 Task: Find connections with filter location Ioánnina with filter topic #Creativitywith filter profile language Spanish with filter current company GVK BIO with filter school Raj Kumar Goel Institute of Technology, Ghaziabad with filter industry Agriculture, Construction, Mining Machinery Manufacturing with filter service category Video Animation with filter keywords title Meeting Planner
Action: Mouse moved to (353, 247)
Screenshot: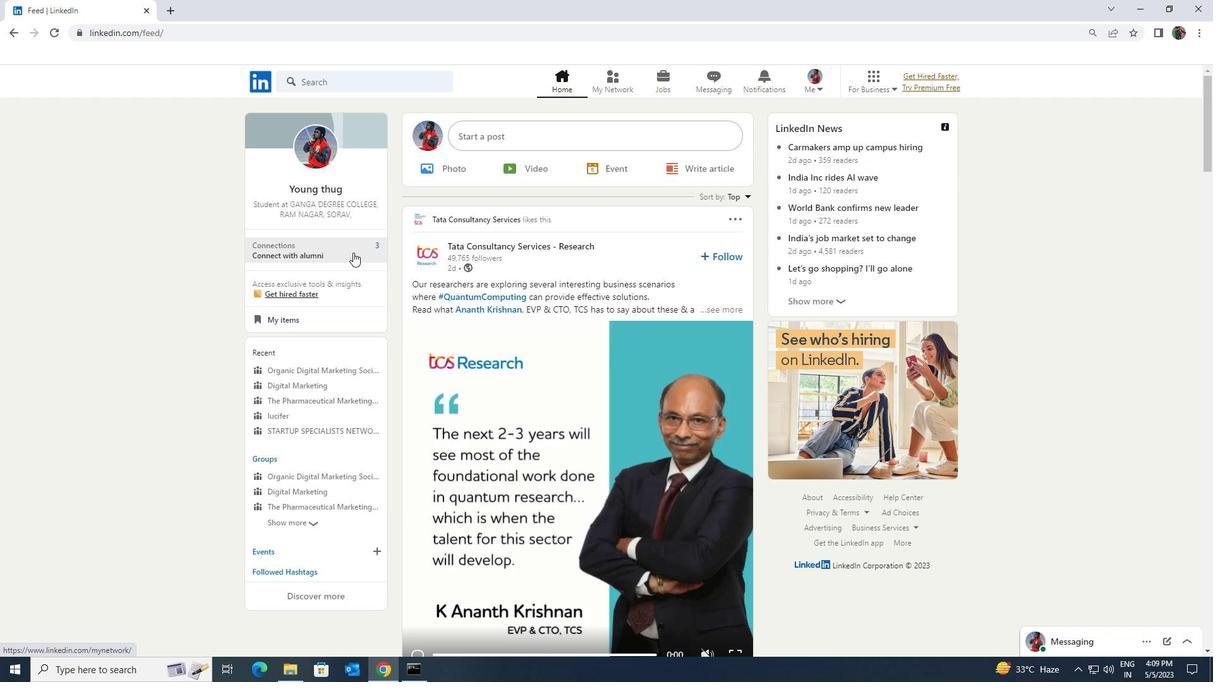 
Action: Mouse pressed left at (353, 247)
Screenshot: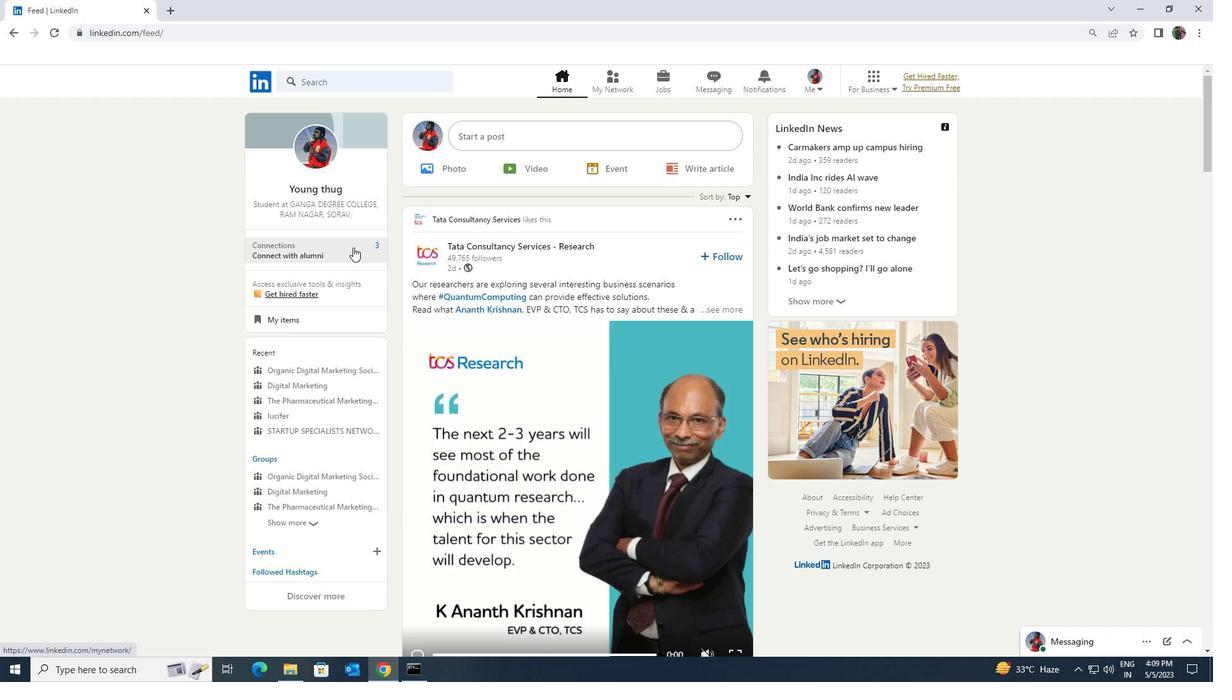 
Action: Mouse moved to (357, 158)
Screenshot: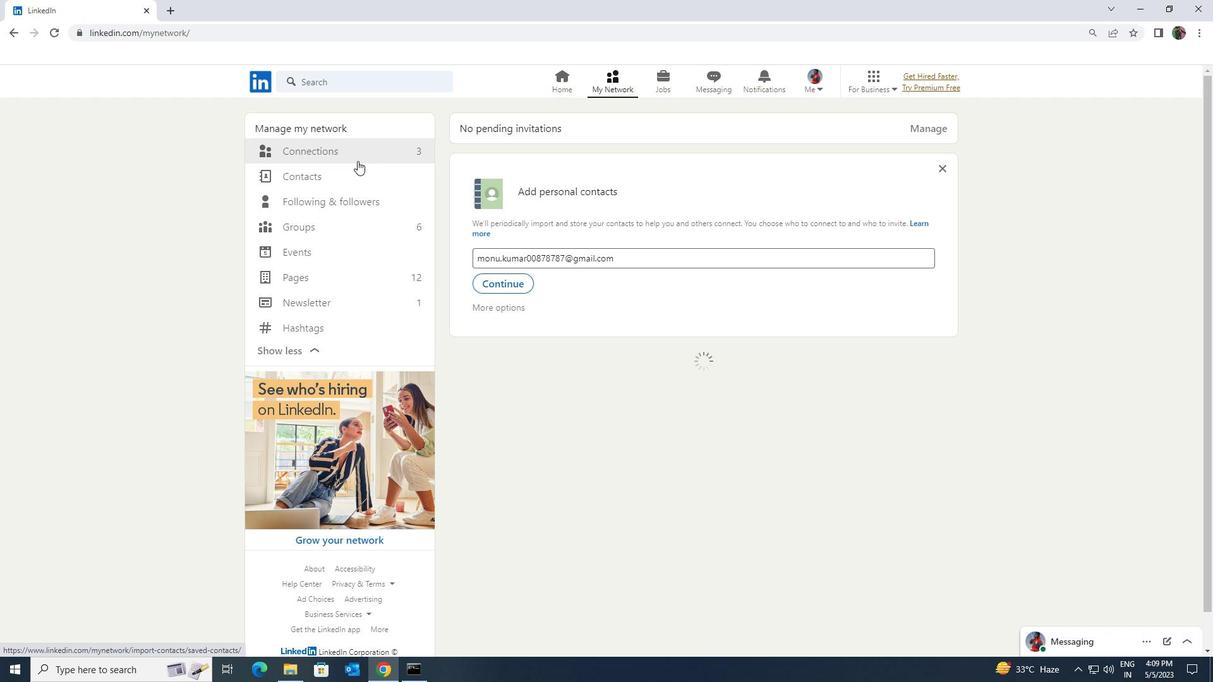 
Action: Mouse pressed left at (357, 158)
Screenshot: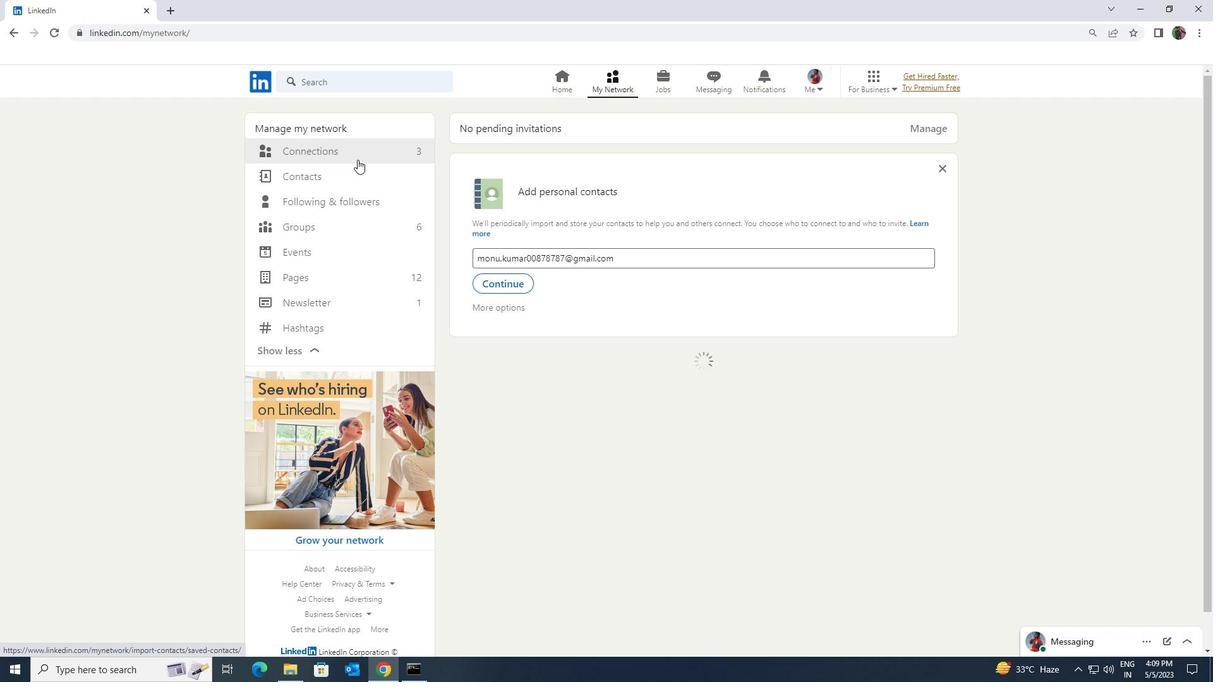 
Action: Mouse moved to (357, 150)
Screenshot: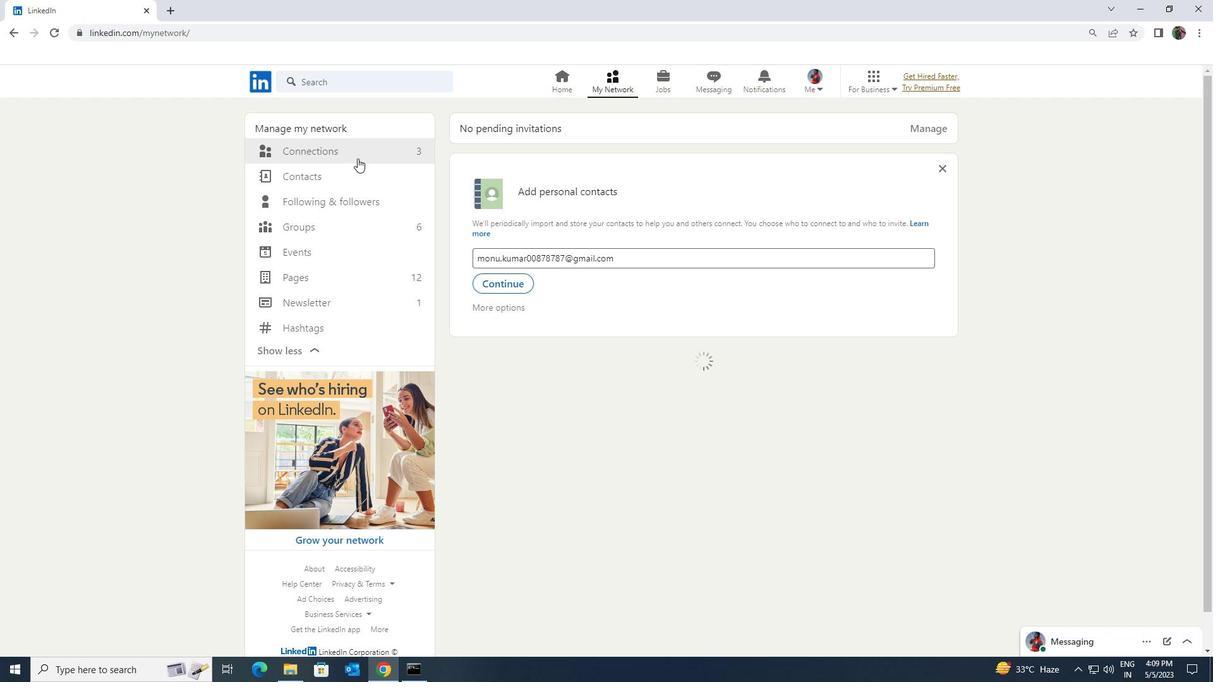
Action: Mouse pressed left at (357, 150)
Screenshot: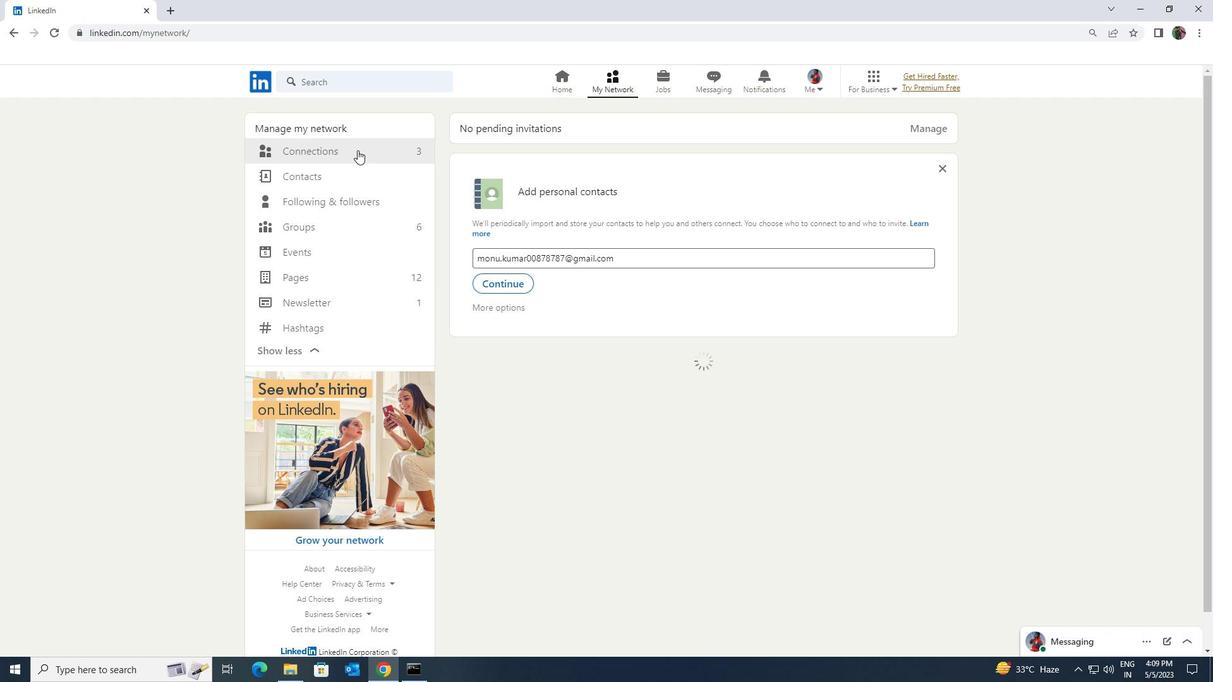 
Action: Mouse moved to (683, 154)
Screenshot: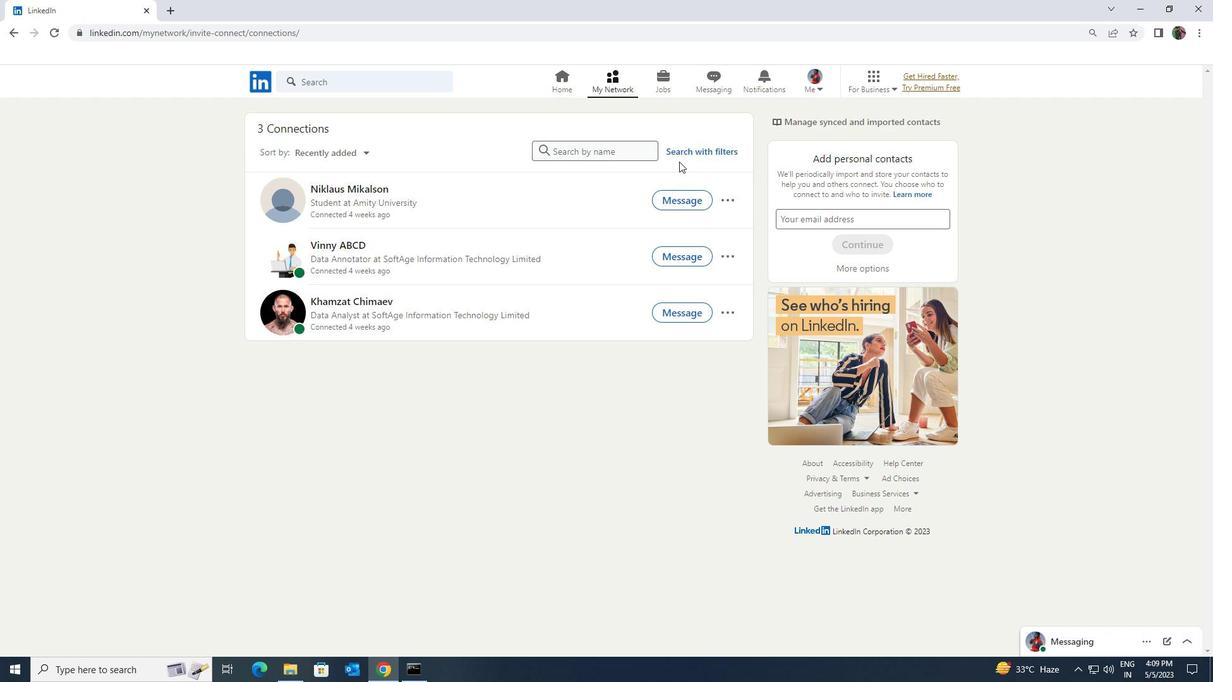 
Action: Mouse pressed left at (683, 154)
Screenshot: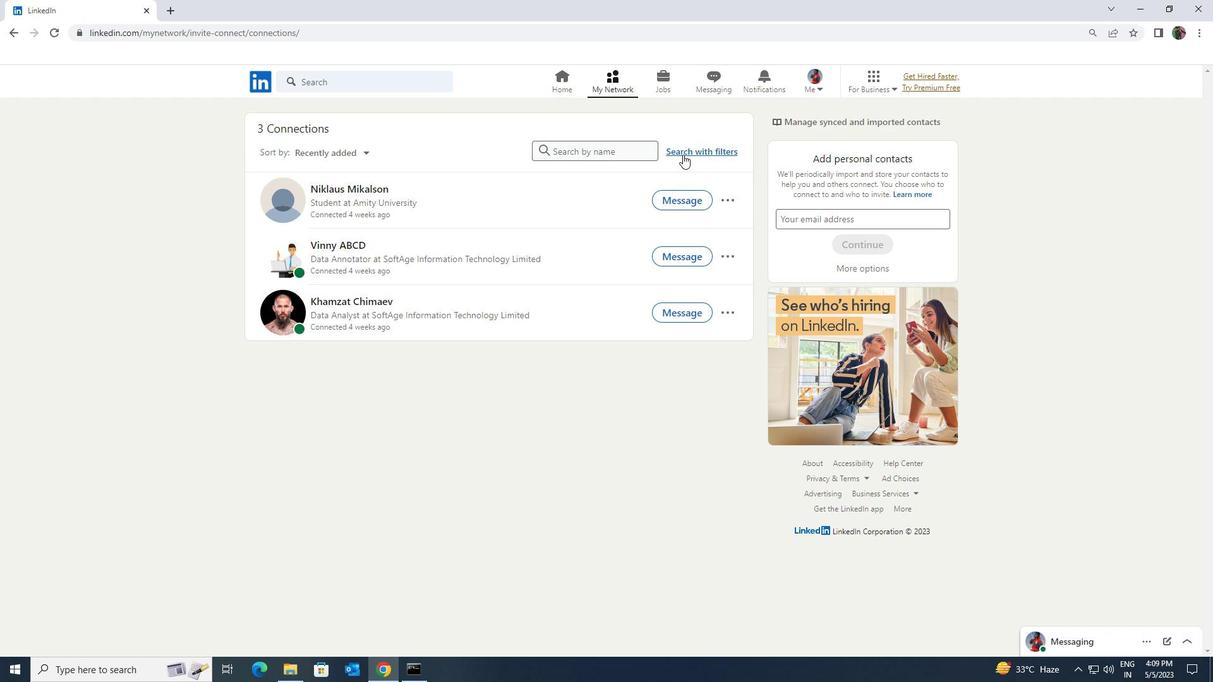 
Action: Mouse moved to (645, 120)
Screenshot: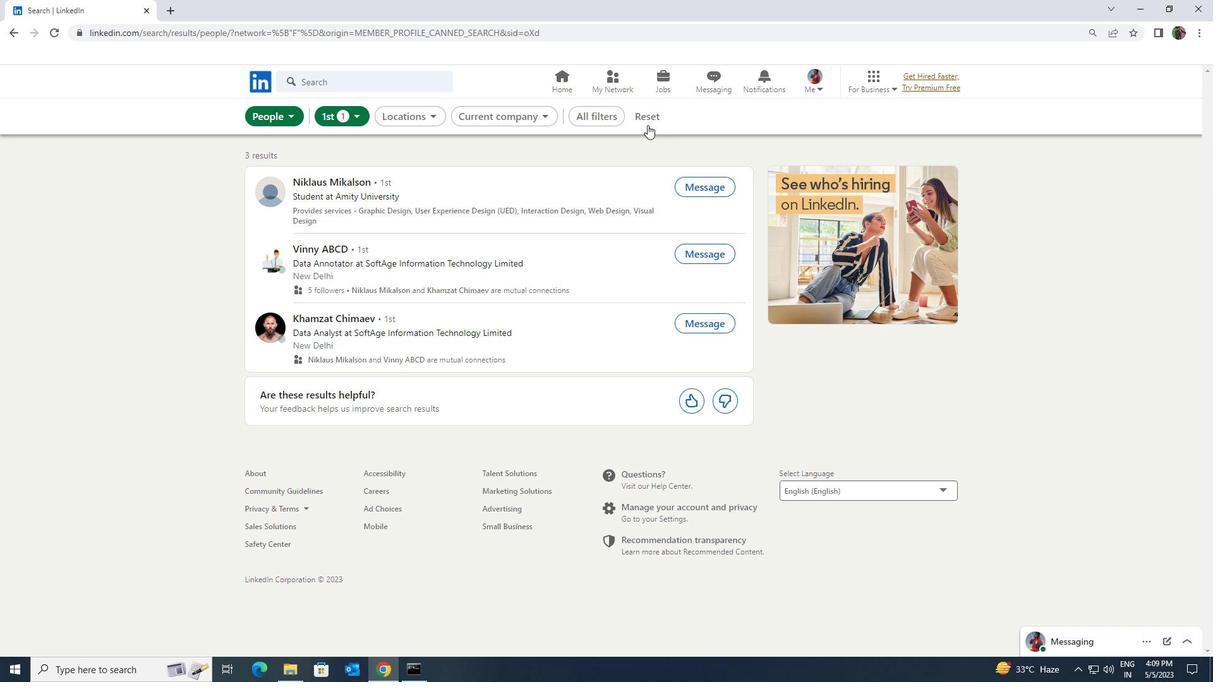 
Action: Mouse pressed left at (645, 120)
Screenshot: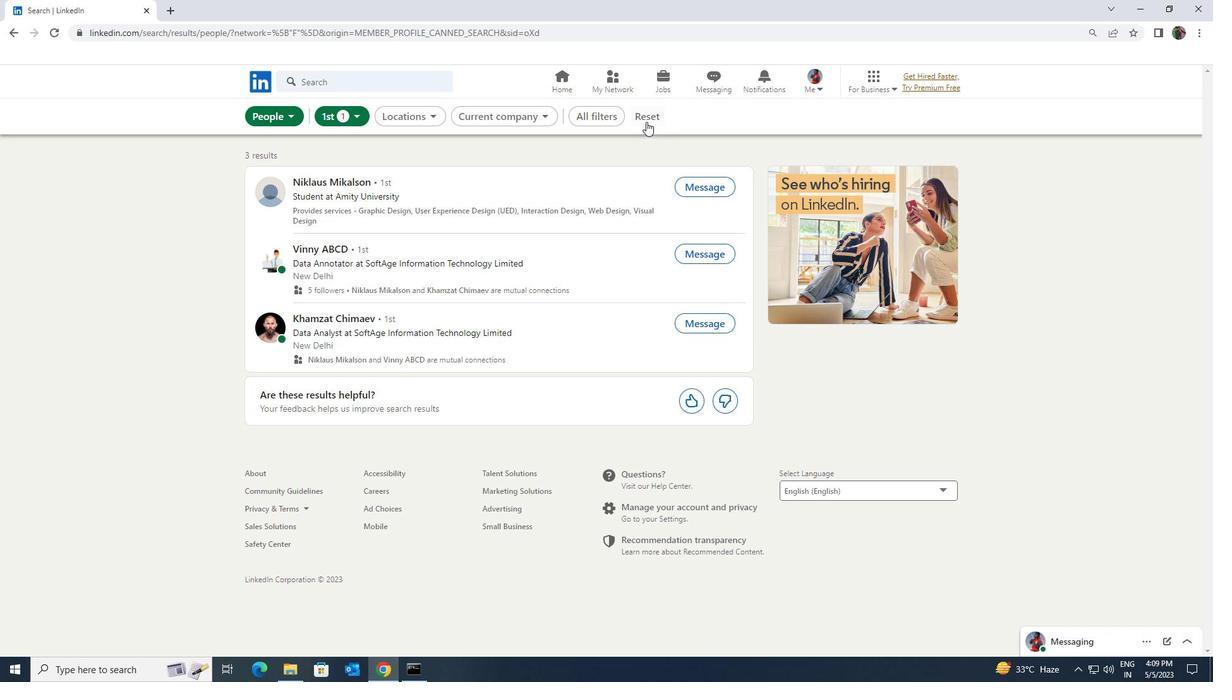 
Action: Mouse moved to (628, 116)
Screenshot: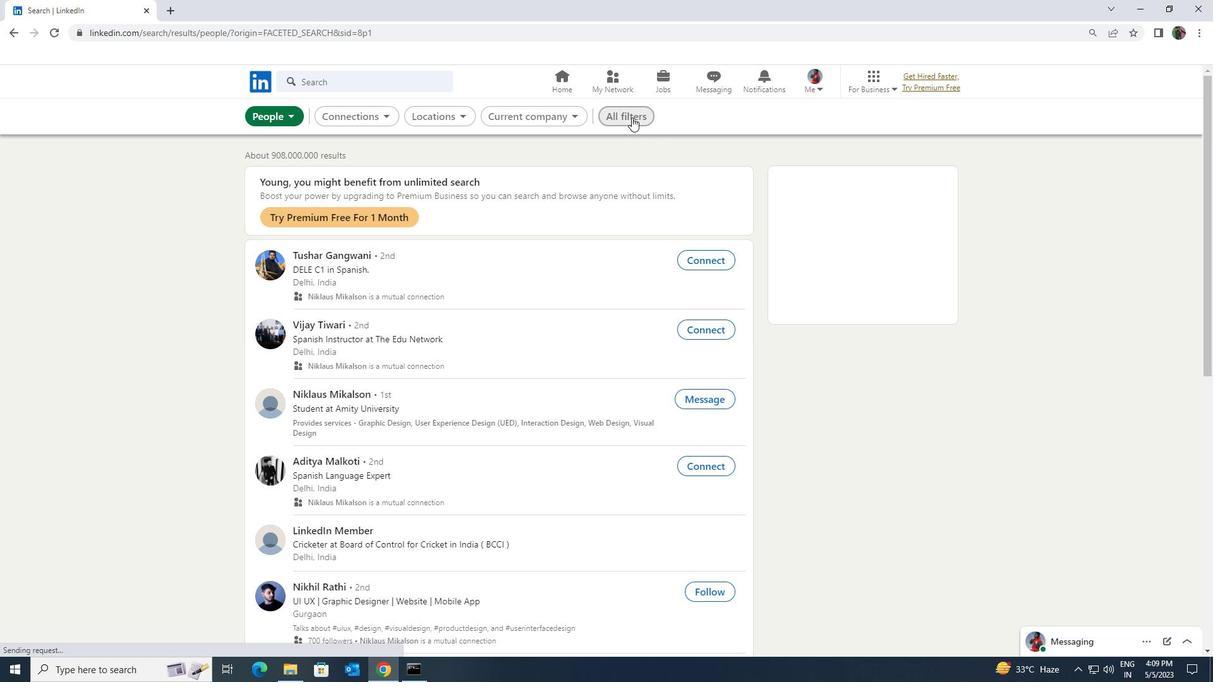 
Action: Mouse pressed left at (628, 116)
Screenshot: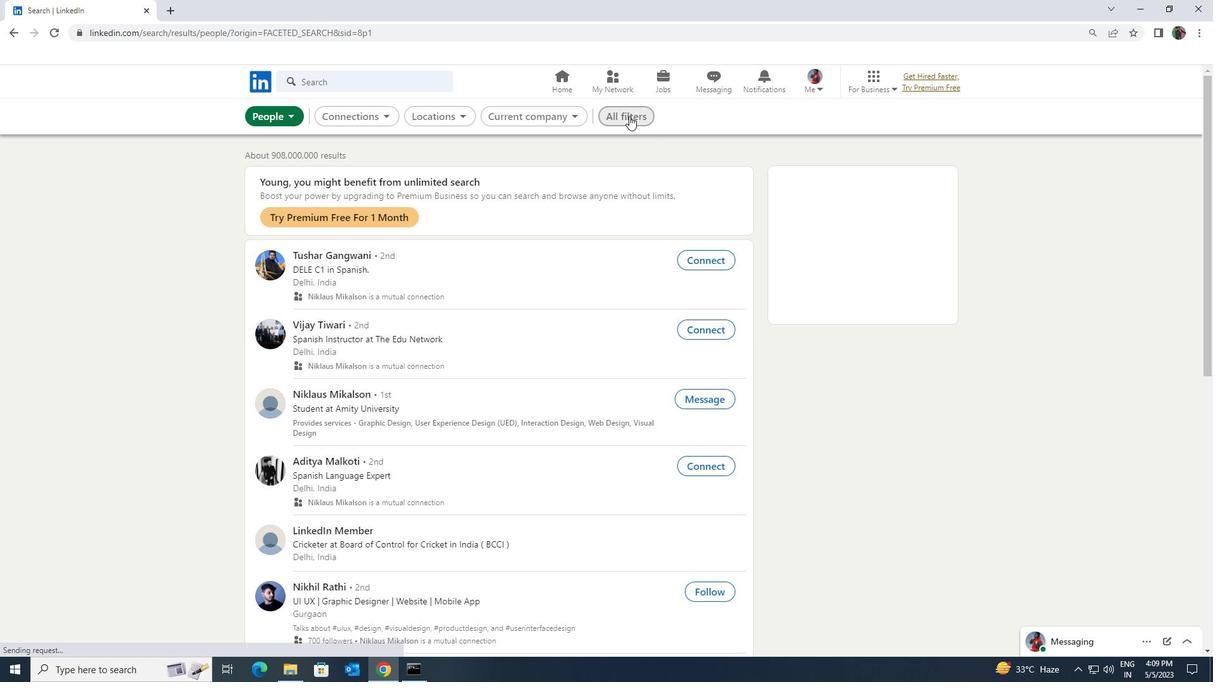 
Action: Mouse moved to (1055, 498)
Screenshot: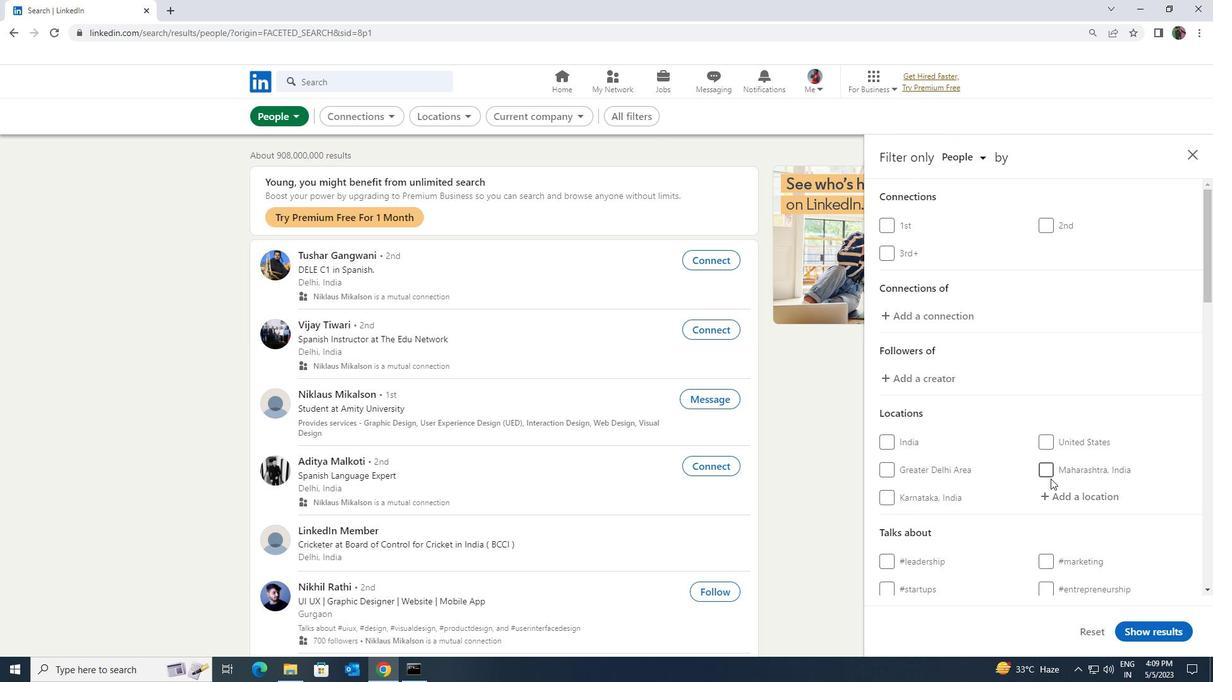 
Action: Mouse pressed left at (1055, 498)
Screenshot: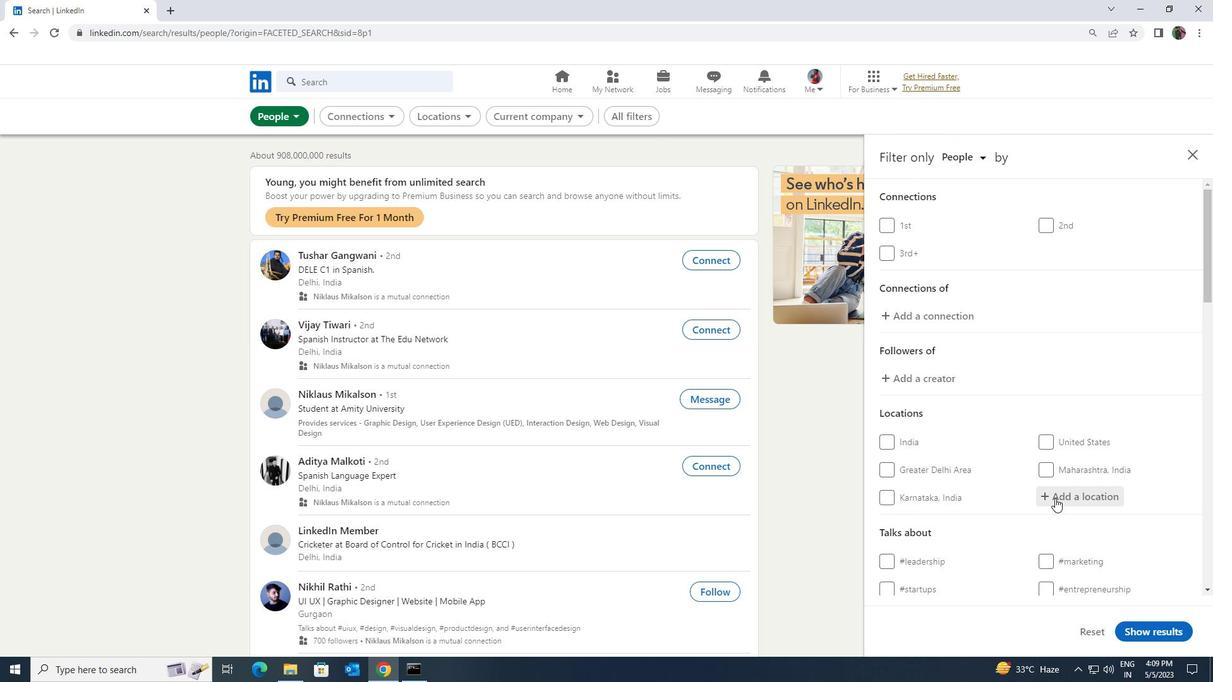
Action: Key pressed <Key.shift><Key.shift><Key.shift><Key.shift><Key.shift><Key.shift>LOANNINA
Screenshot: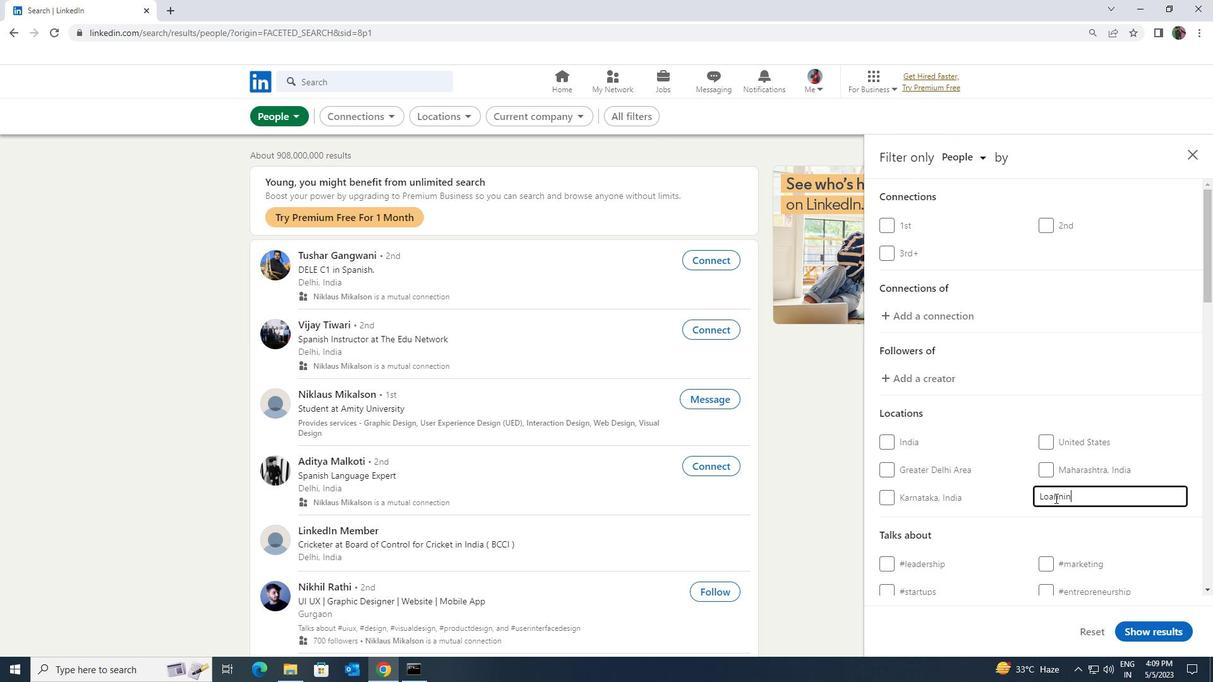 
Action: Mouse scrolled (1055, 498) with delta (0, 0)
Screenshot: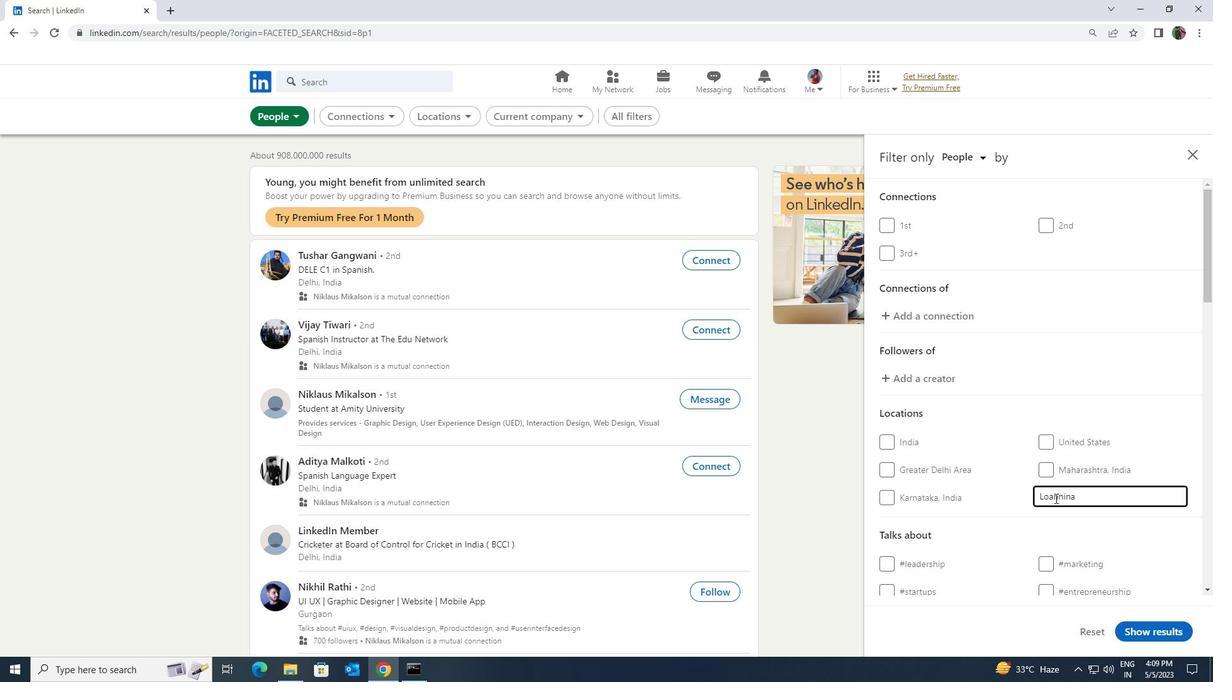 
Action: Mouse moved to (1058, 559)
Screenshot: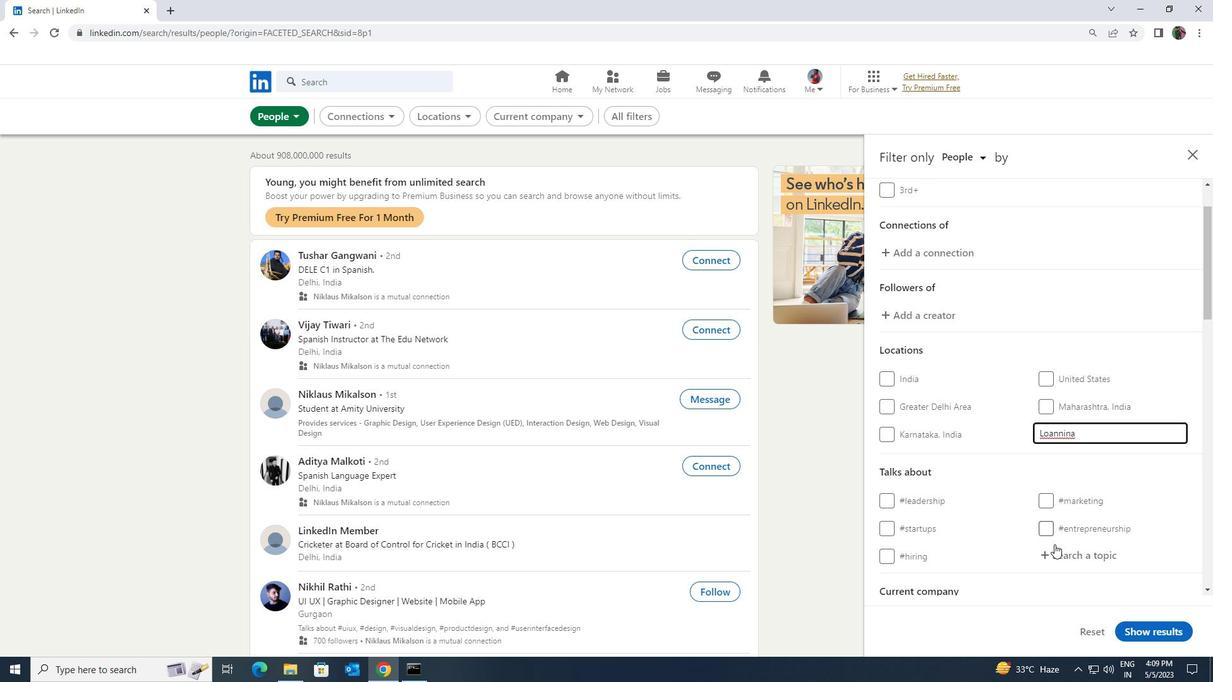 
Action: Mouse pressed left at (1058, 559)
Screenshot: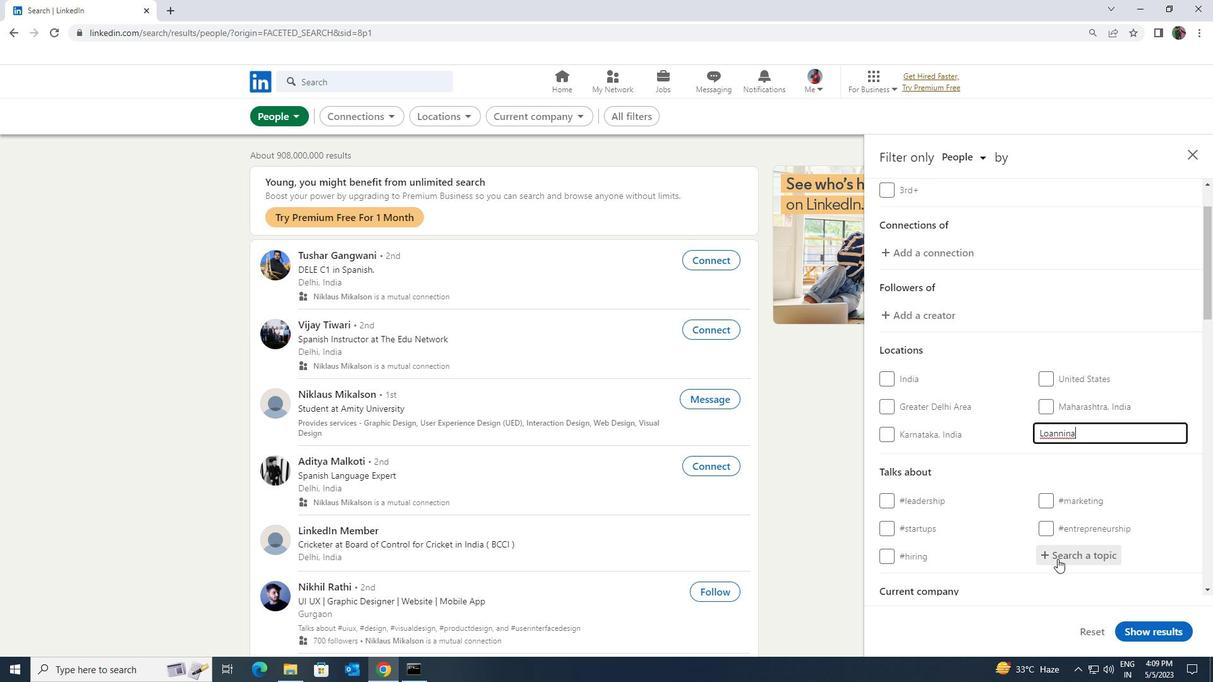 
Action: Key pressed <Key.shift><Key.shift><Key.shift><Key.shift><Key.shift><Key.shift><Key.shift><Key.shift><Key.shift><Key.shift><Key.shift><Key.shift><Key.shift>CREATIVITY
Screenshot: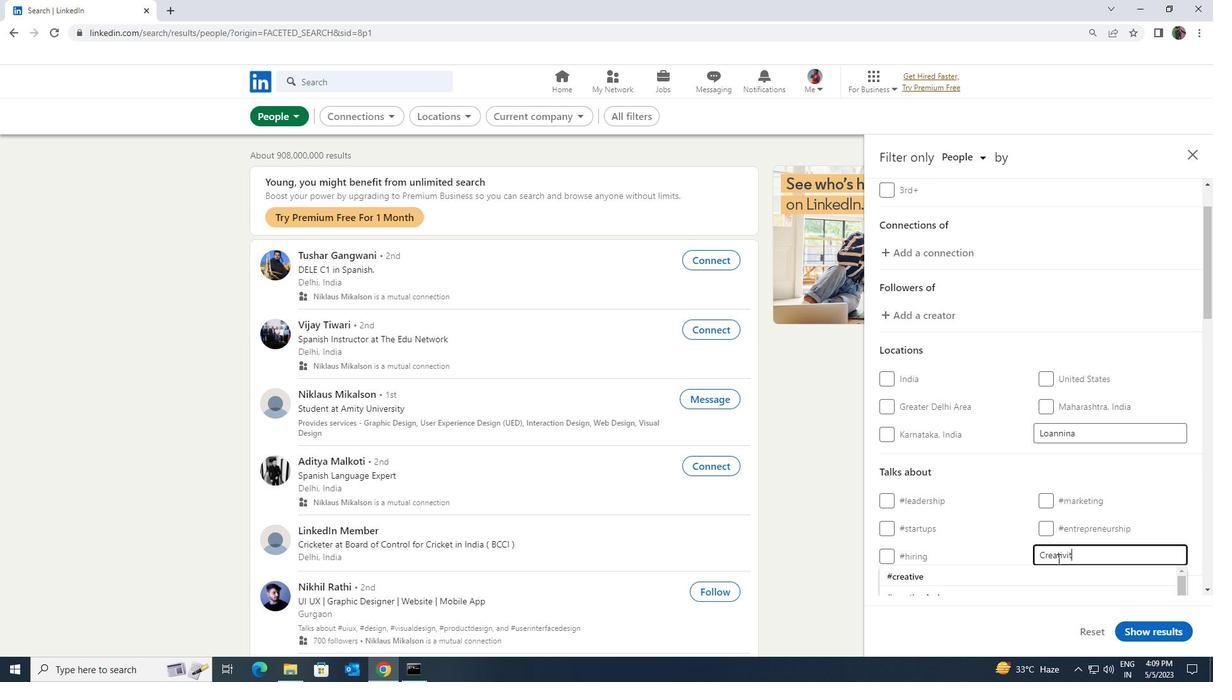 
Action: Mouse moved to (1044, 568)
Screenshot: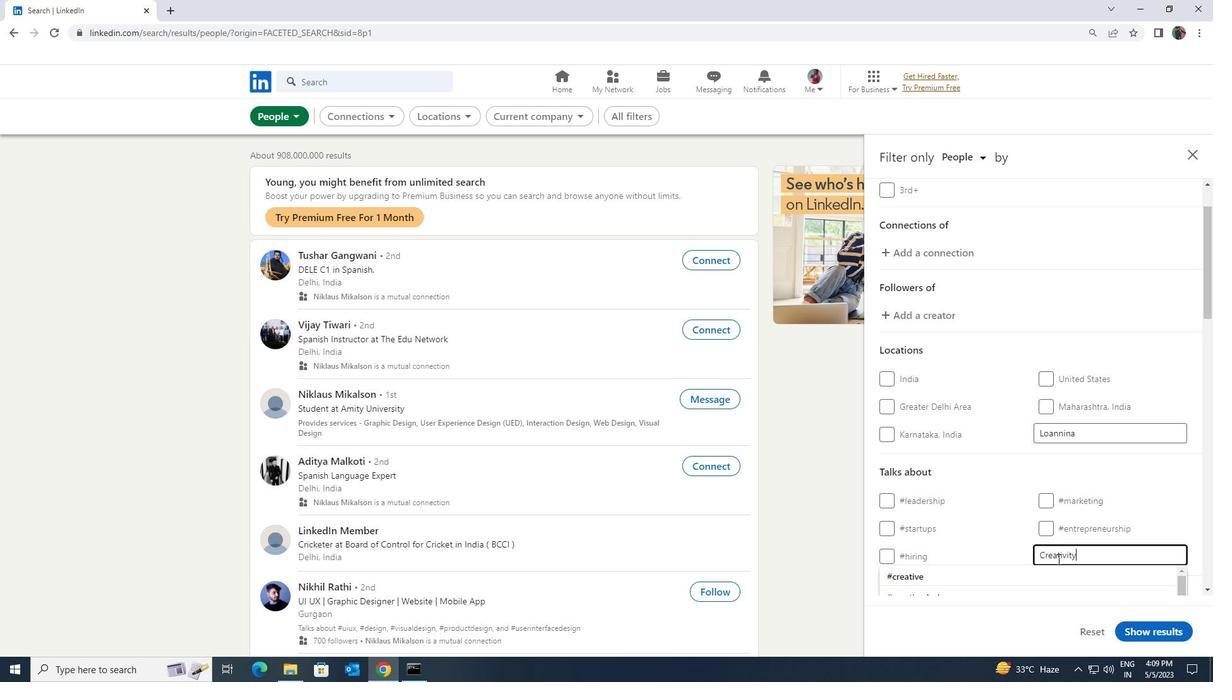 
Action: Mouse scrolled (1044, 567) with delta (0, 0)
Screenshot: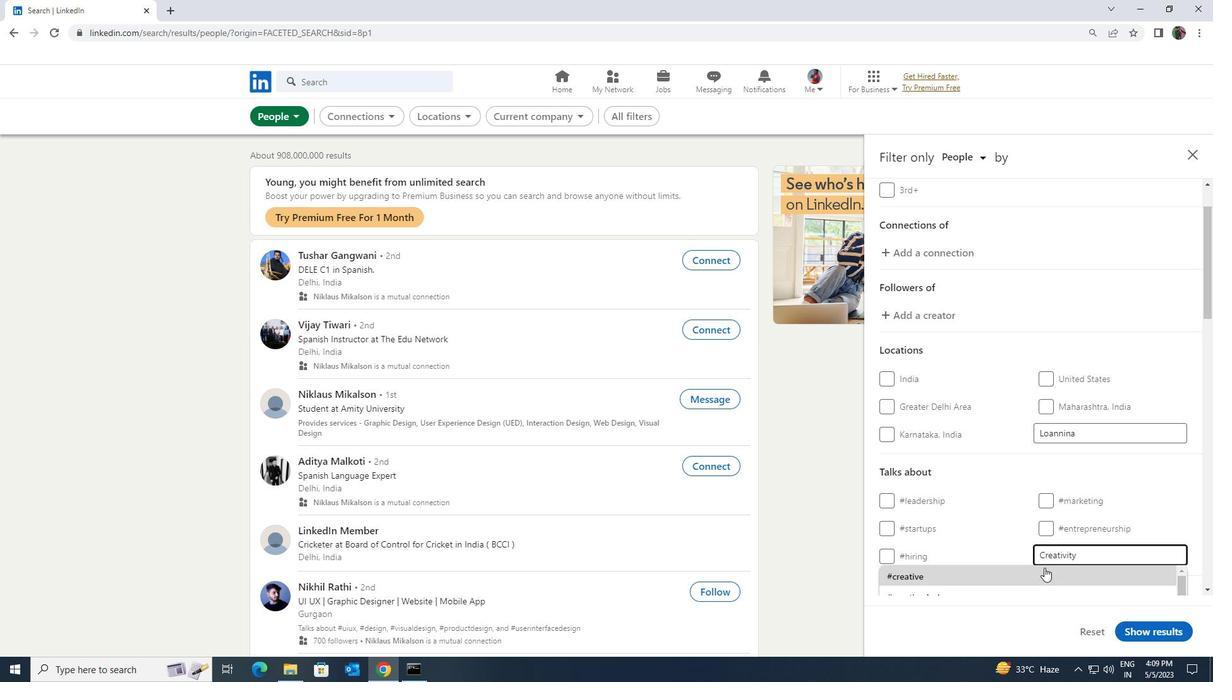 
Action: Mouse moved to (1043, 560)
Screenshot: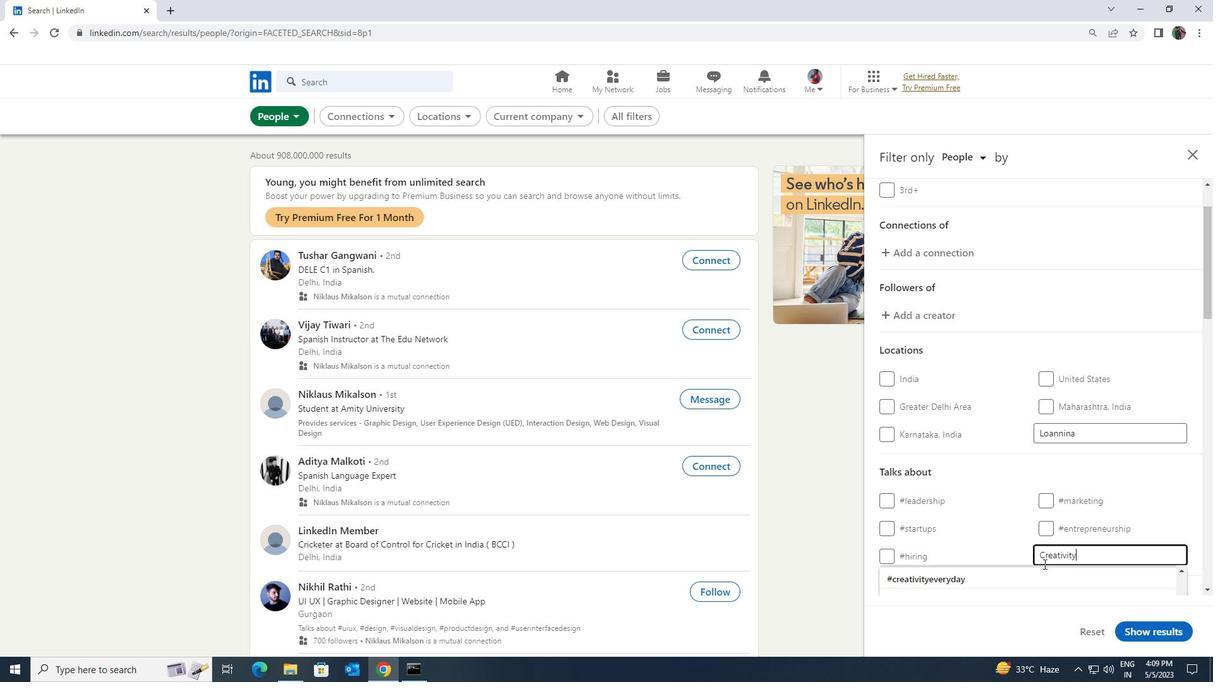 
Action: Mouse scrolled (1043, 561) with delta (0, 0)
Screenshot: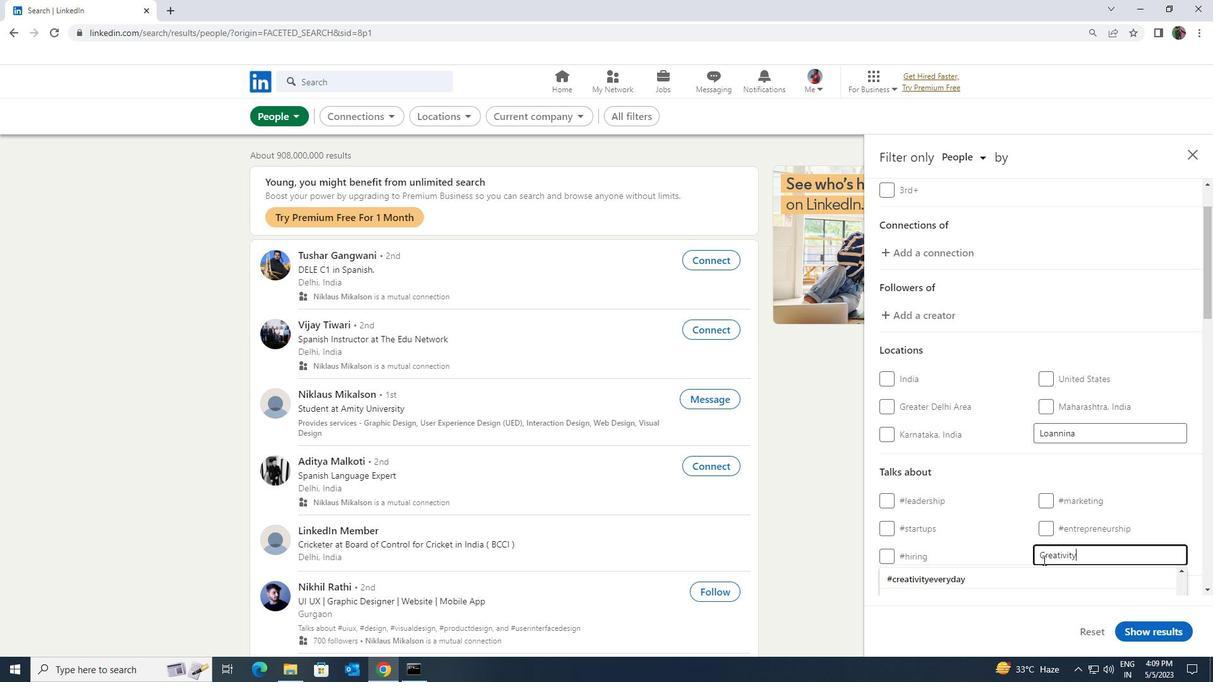 
Action: Mouse moved to (1036, 547)
Screenshot: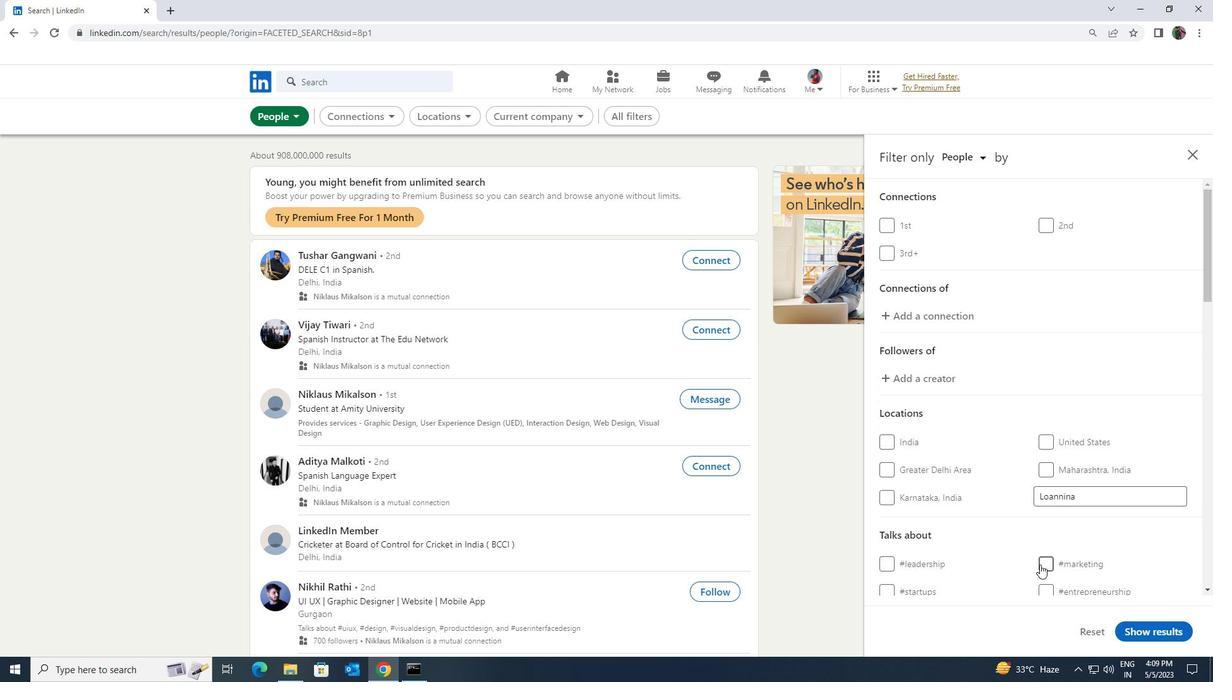 
Action: Mouse scrolled (1036, 546) with delta (0, 0)
Screenshot: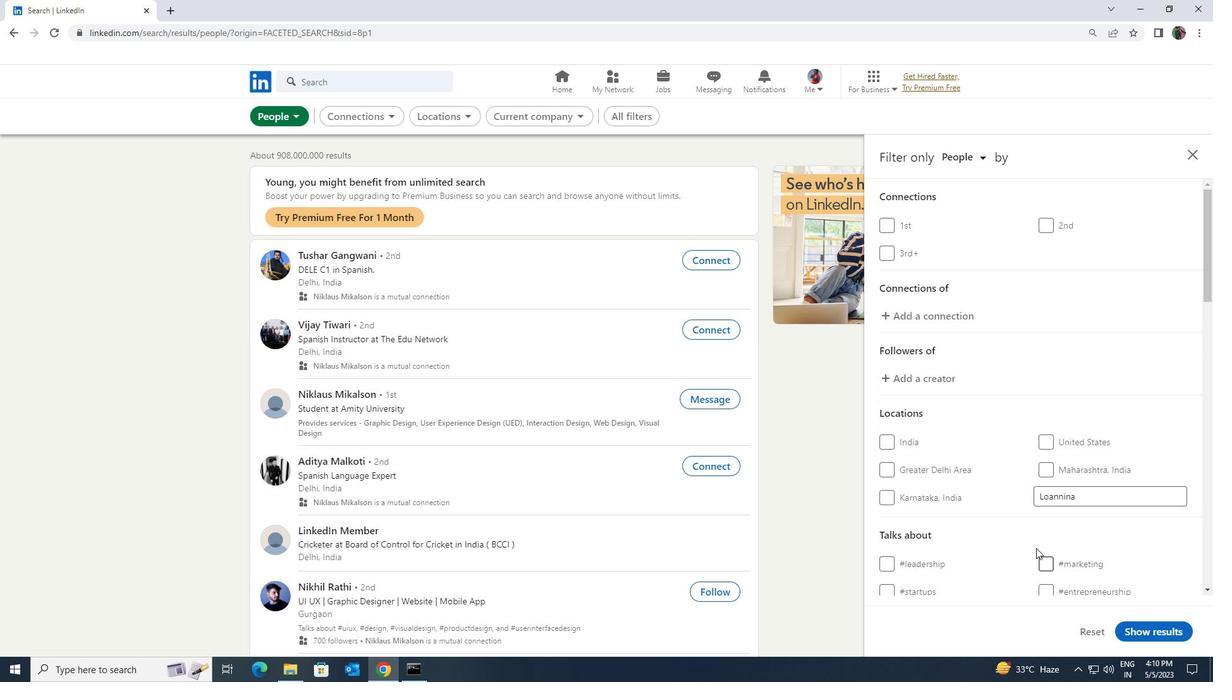 
Action: Mouse moved to (1029, 556)
Screenshot: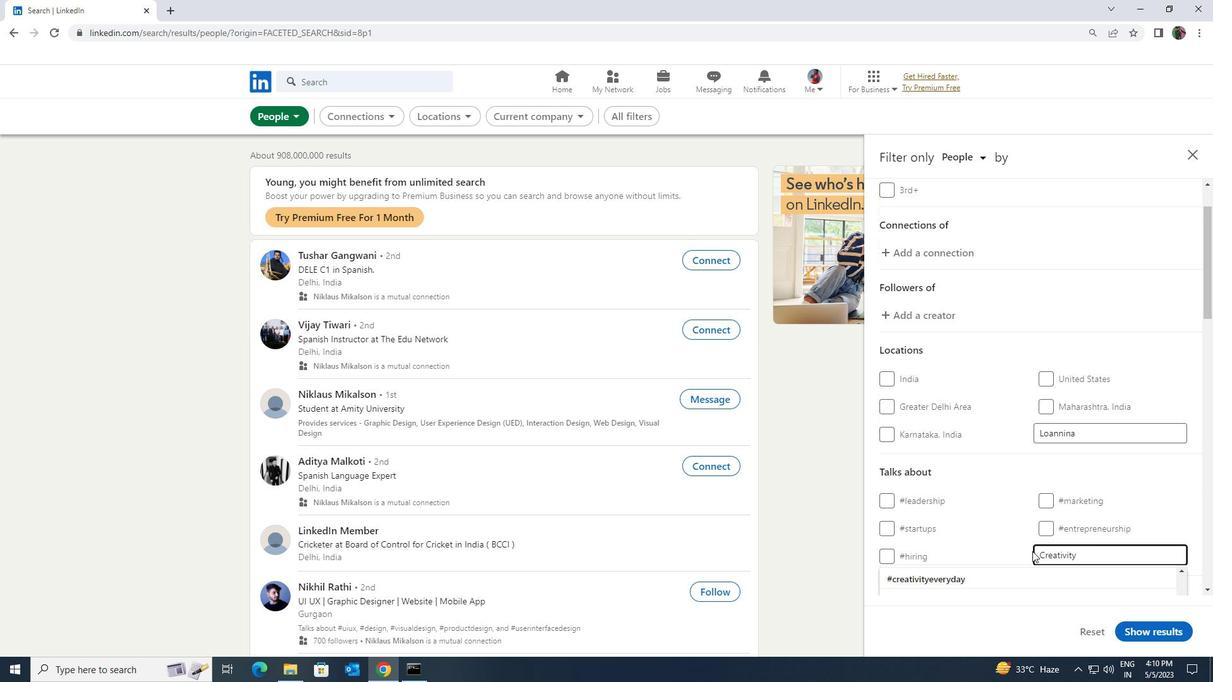 
Action: Mouse scrolled (1029, 555) with delta (0, 0)
Screenshot: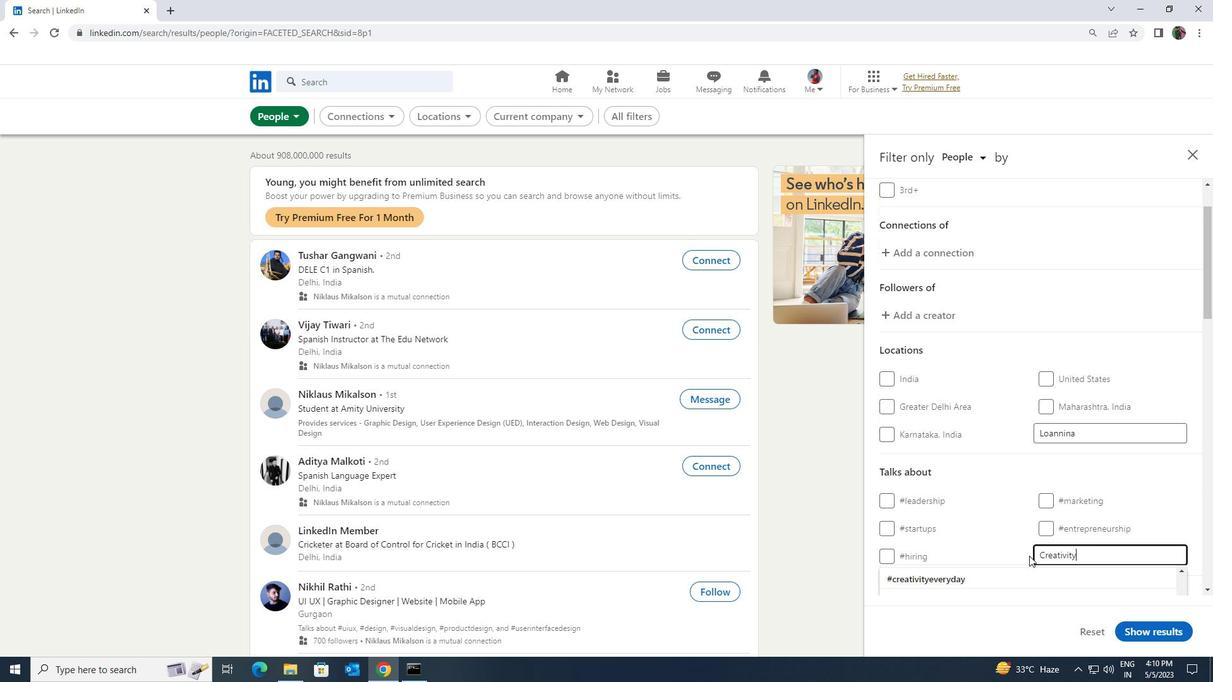 
Action: Mouse moved to (1030, 546)
Screenshot: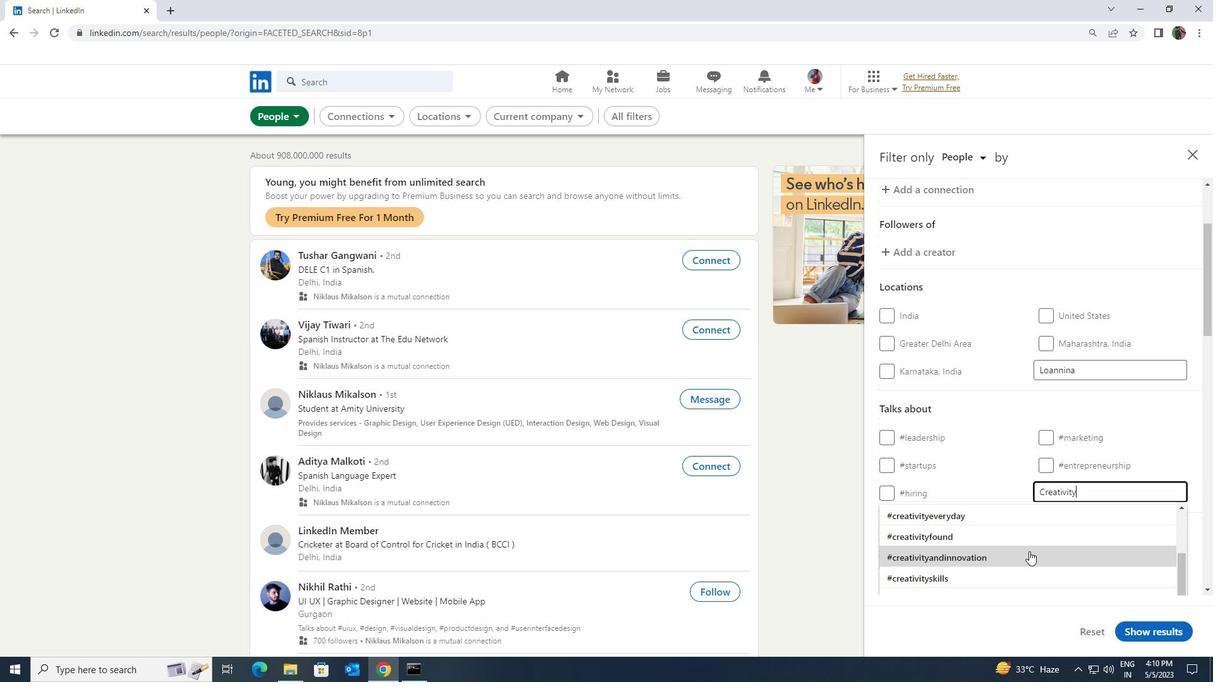 
Action: Mouse scrolled (1030, 547) with delta (0, 0)
Screenshot: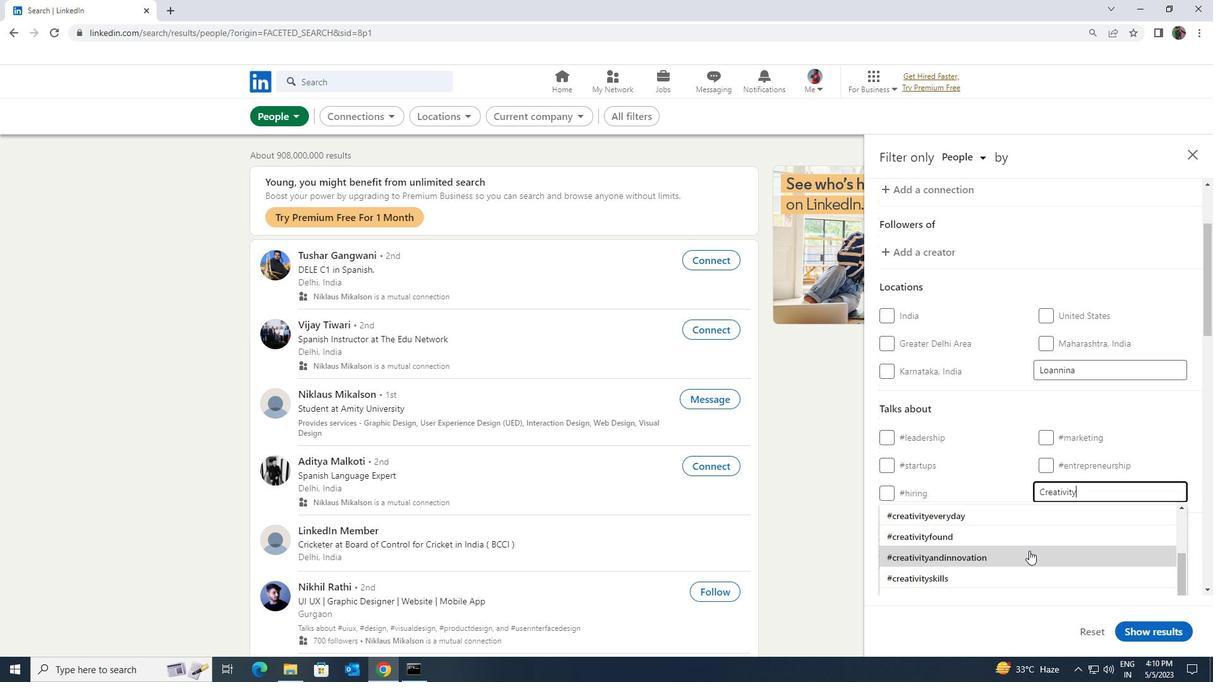 
Action: Mouse scrolled (1030, 547) with delta (0, 0)
Screenshot: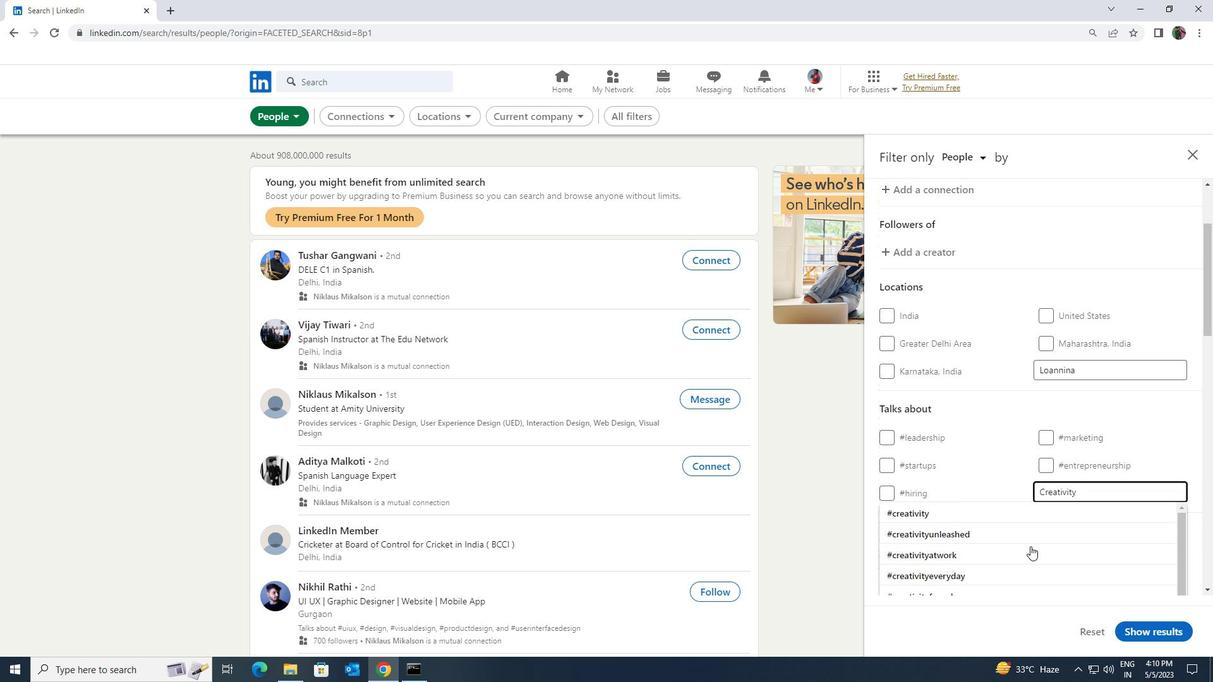 
Action: Mouse scrolled (1030, 547) with delta (0, 0)
Screenshot: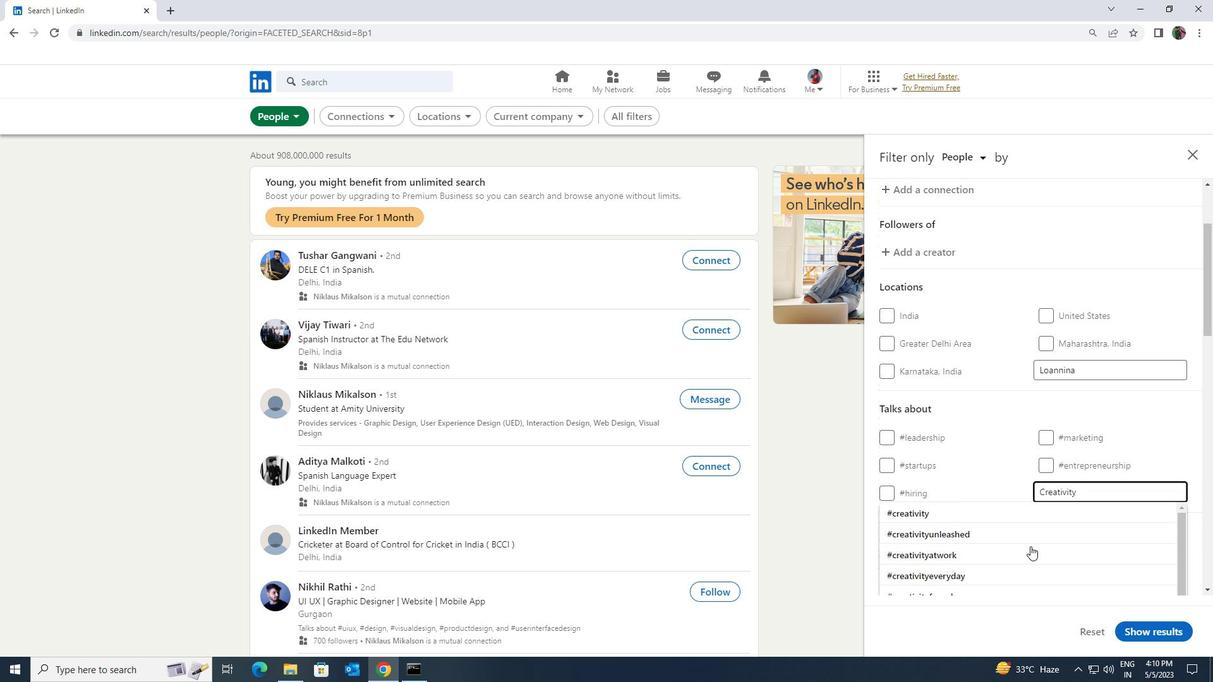 
Action: Mouse moved to (1030, 513)
Screenshot: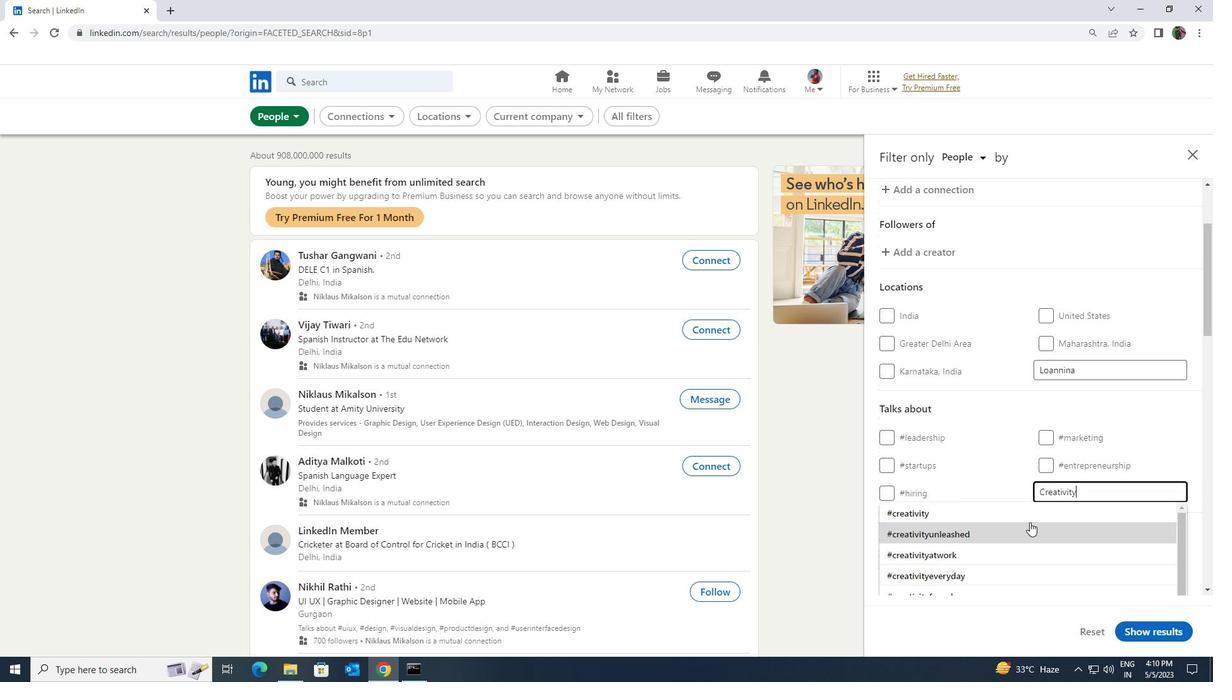 
Action: Mouse pressed left at (1030, 513)
Screenshot: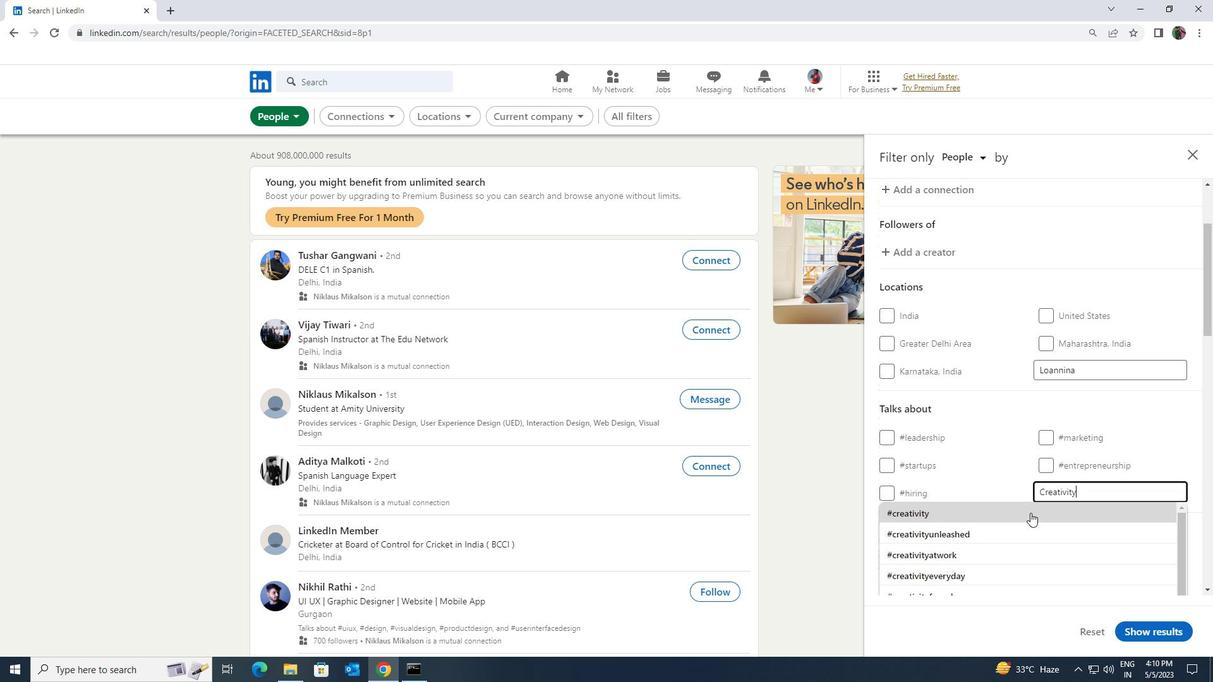
Action: Mouse moved to (1028, 513)
Screenshot: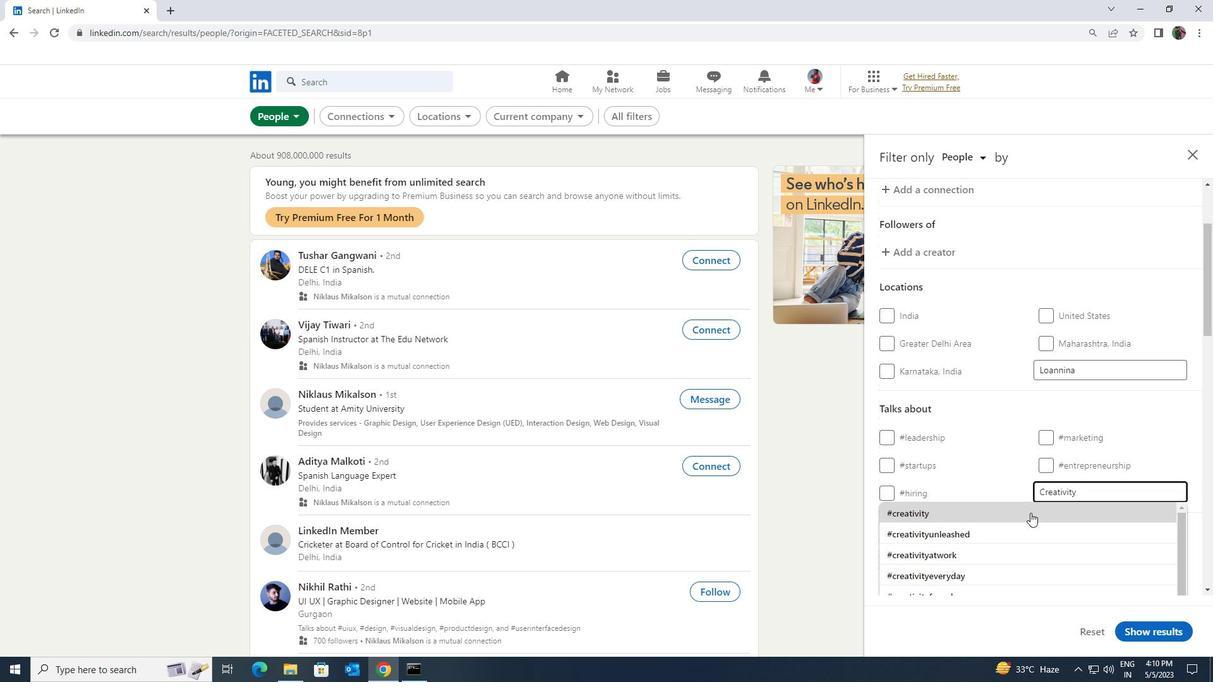 
Action: Mouse scrolled (1028, 513) with delta (0, 0)
Screenshot: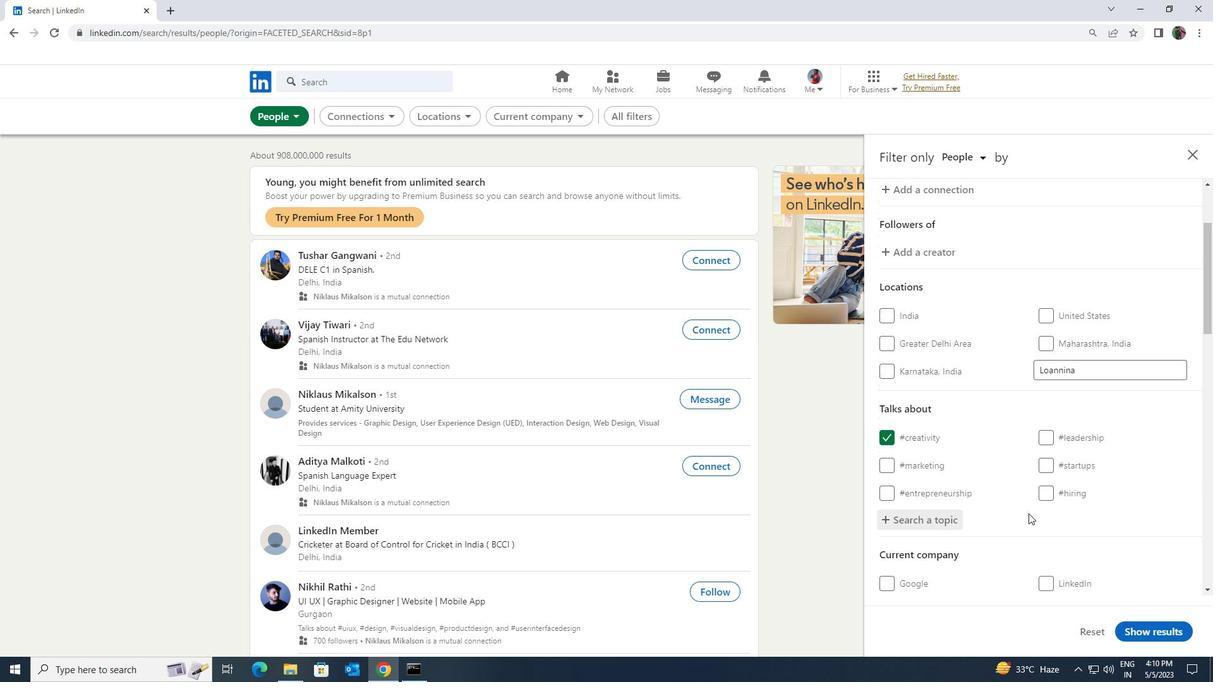 
Action: Mouse scrolled (1028, 513) with delta (0, 0)
Screenshot: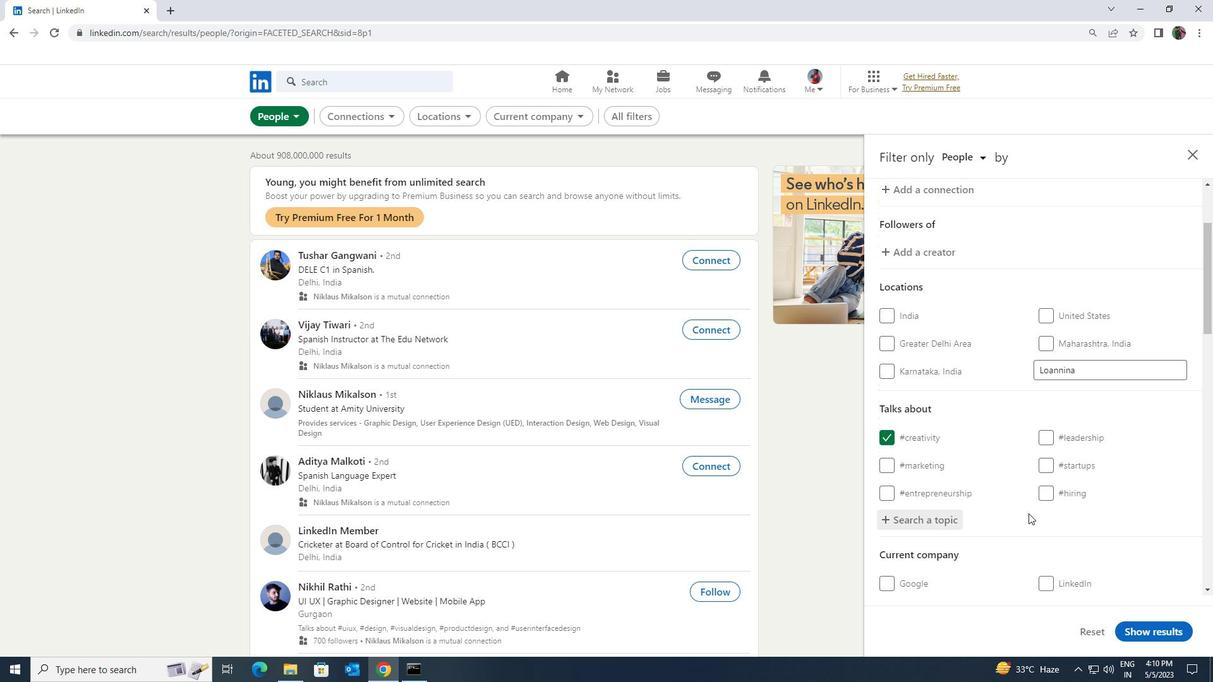 
Action: Mouse scrolled (1028, 513) with delta (0, 0)
Screenshot: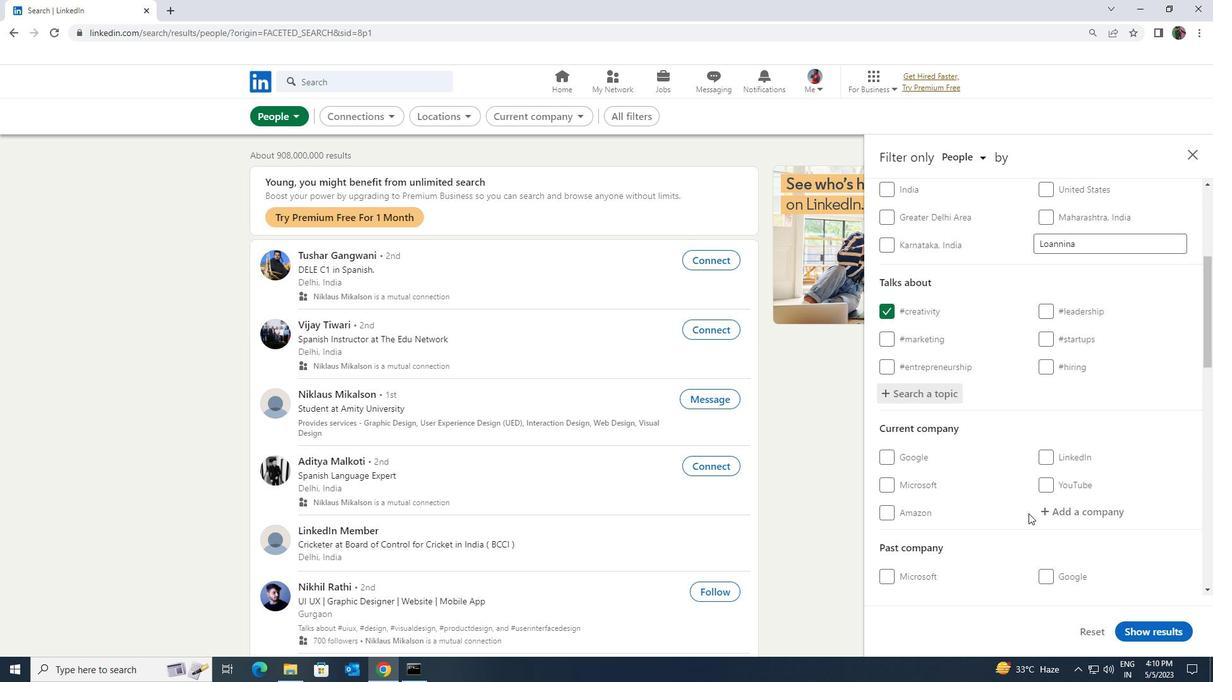 
Action: Mouse scrolled (1028, 513) with delta (0, 0)
Screenshot: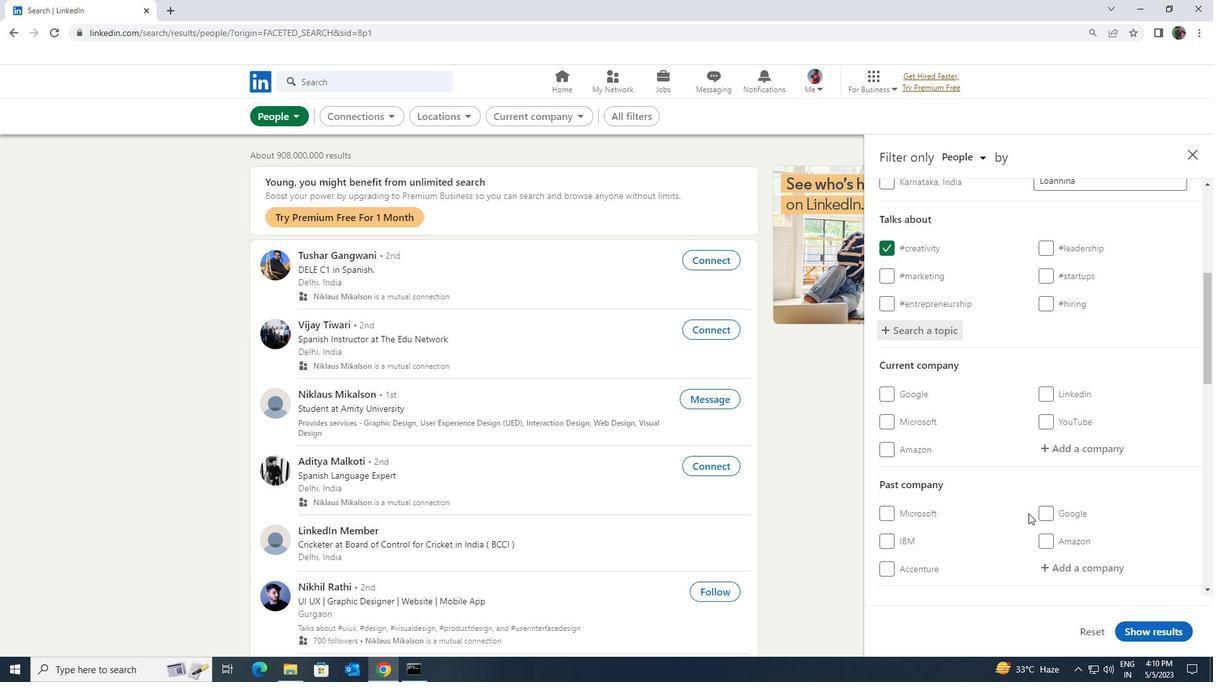 
Action: Mouse scrolled (1028, 513) with delta (0, 0)
Screenshot: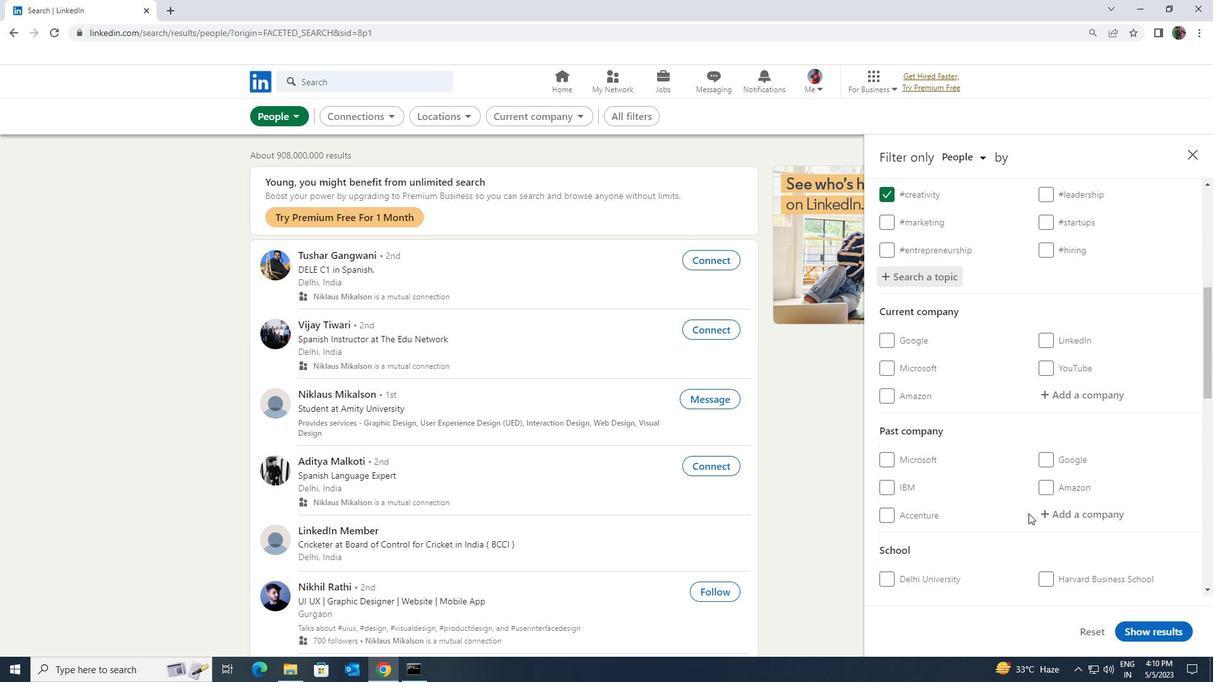
Action: Mouse scrolled (1028, 513) with delta (0, 0)
Screenshot: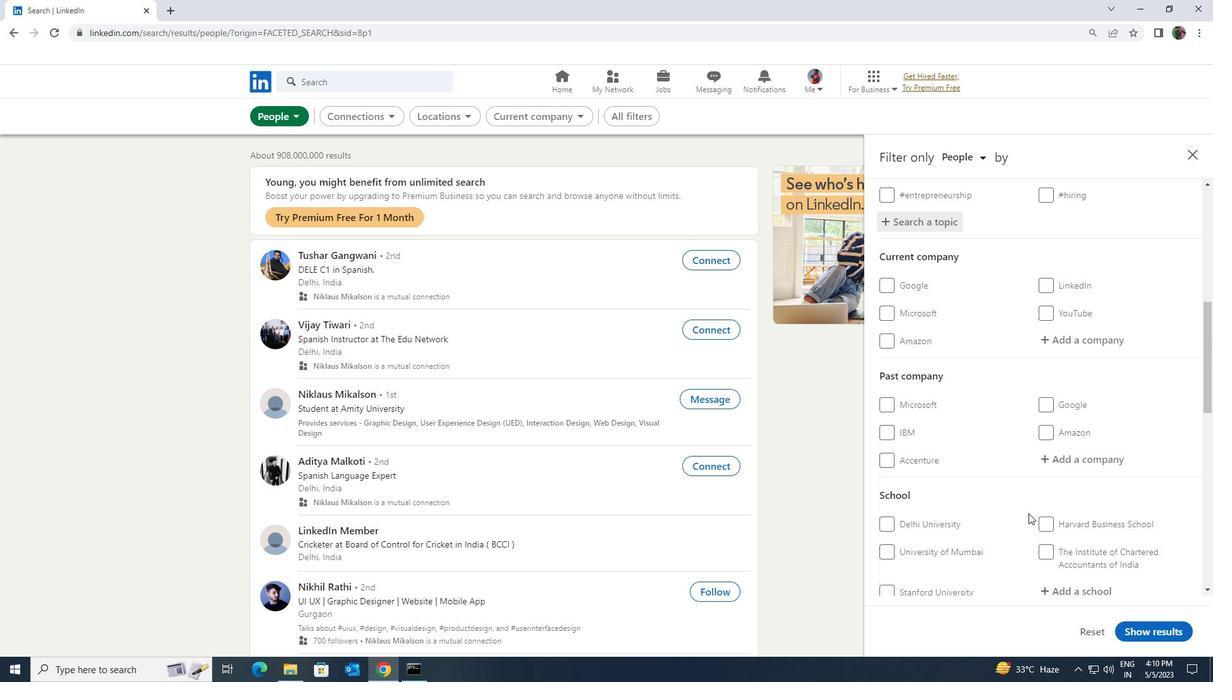 
Action: Mouse scrolled (1028, 513) with delta (0, 0)
Screenshot: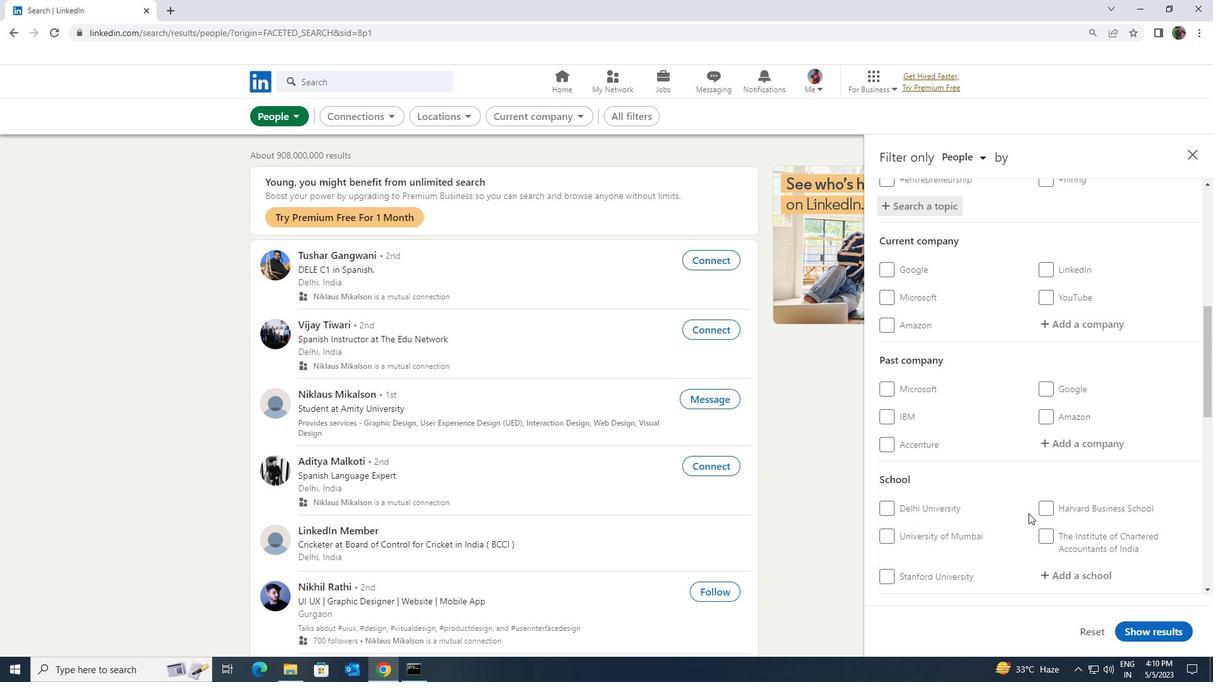 
Action: Mouse scrolled (1028, 513) with delta (0, 0)
Screenshot: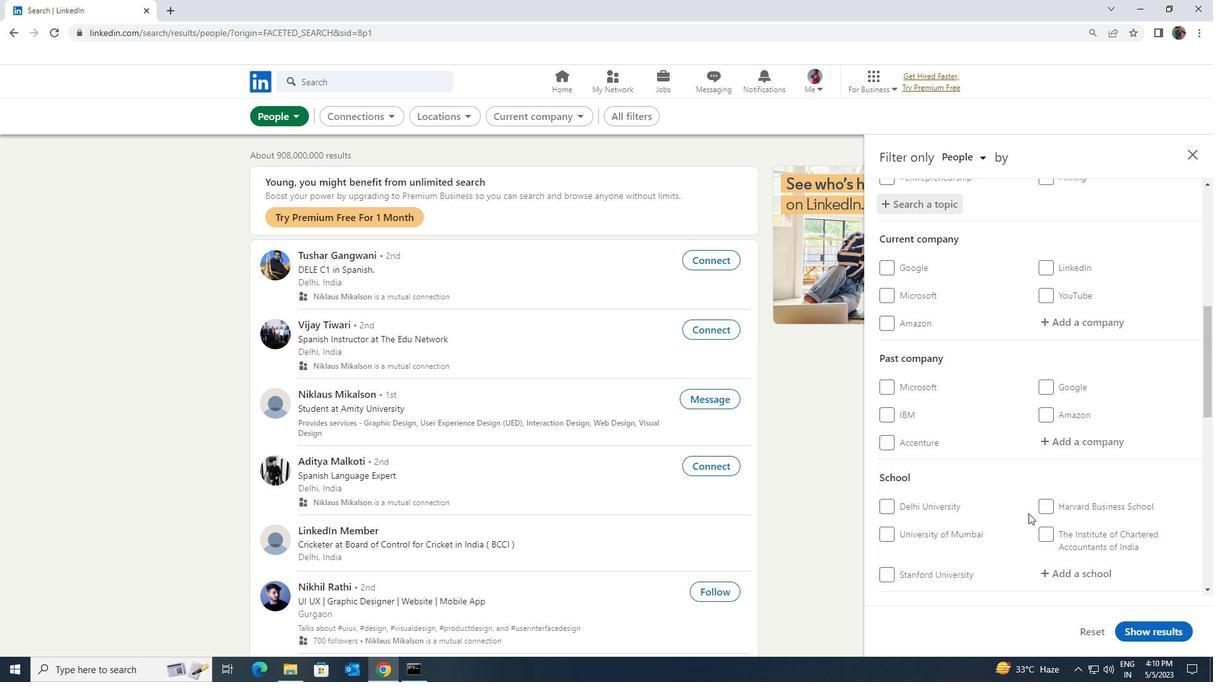 
Action: Mouse scrolled (1028, 513) with delta (0, 0)
Screenshot: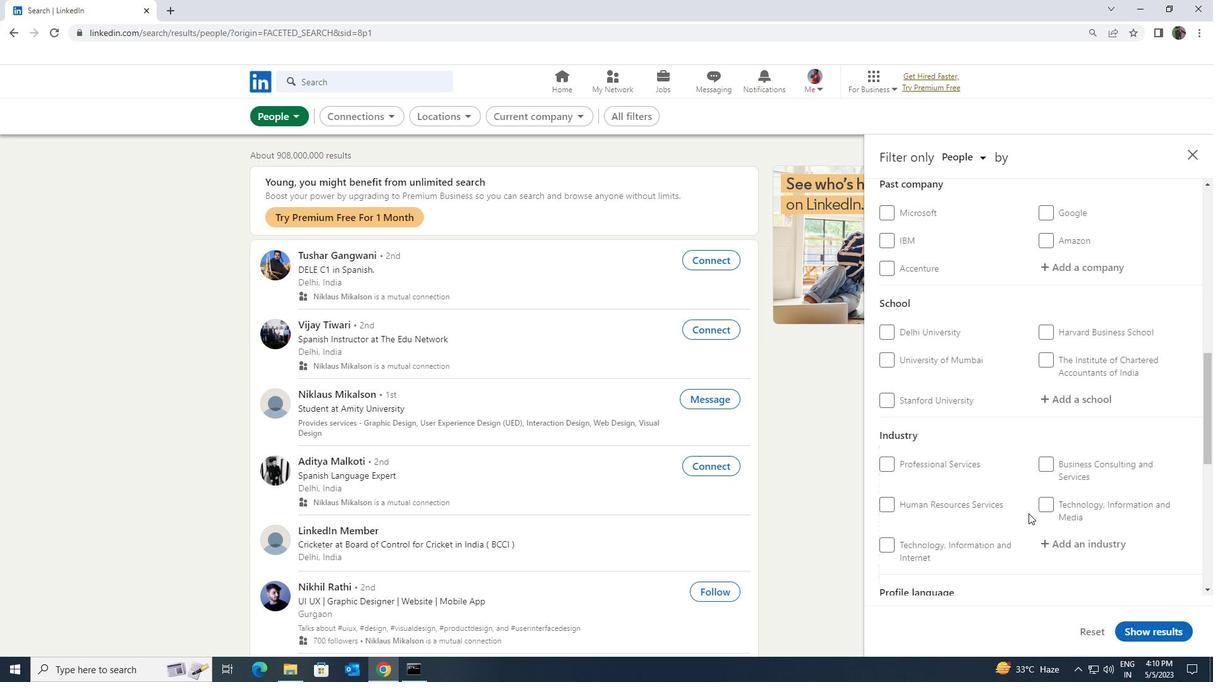 
Action: Mouse scrolled (1028, 513) with delta (0, 0)
Screenshot: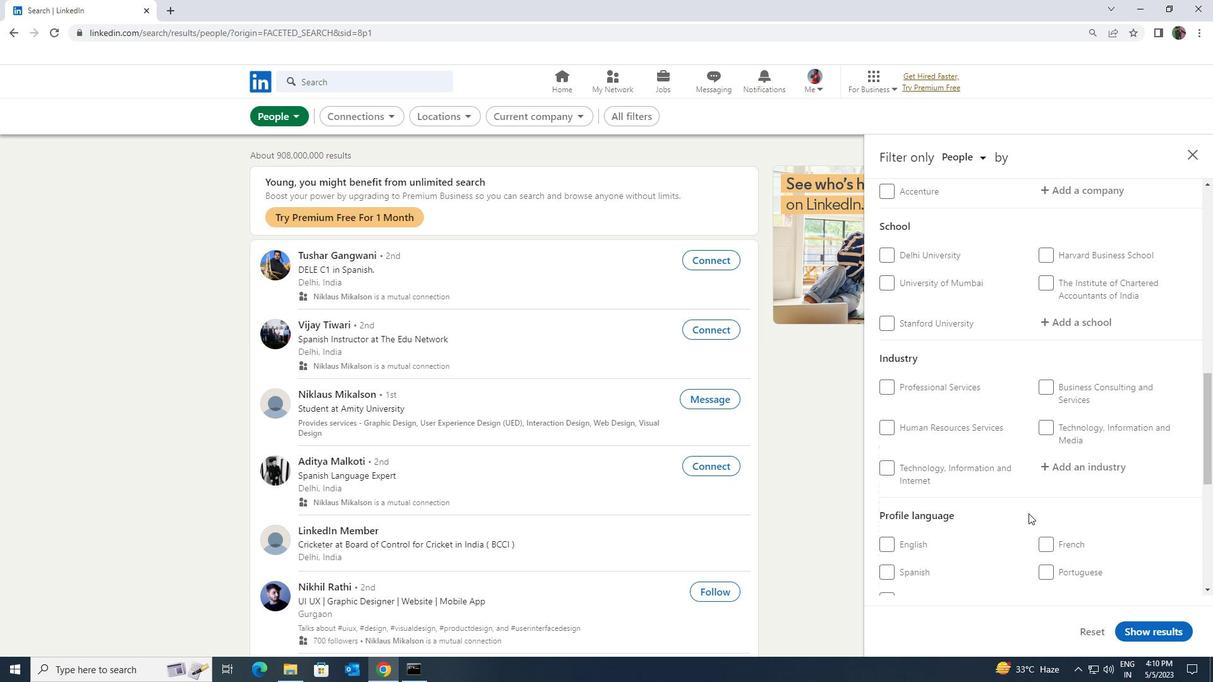
Action: Mouse moved to (913, 506)
Screenshot: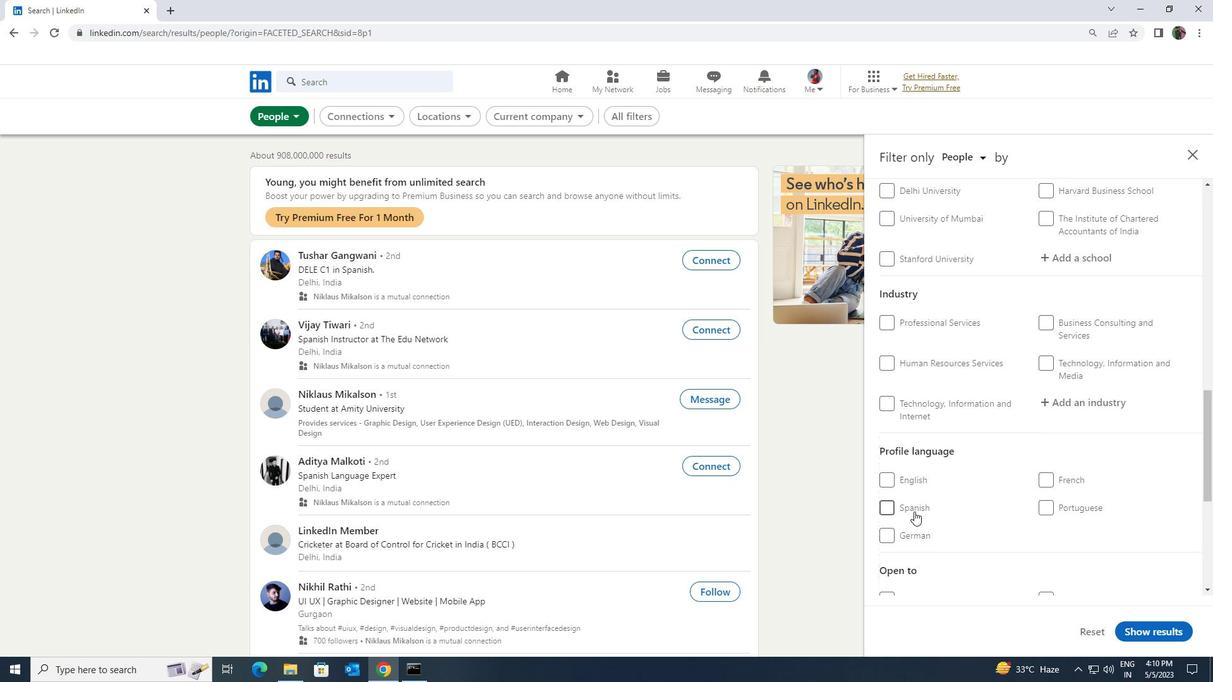 
Action: Mouse pressed left at (913, 506)
Screenshot: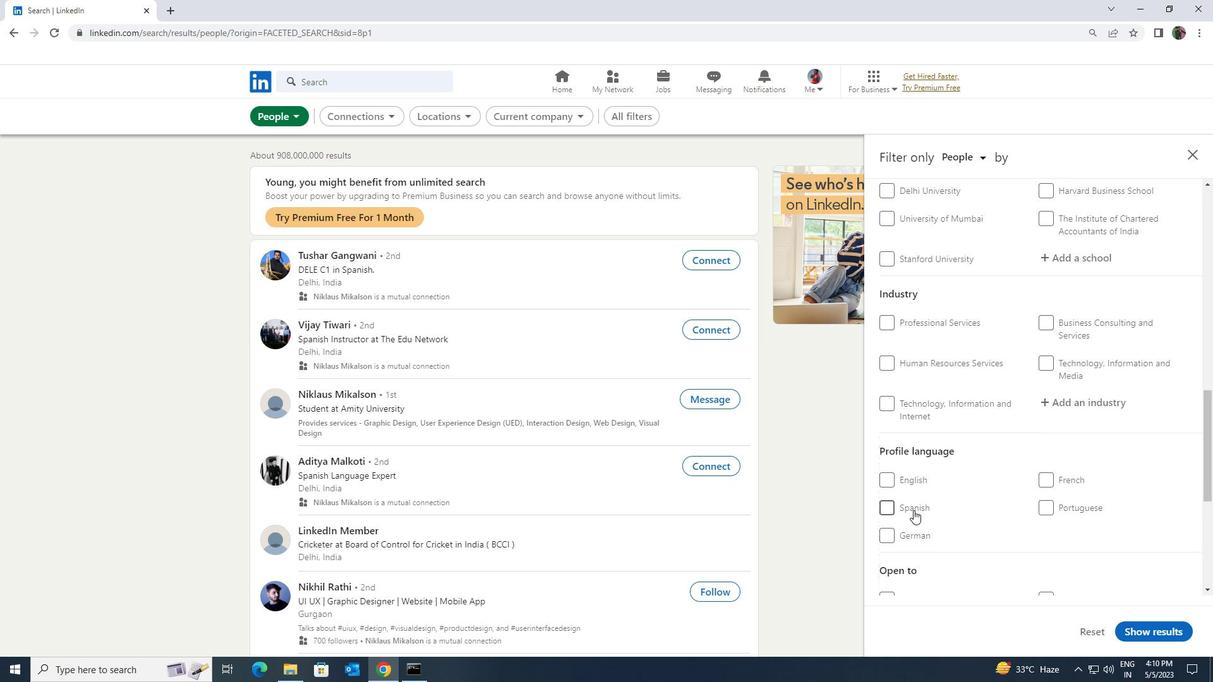 
Action: Mouse moved to (980, 525)
Screenshot: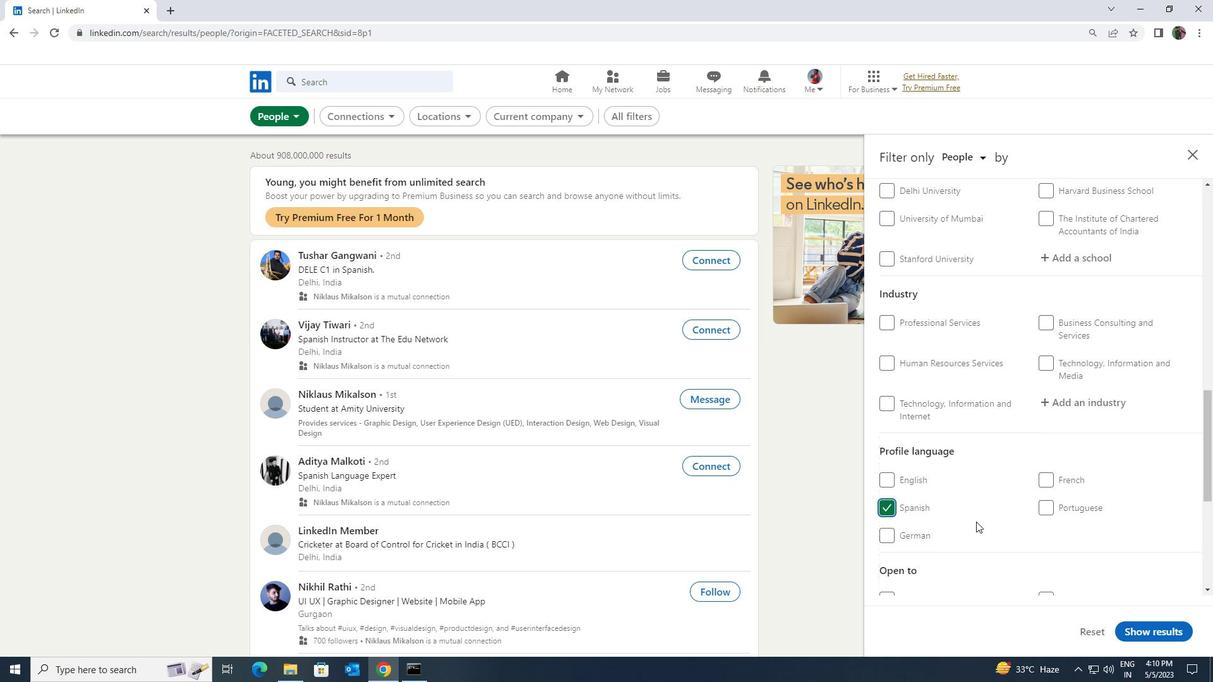 
Action: Mouse scrolled (980, 525) with delta (0, 0)
Screenshot: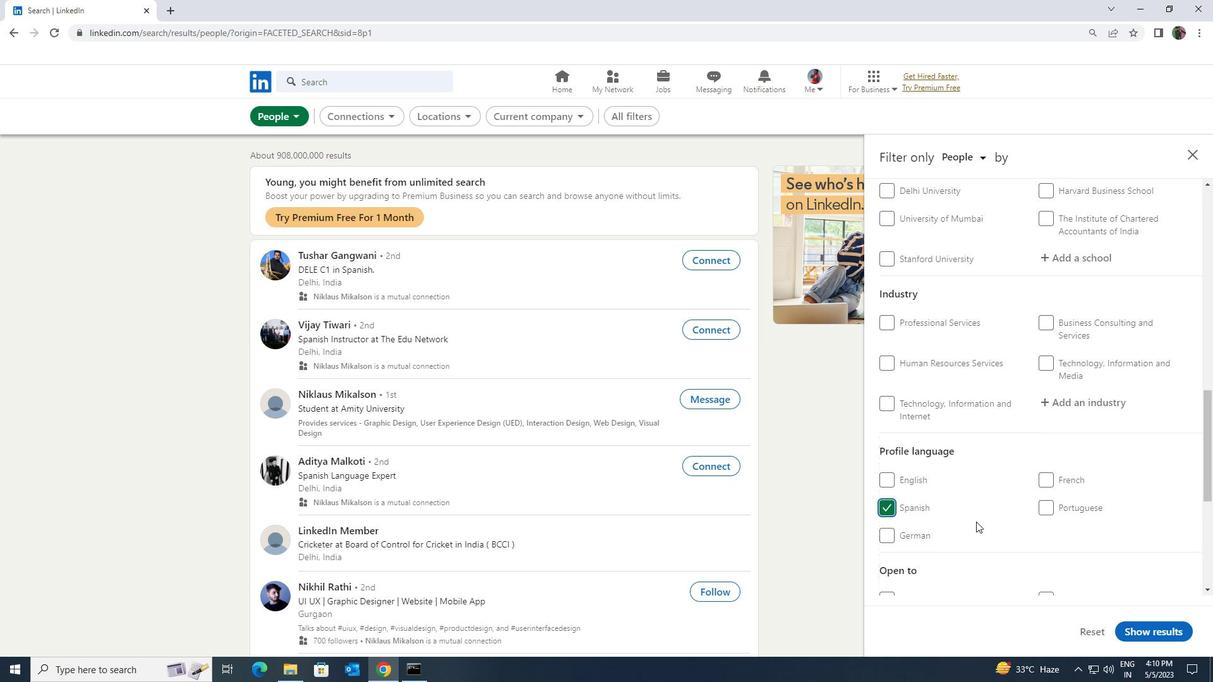 
Action: Mouse scrolled (980, 525) with delta (0, 0)
Screenshot: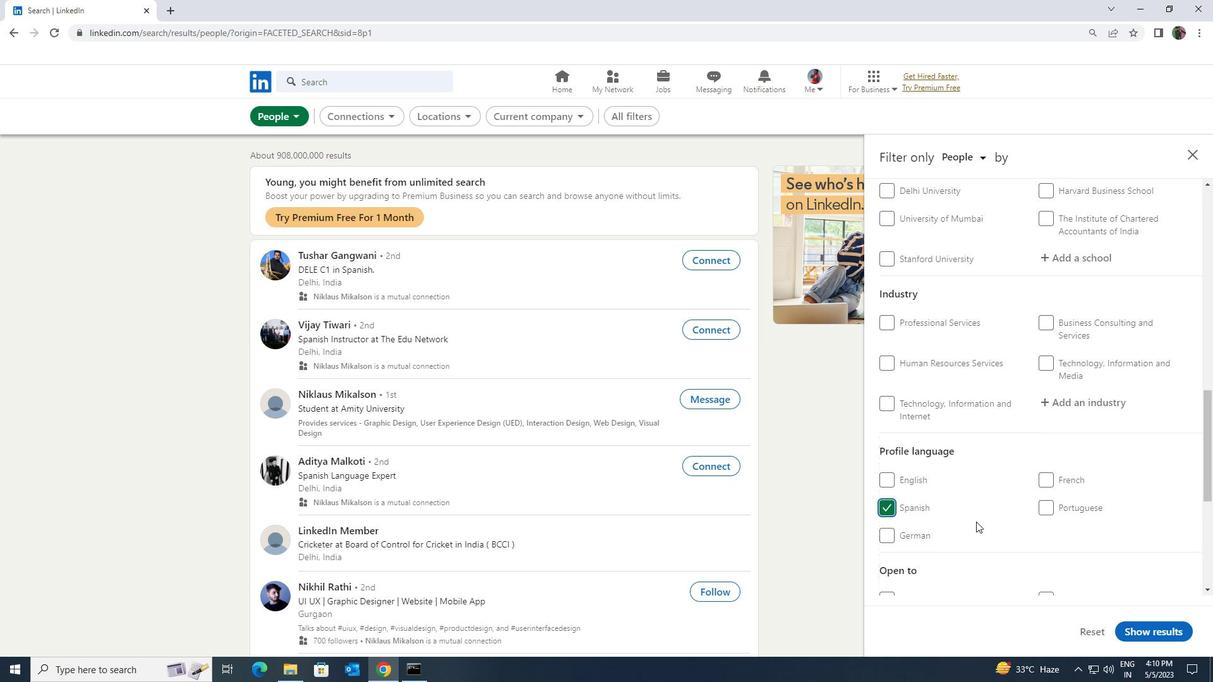 
Action: Mouse scrolled (980, 525) with delta (0, 0)
Screenshot: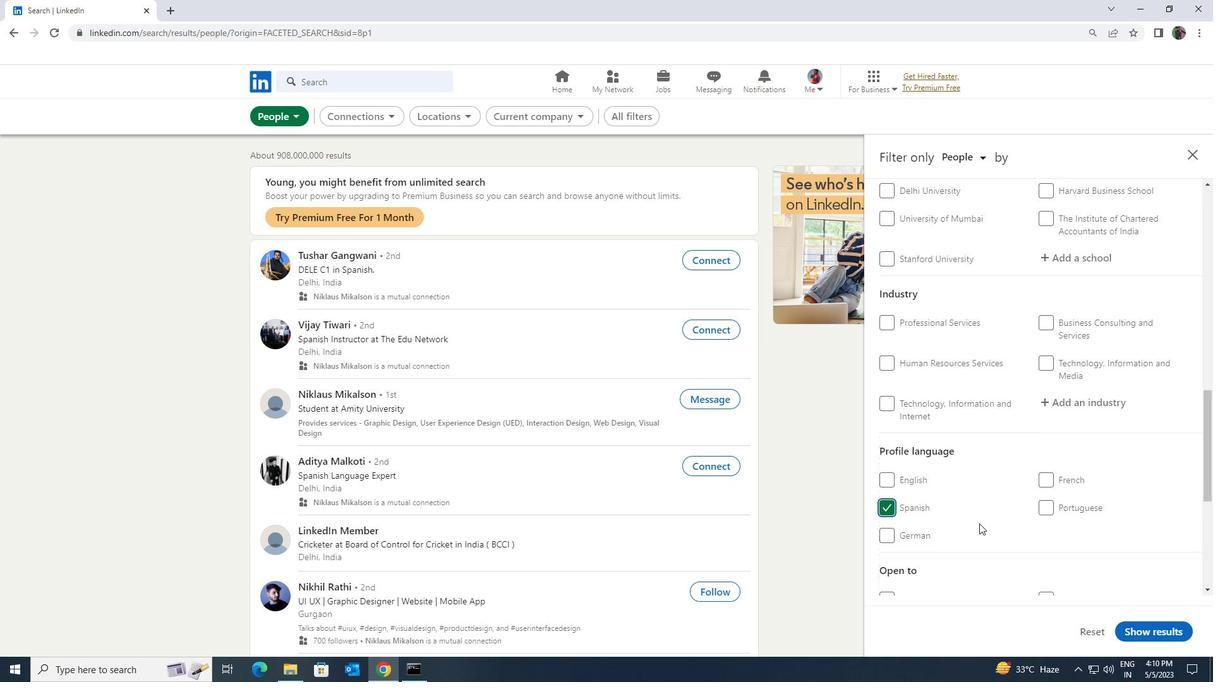 
Action: Mouse scrolled (980, 525) with delta (0, 0)
Screenshot: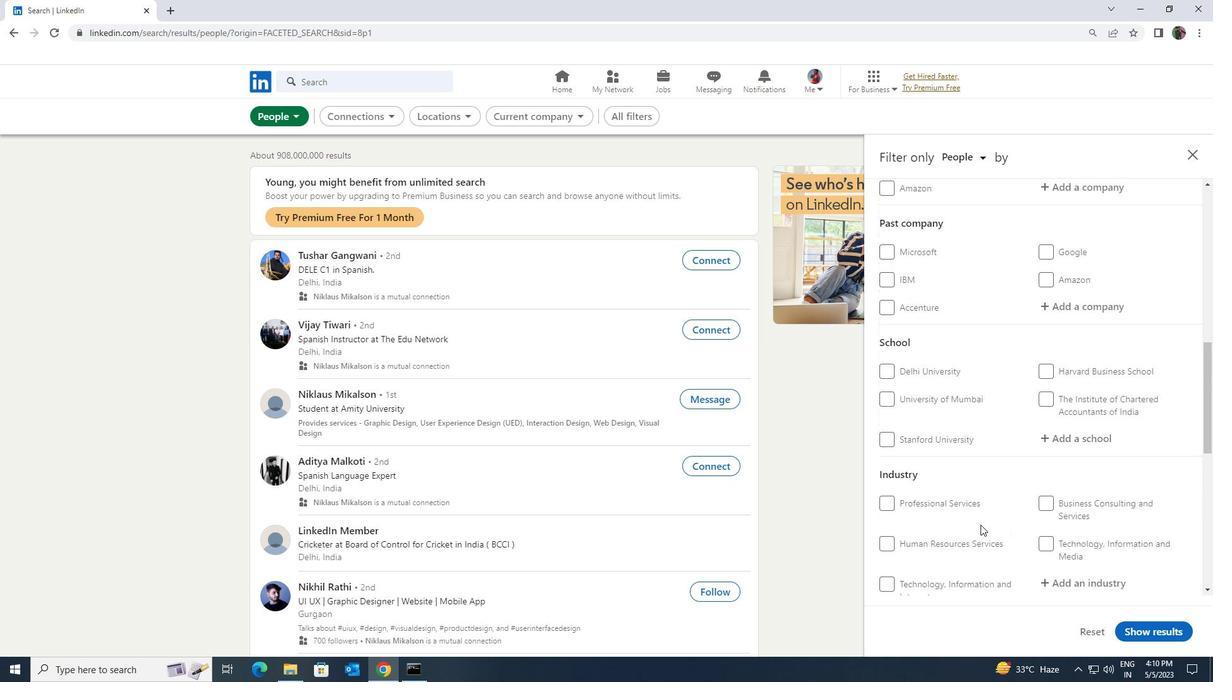 
Action: Mouse scrolled (980, 525) with delta (0, 0)
Screenshot: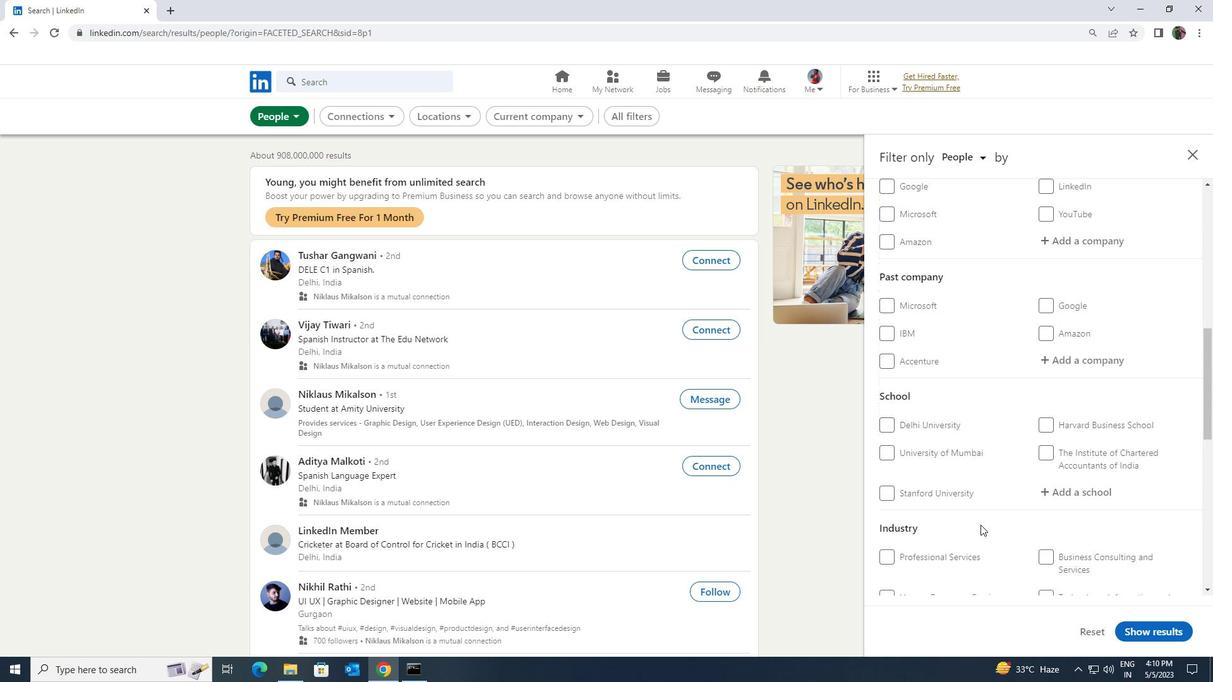 
Action: Mouse scrolled (980, 525) with delta (0, 0)
Screenshot: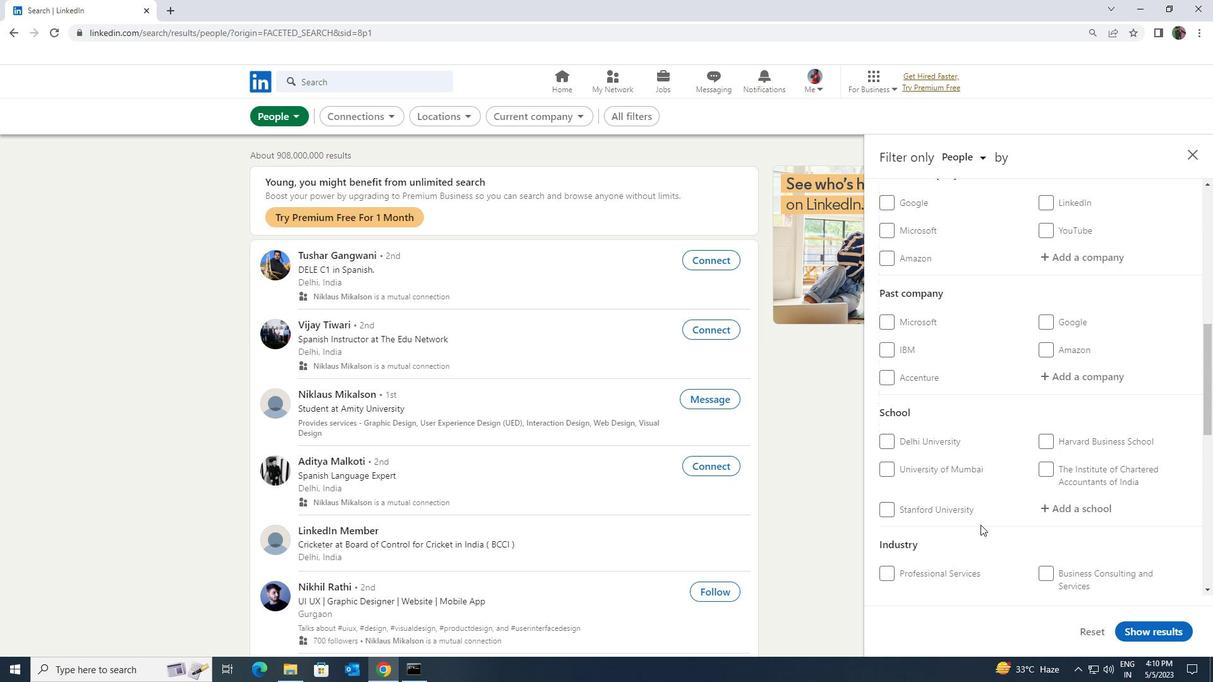 
Action: Mouse scrolled (980, 525) with delta (0, 0)
Screenshot: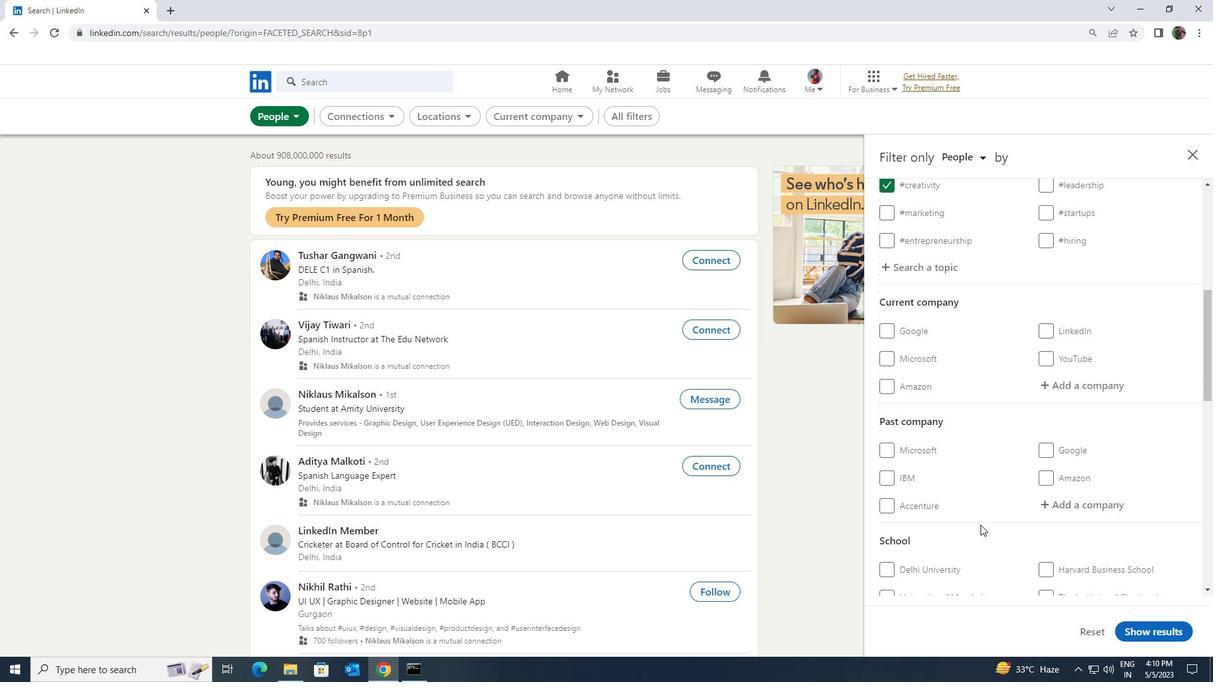 
Action: Mouse scrolled (980, 525) with delta (0, 0)
Screenshot: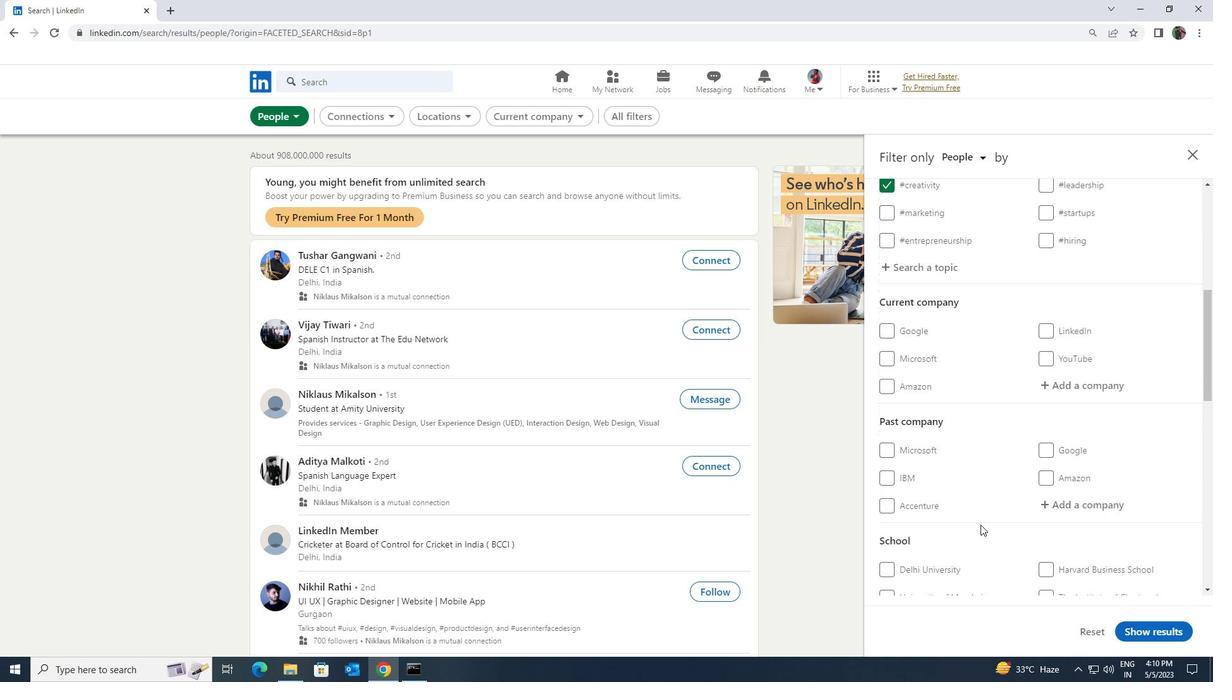 
Action: Mouse moved to (1052, 518)
Screenshot: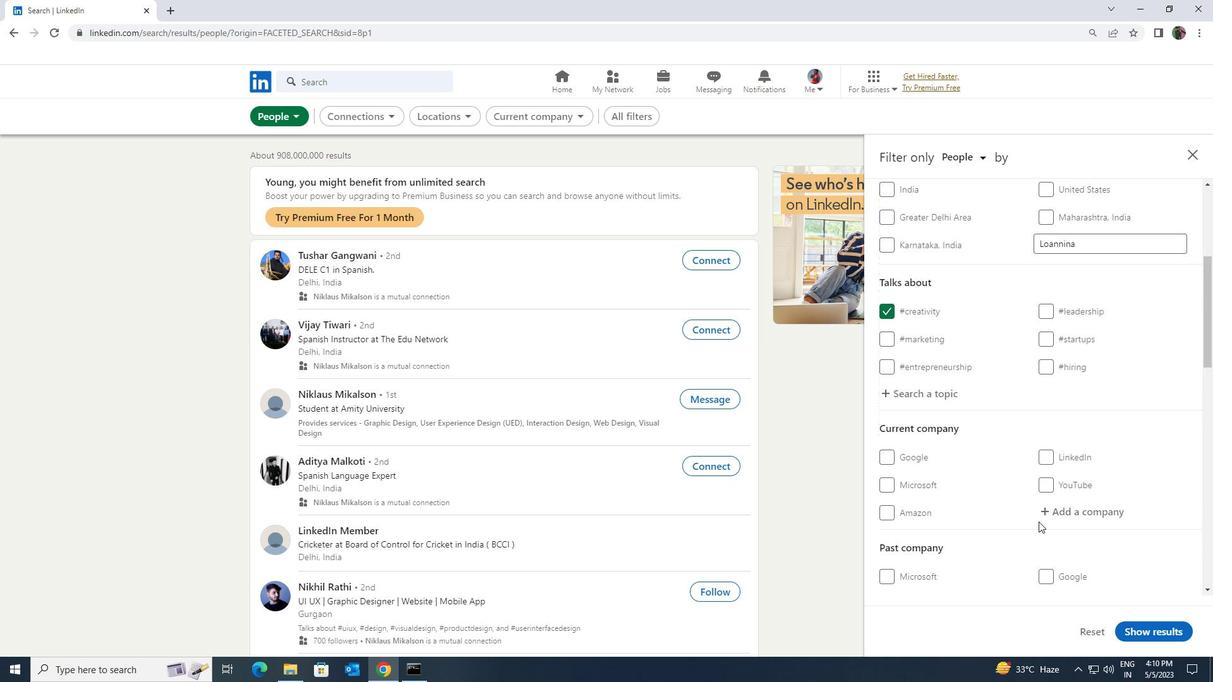 
Action: Mouse pressed left at (1052, 518)
Screenshot: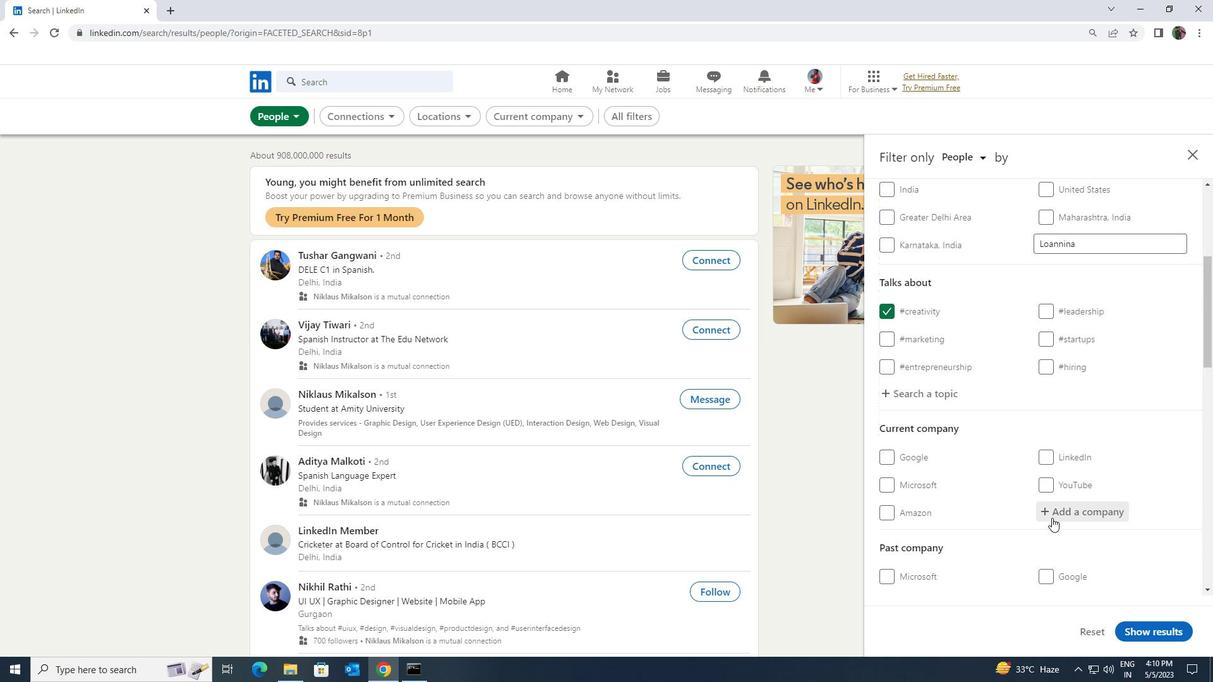 
Action: Key pressed <Key.shift>GVK<Key.space><Key.shift>BIO
Screenshot: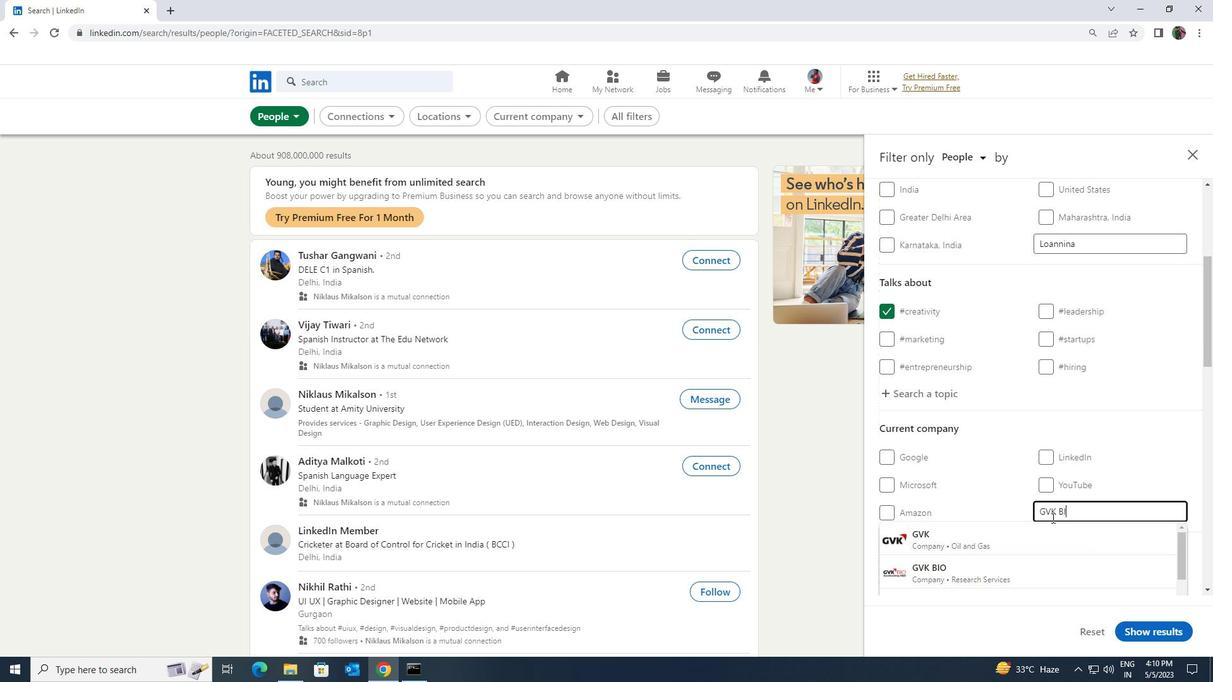 
Action: Mouse moved to (1047, 524)
Screenshot: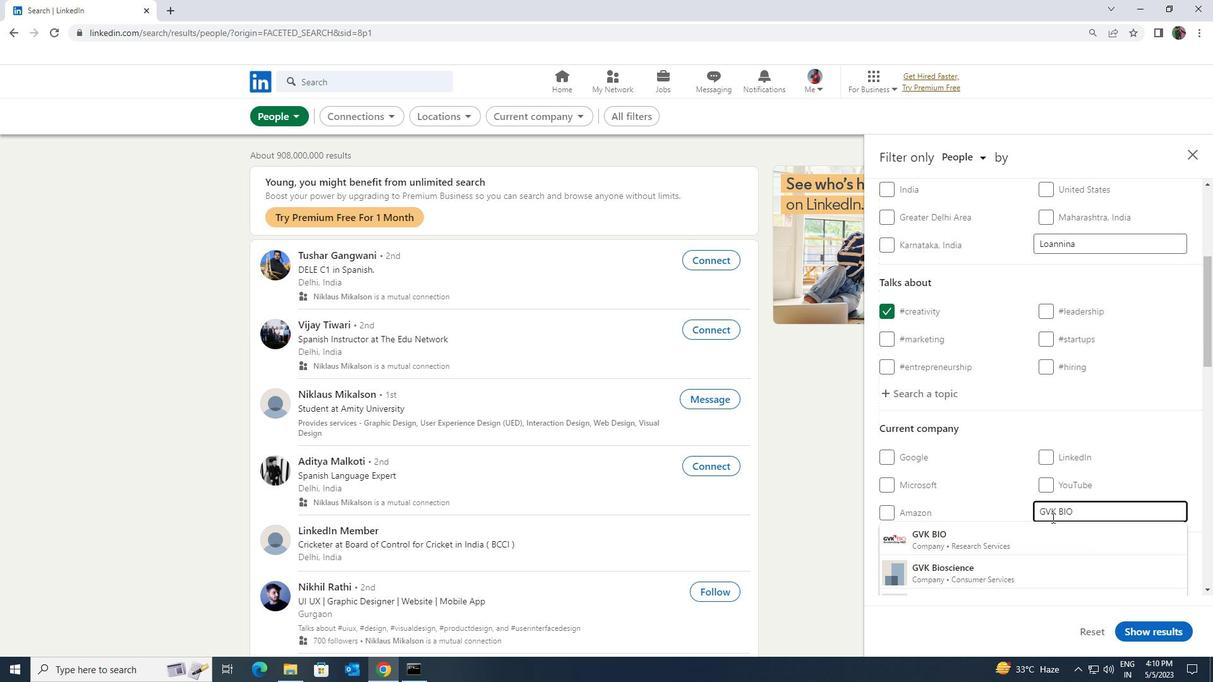 
Action: Mouse pressed left at (1047, 524)
Screenshot: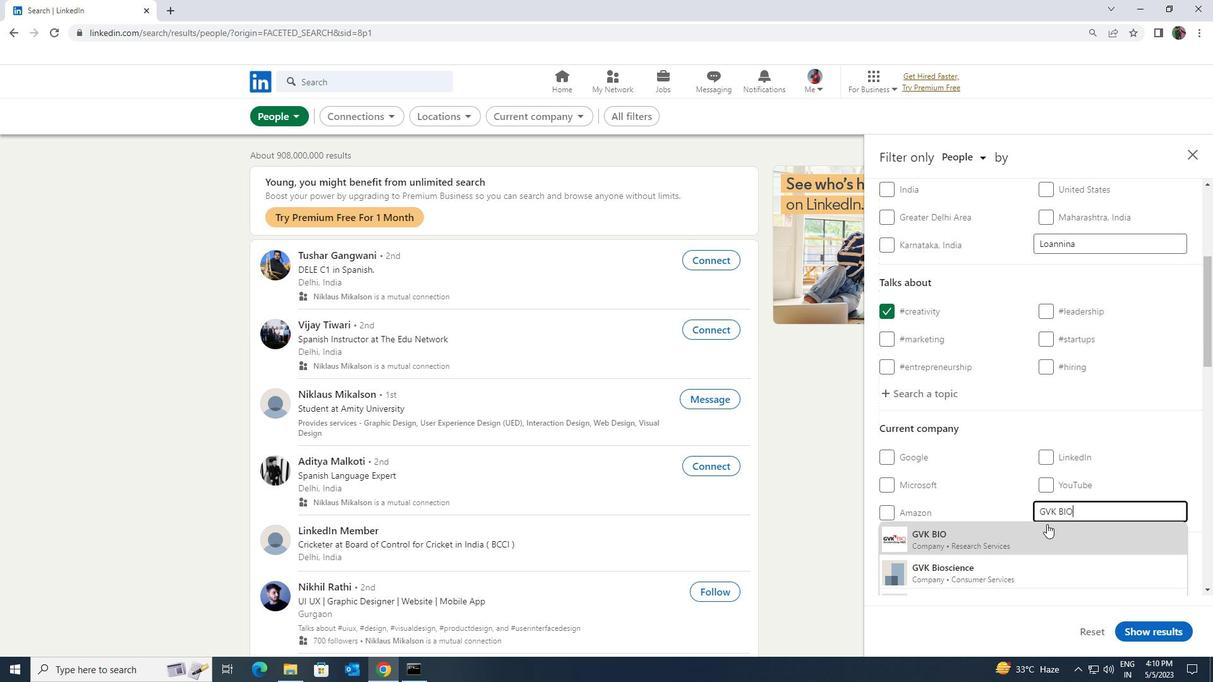 
Action: Mouse scrolled (1047, 523) with delta (0, 0)
Screenshot: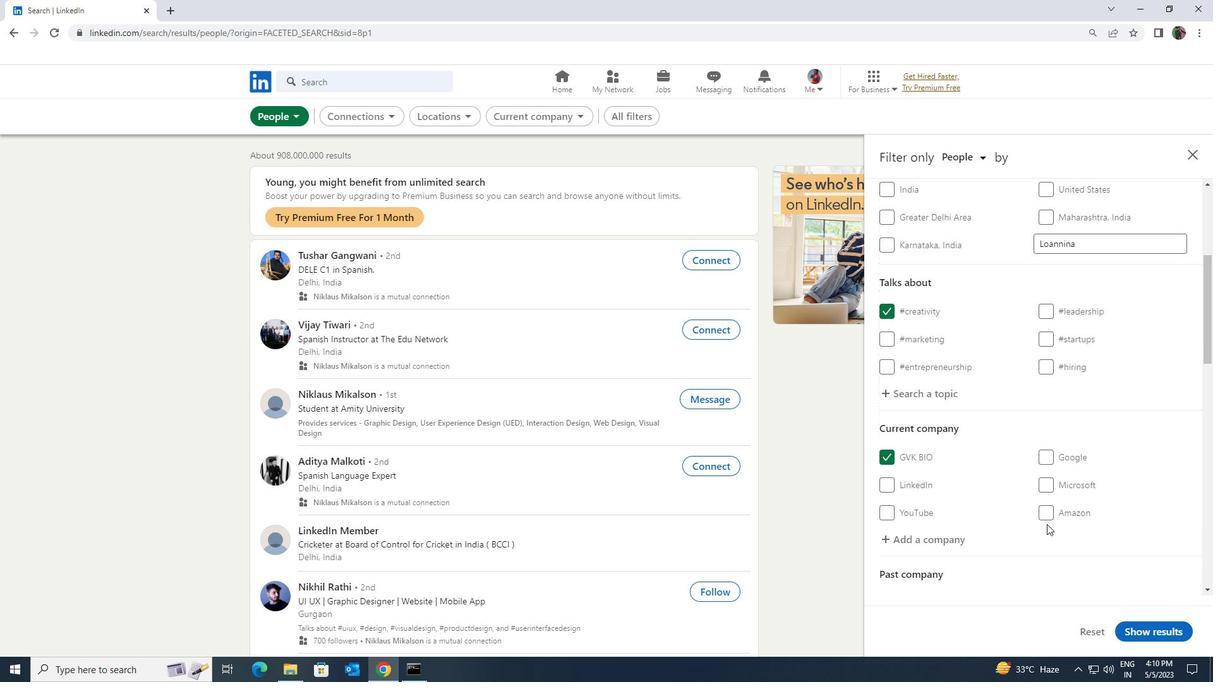 
Action: Mouse scrolled (1047, 523) with delta (0, 0)
Screenshot: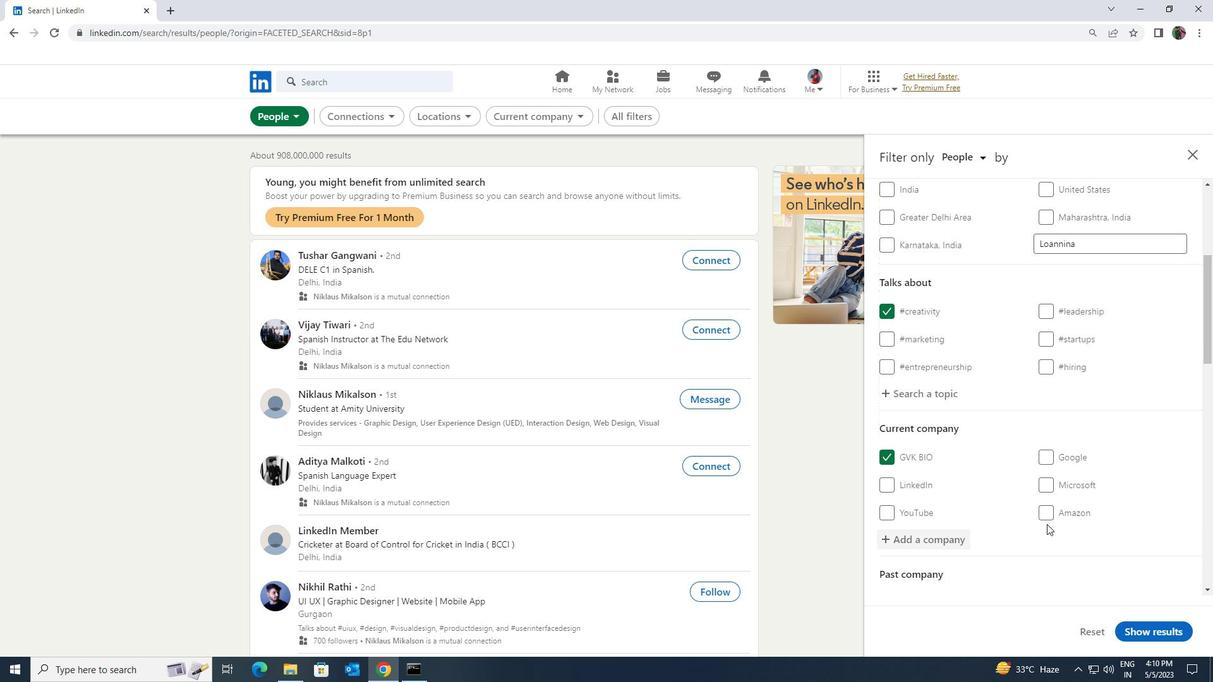 
Action: Mouse scrolled (1047, 523) with delta (0, 0)
Screenshot: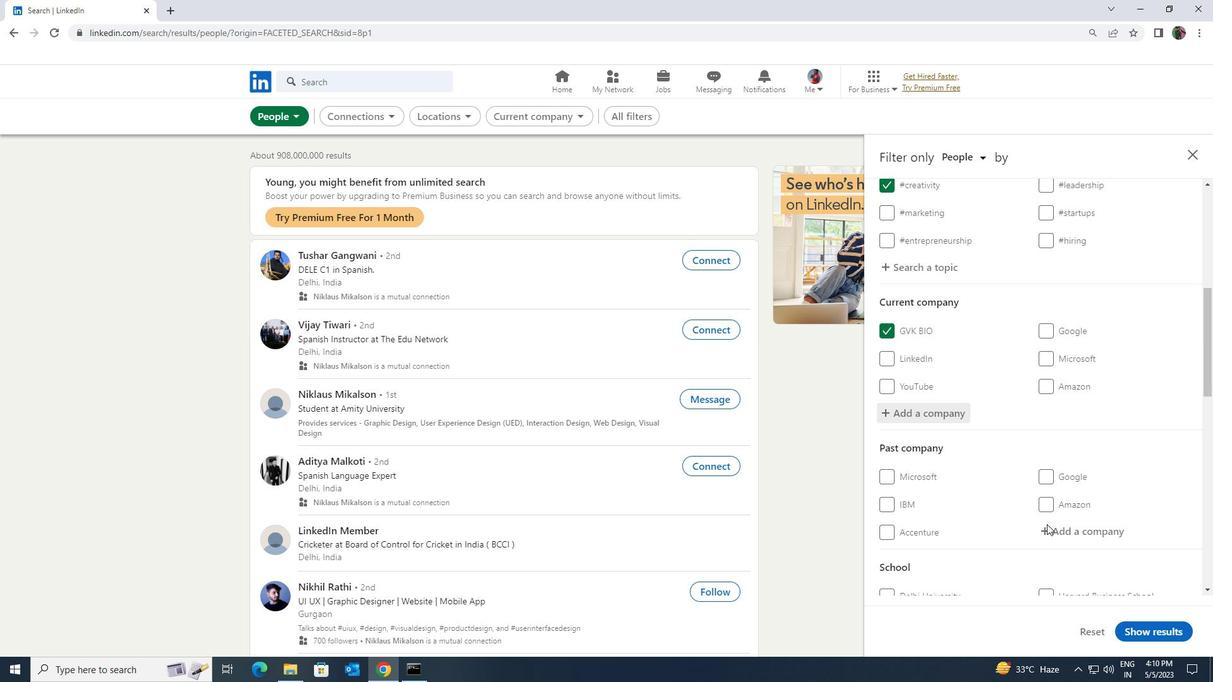 
Action: Mouse scrolled (1047, 523) with delta (0, 0)
Screenshot: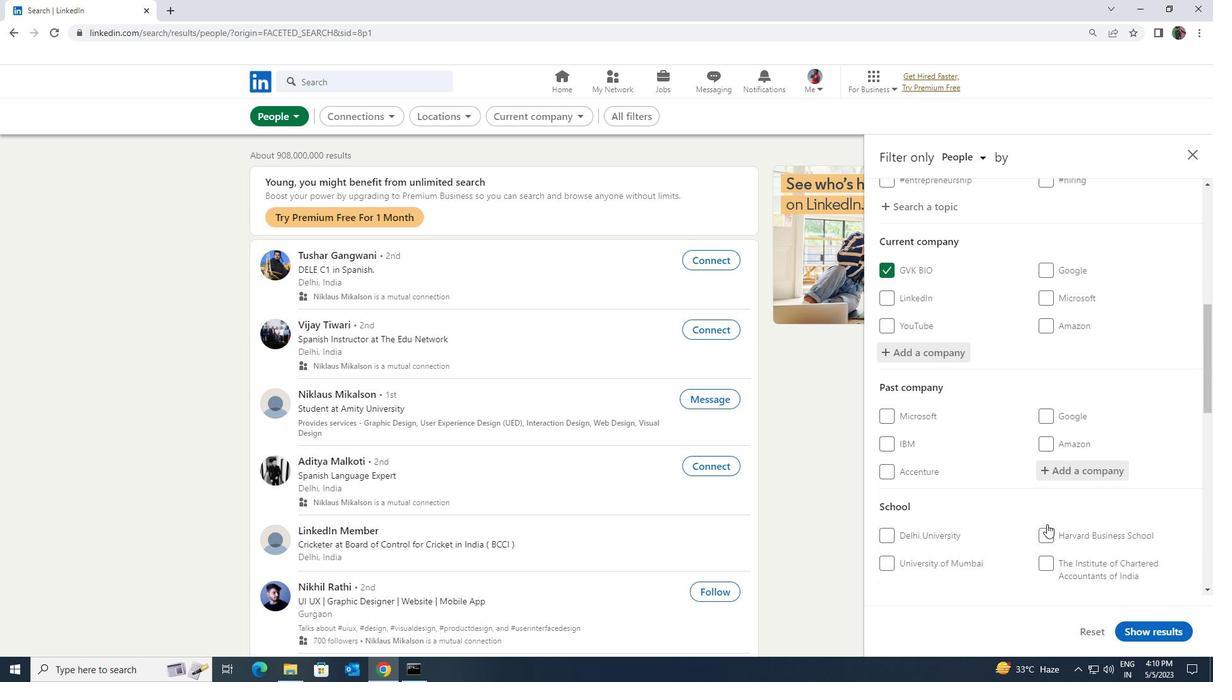 
Action: Mouse moved to (1050, 531)
Screenshot: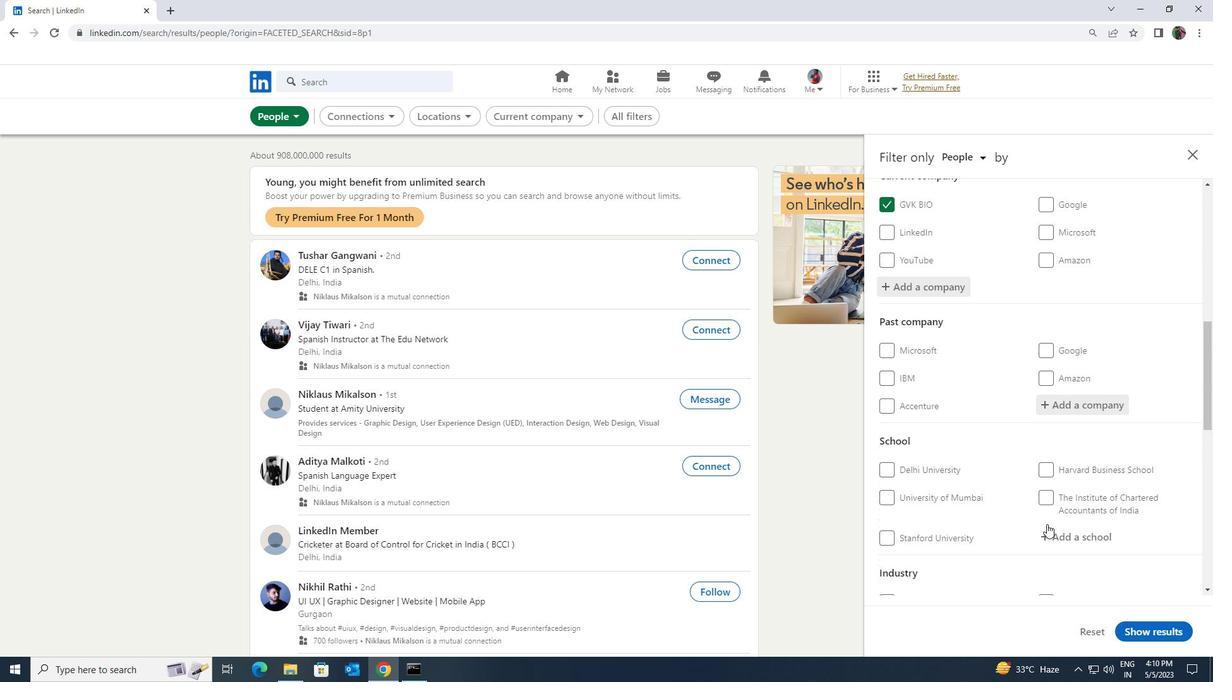 
Action: Mouse pressed left at (1050, 531)
Screenshot: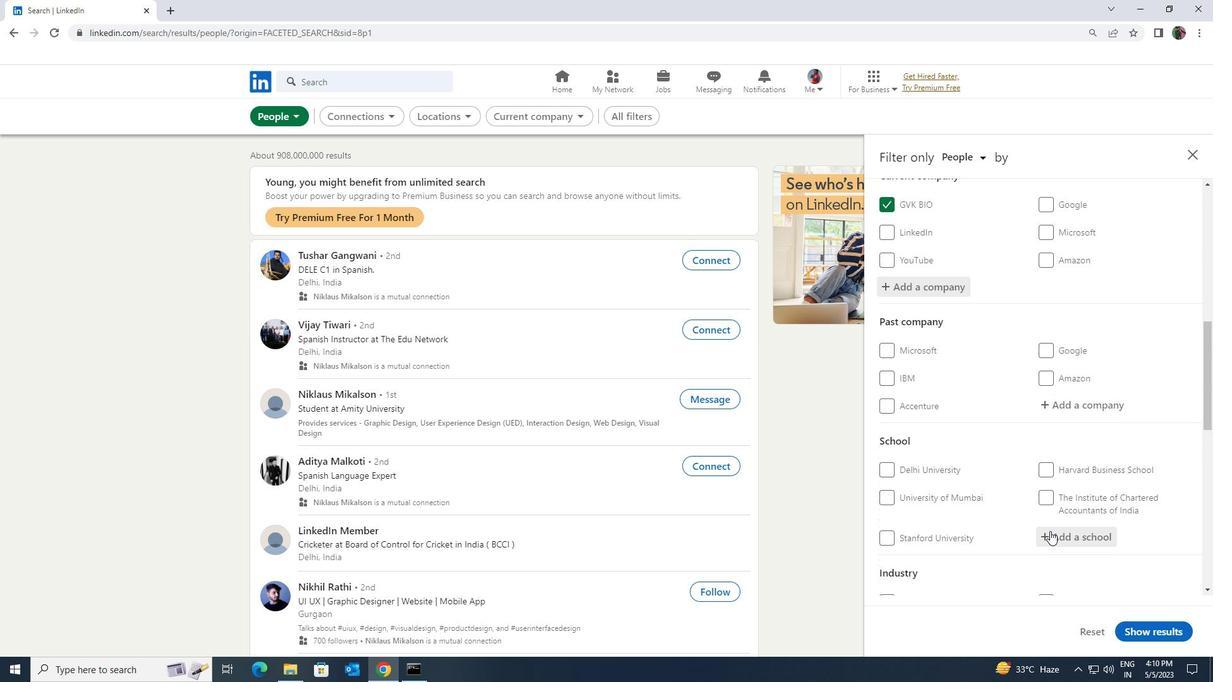 
Action: Key pressed <Key.shift><Key.shift><Key.shift><Key.shift><Key.shift><Key.shift>RAJ<Key.space><Key.shift>KUMAR<Key.alt_l>
Screenshot: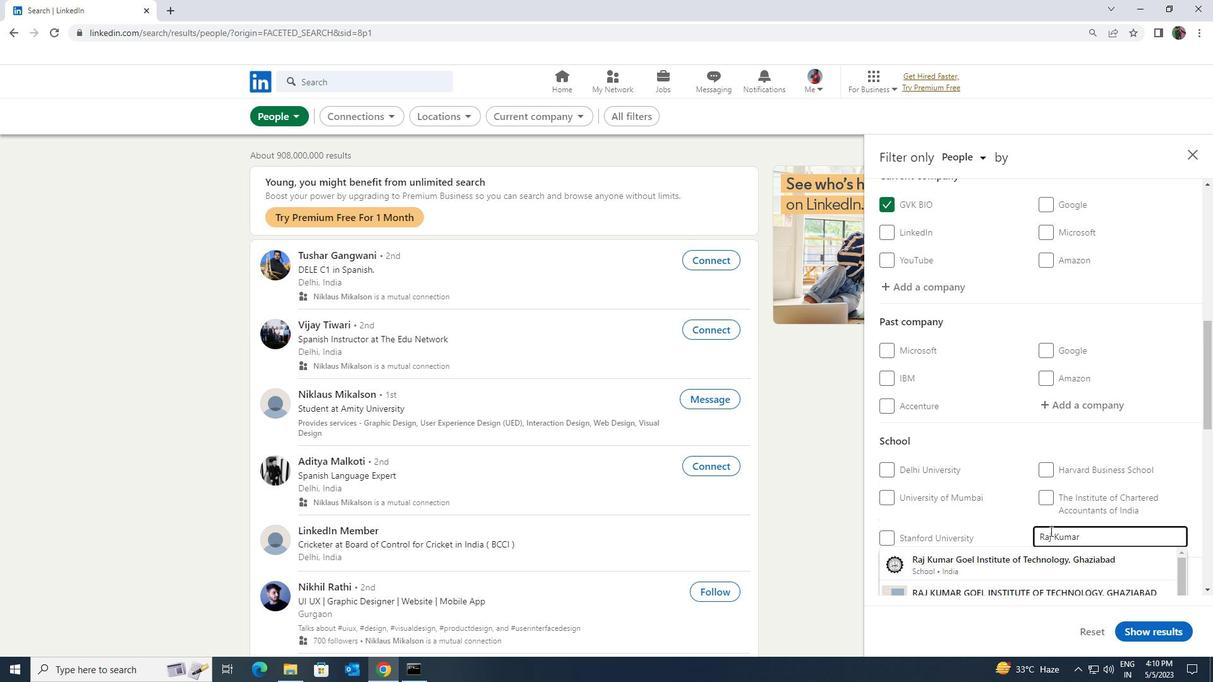 
Action: Mouse moved to (1104, 533)
Screenshot: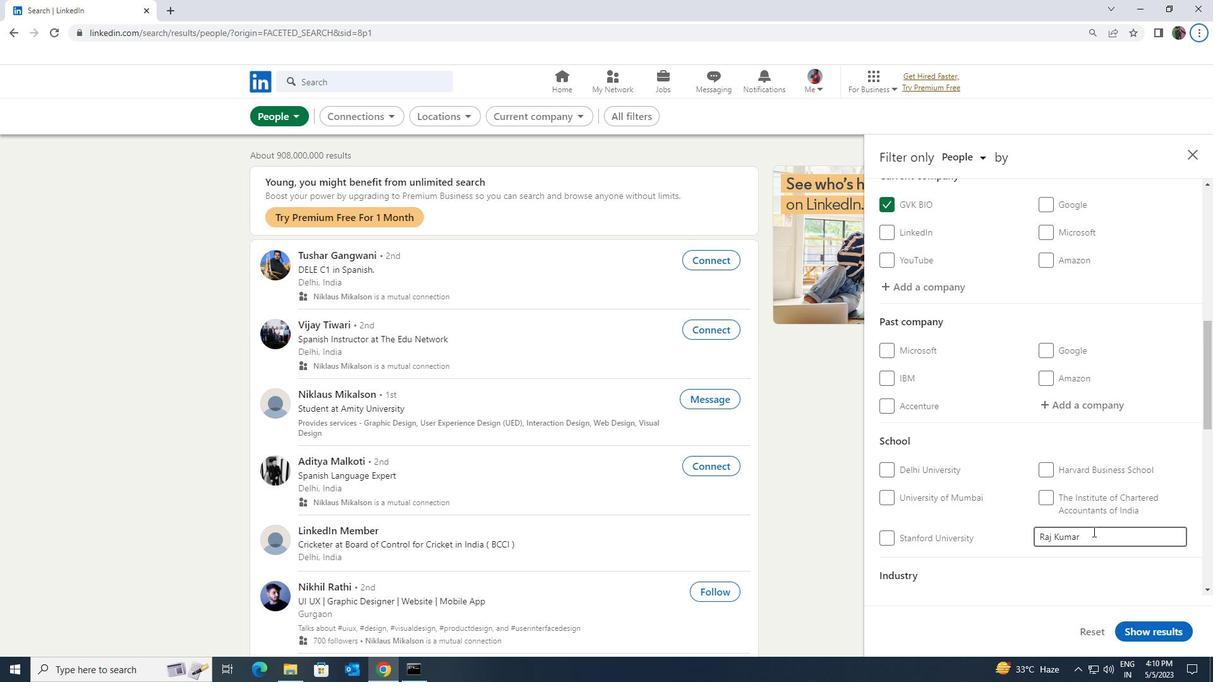 
Action: Mouse pressed left at (1104, 533)
Screenshot: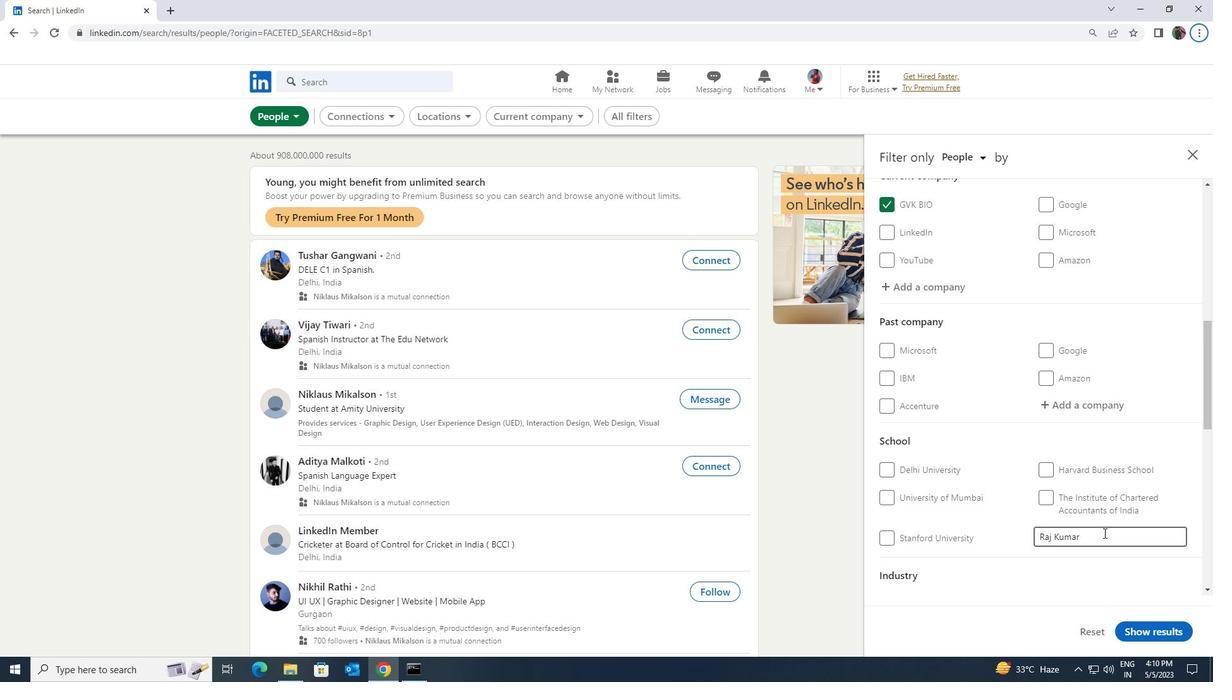 
Action: Key pressed <Key.space><Key.shift>GOEL
Screenshot: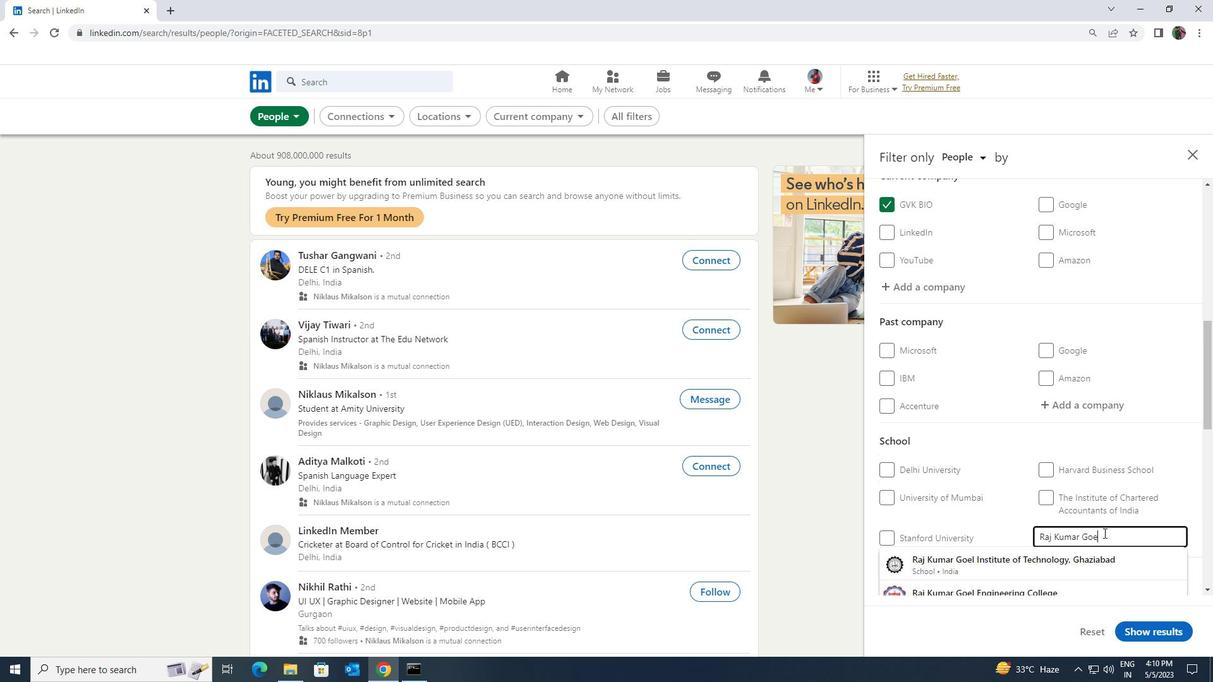 
Action: Mouse moved to (1099, 558)
Screenshot: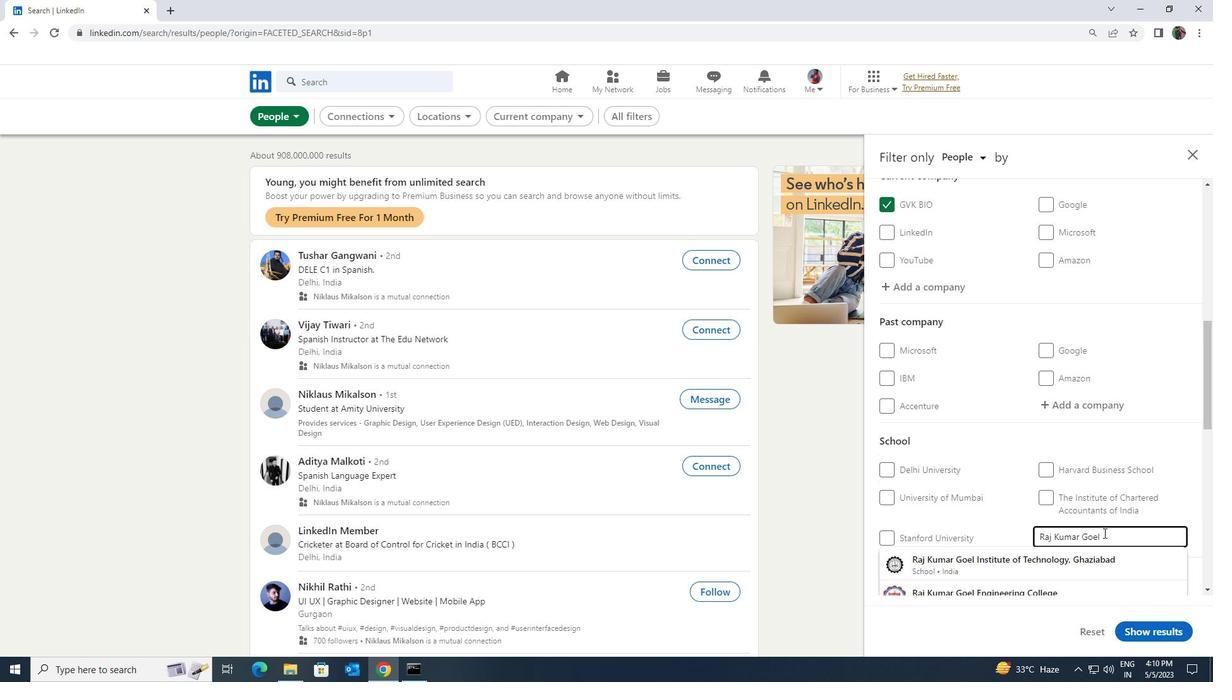 
Action: Mouse pressed left at (1099, 558)
Screenshot: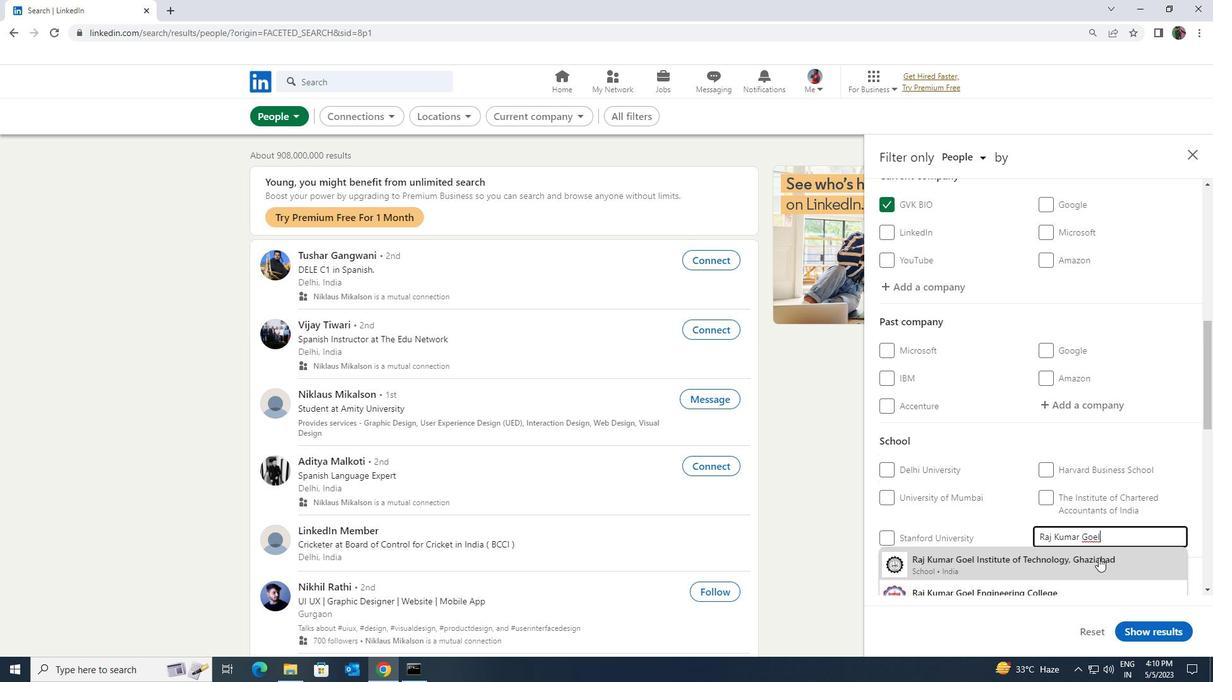 
Action: Mouse moved to (1114, 510)
Screenshot: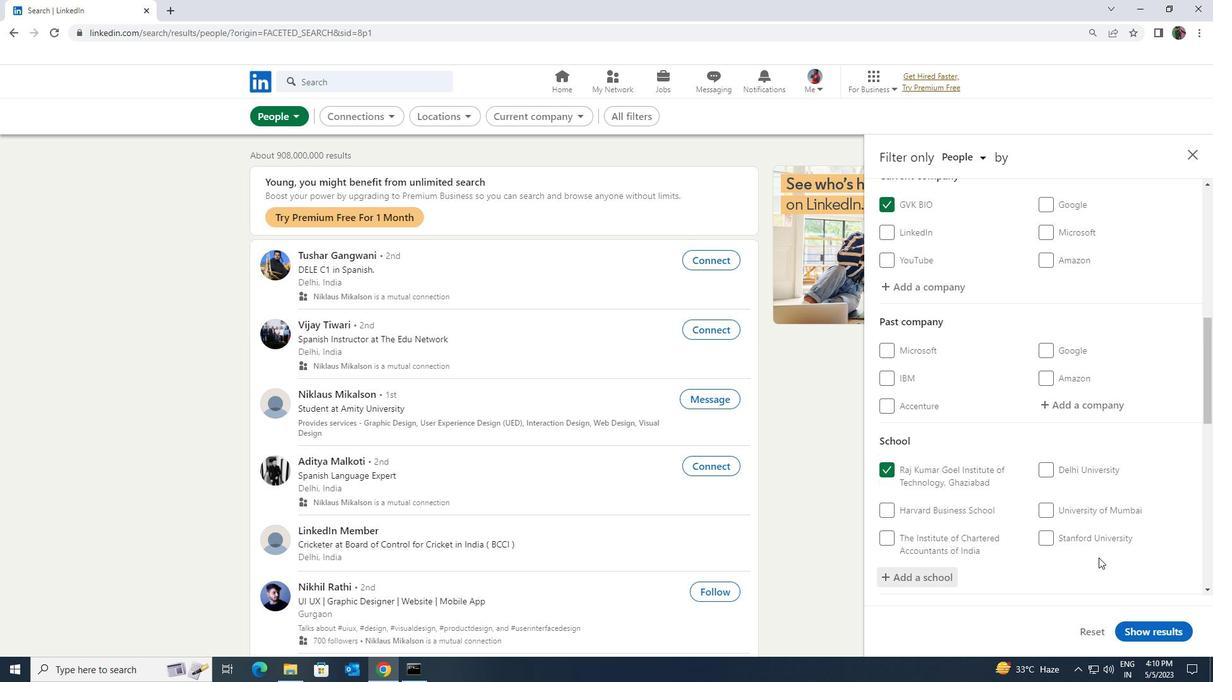 
Action: Mouse scrolled (1114, 509) with delta (0, 0)
Screenshot: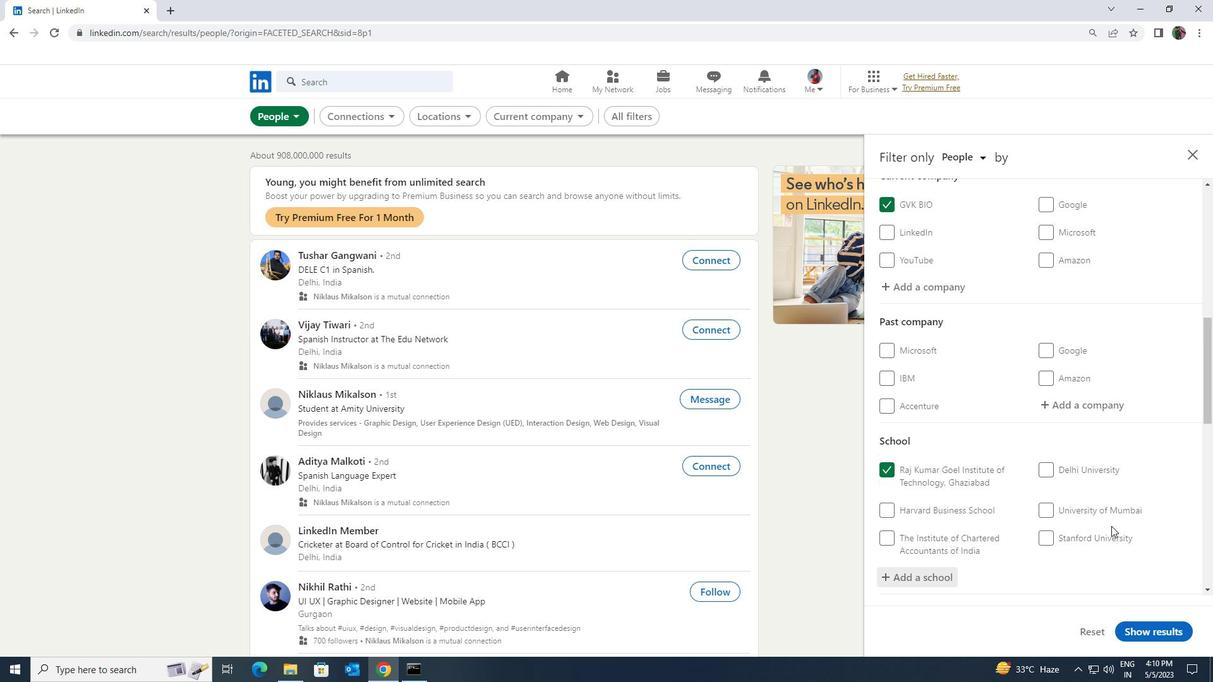
Action: Mouse scrolled (1114, 509) with delta (0, 0)
Screenshot: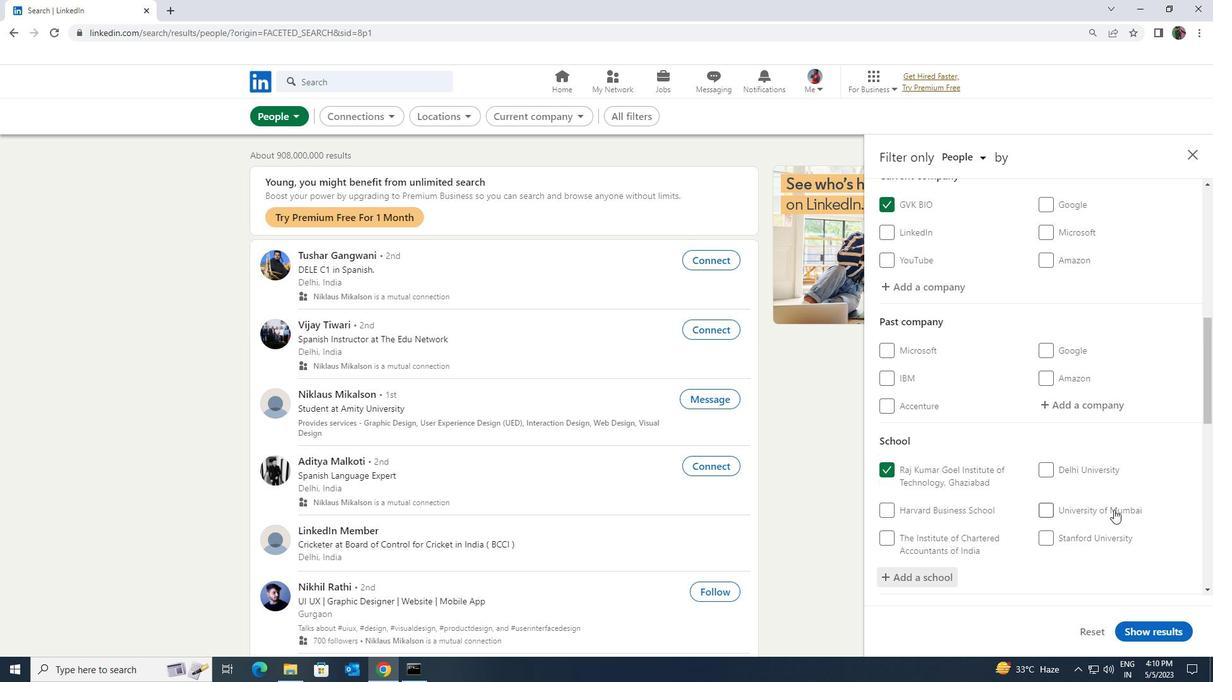 
Action: Mouse scrolled (1114, 509) with delta (0, 0)
Screenshot: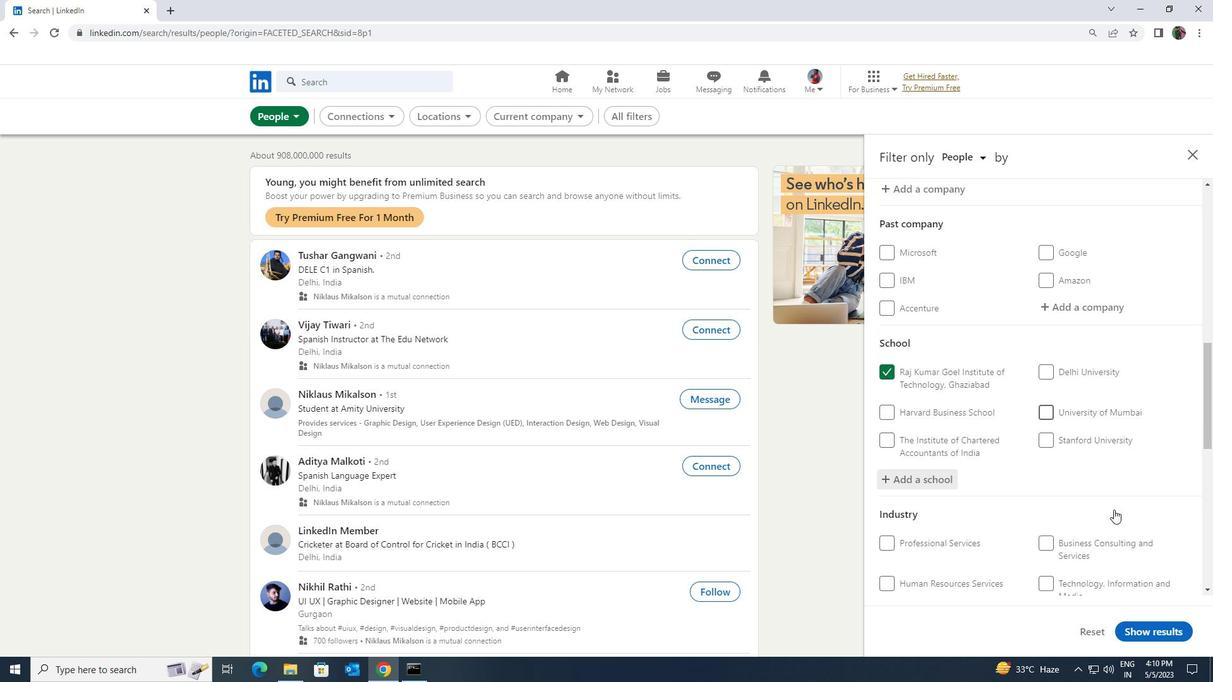 
Action: Mouse scrolled (1114, 509) with delta (0, 0)
Screenshot: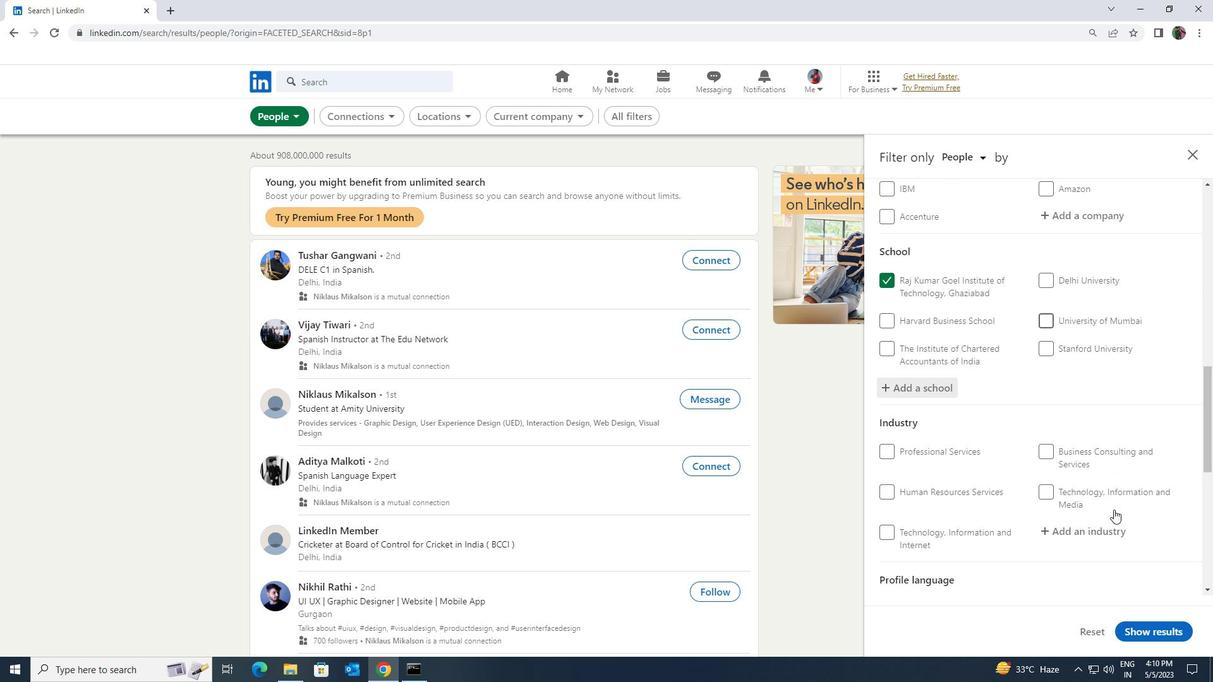 
Action: Mouse moved to (1099, 471)
Screenshot: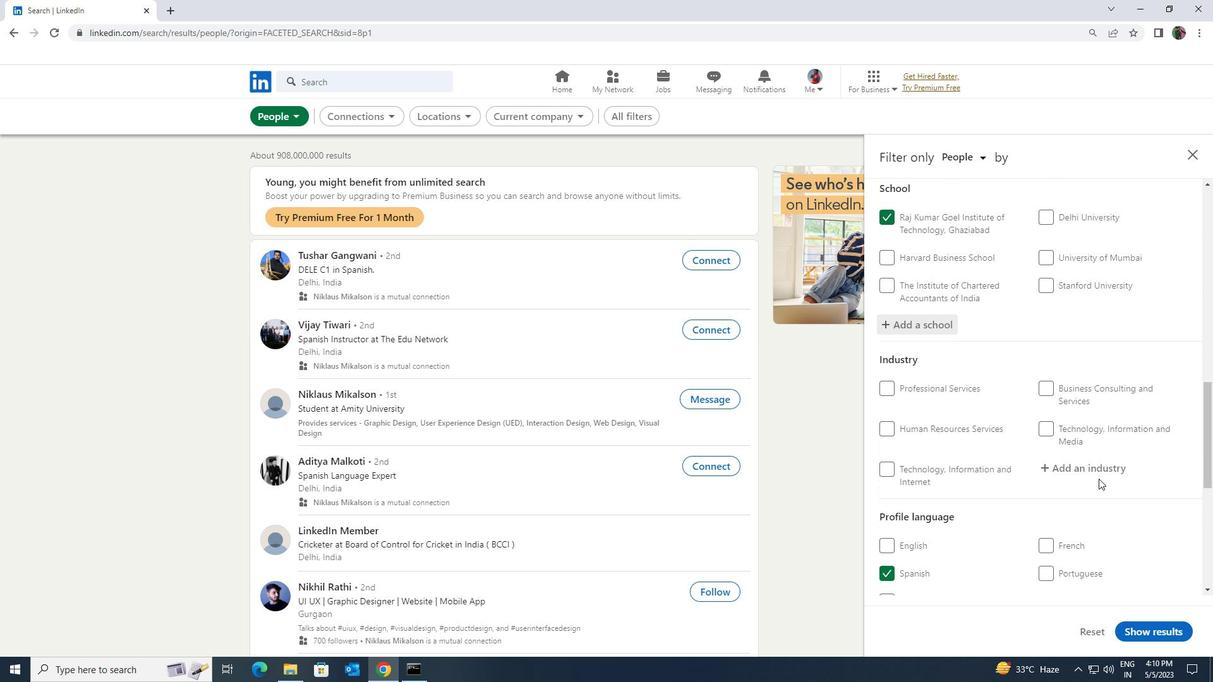 
Action: Mouse pressed left at (1099, 471)
Screenshot: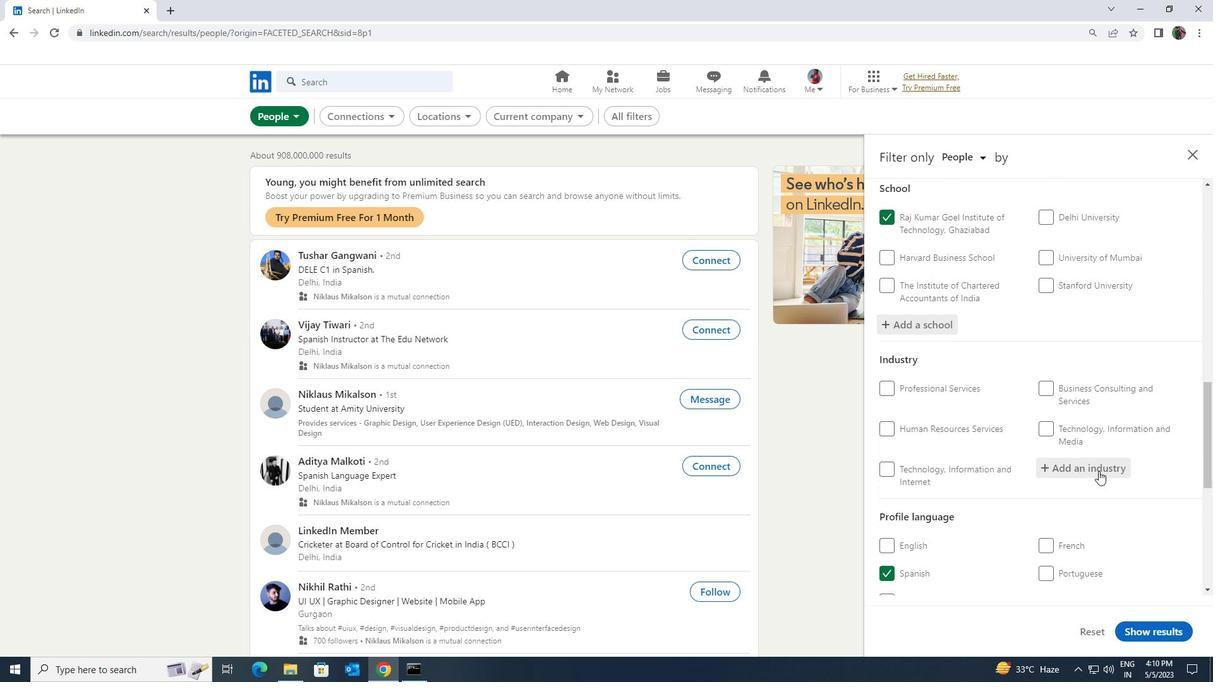 
Action: Key pressed <Key.shift><Key.shift><Key.shift><Key.shift><Key.shift><Key.shift><Key.shift><Key.shift><Key.shift><Key.shift><Key.shift><Key.shift><Key.shift><Key.shift><Key.shift><Key.shift><Key.shift><Key.shift><Key.shift><Key.shift><Key.shift><Key.shift><Key.shift><Key.shift>AGRICULTURE<Key.space><Key.shift>CINS<Key.backspace><Key.backspace><Key.backspace>ONS
Screenshot: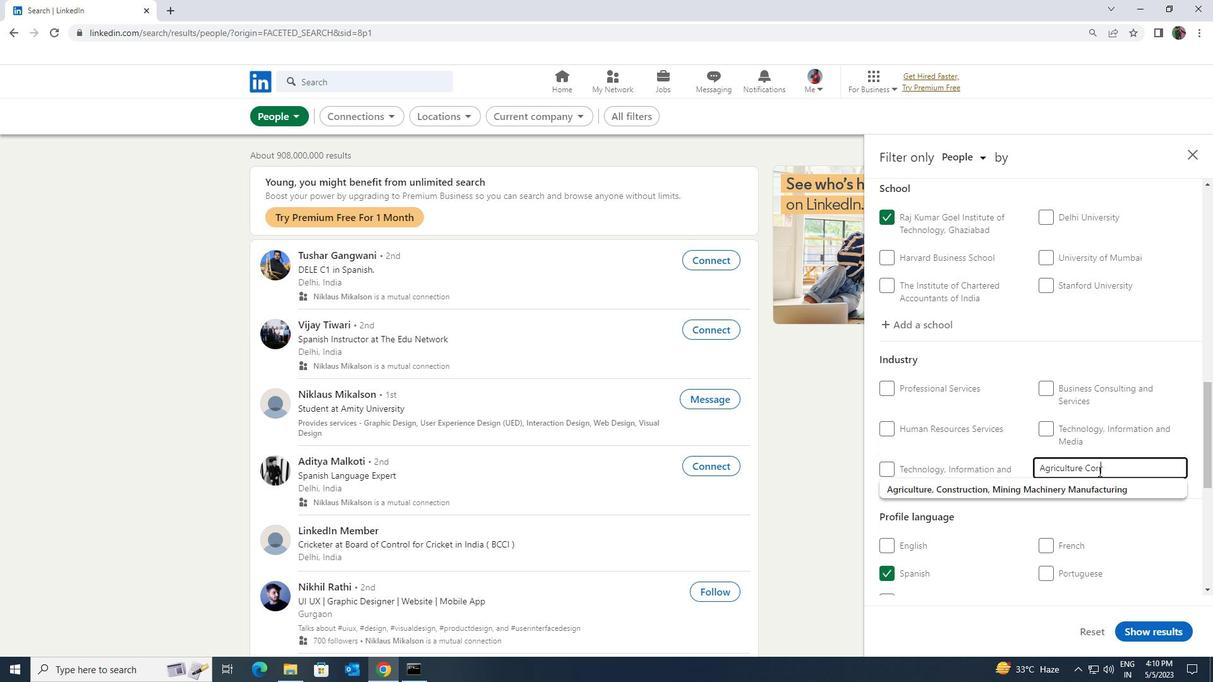 
Action: Mouse moved to (1099, 485)
Screenshot: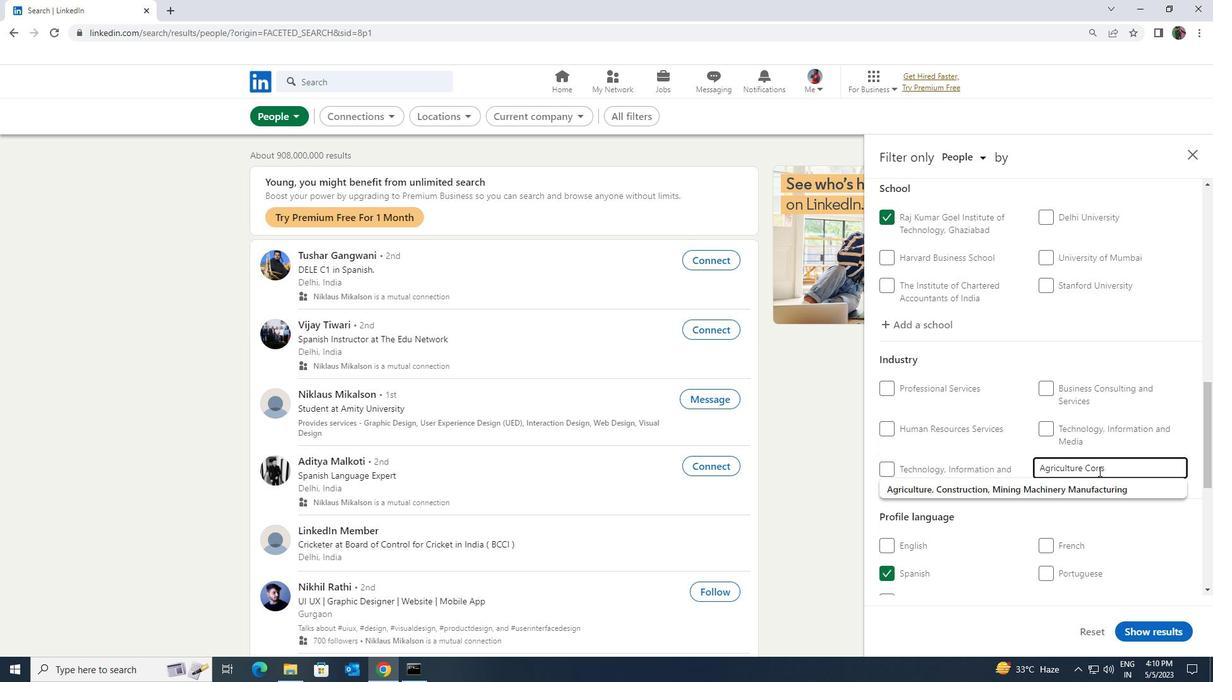 
Action: Mouse pressed left at (1099, 485)
Screenshot: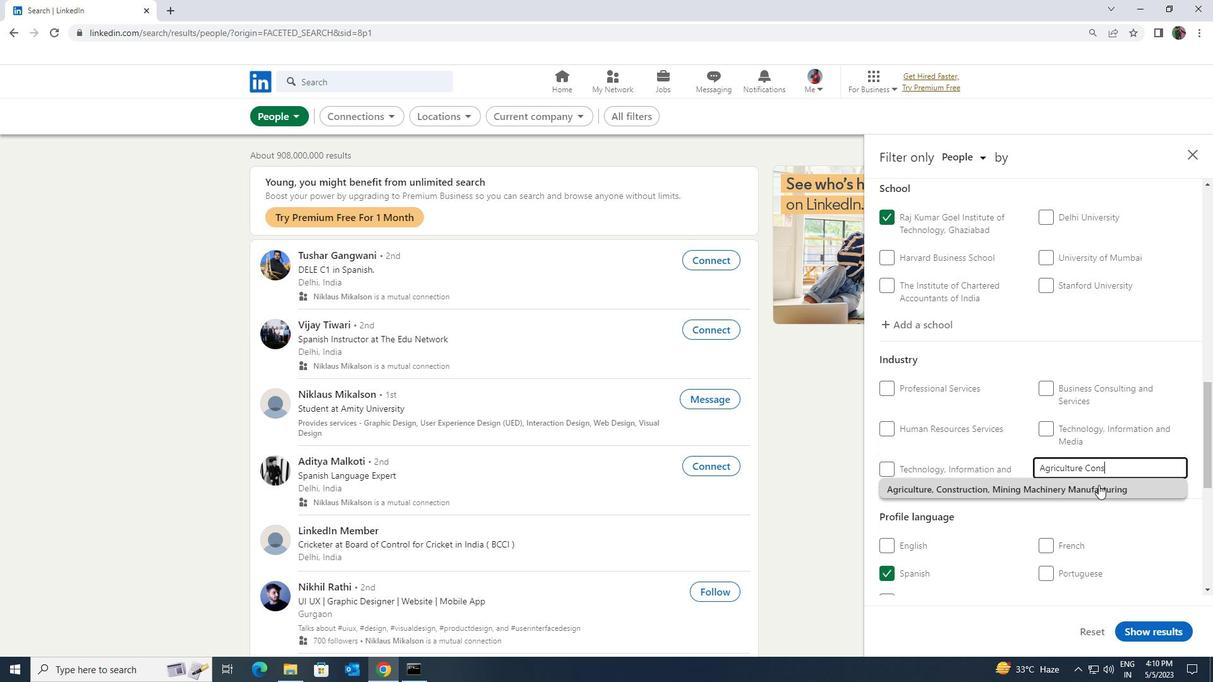 
Action: Mouse scrolled (1099, 484) with delta (0, 0)
Screenshot: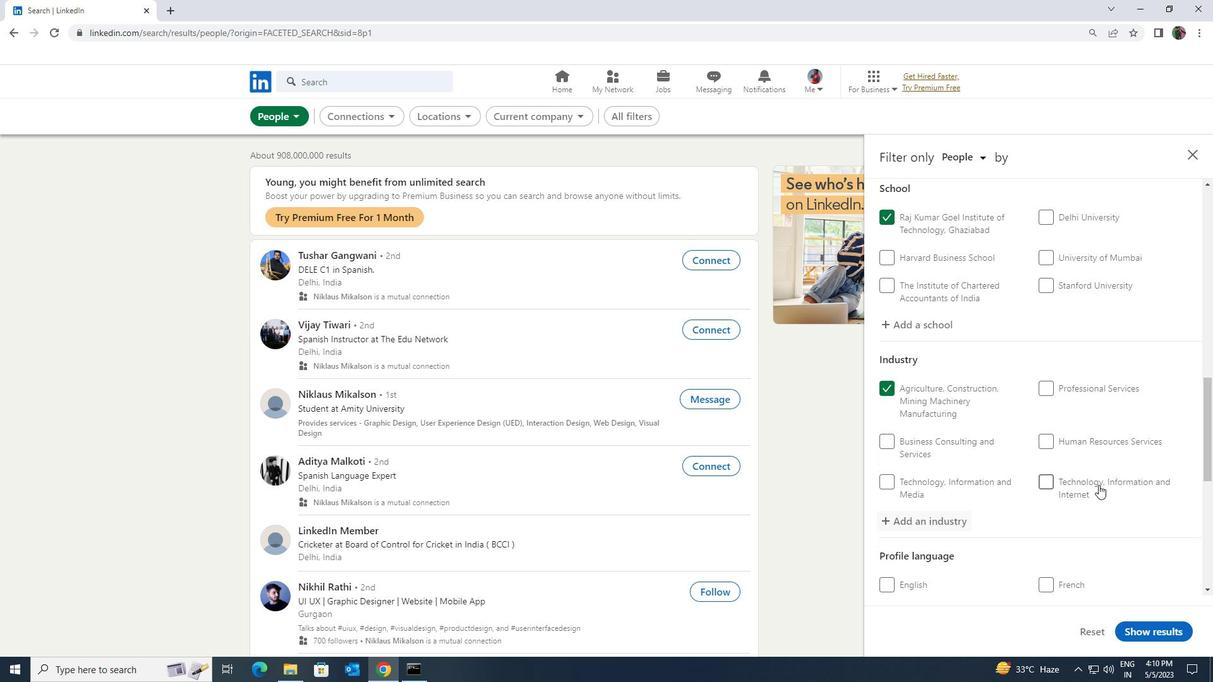 
Action: Mouse scrolled (1099, 484) with delta (0, 0)
Screenshot: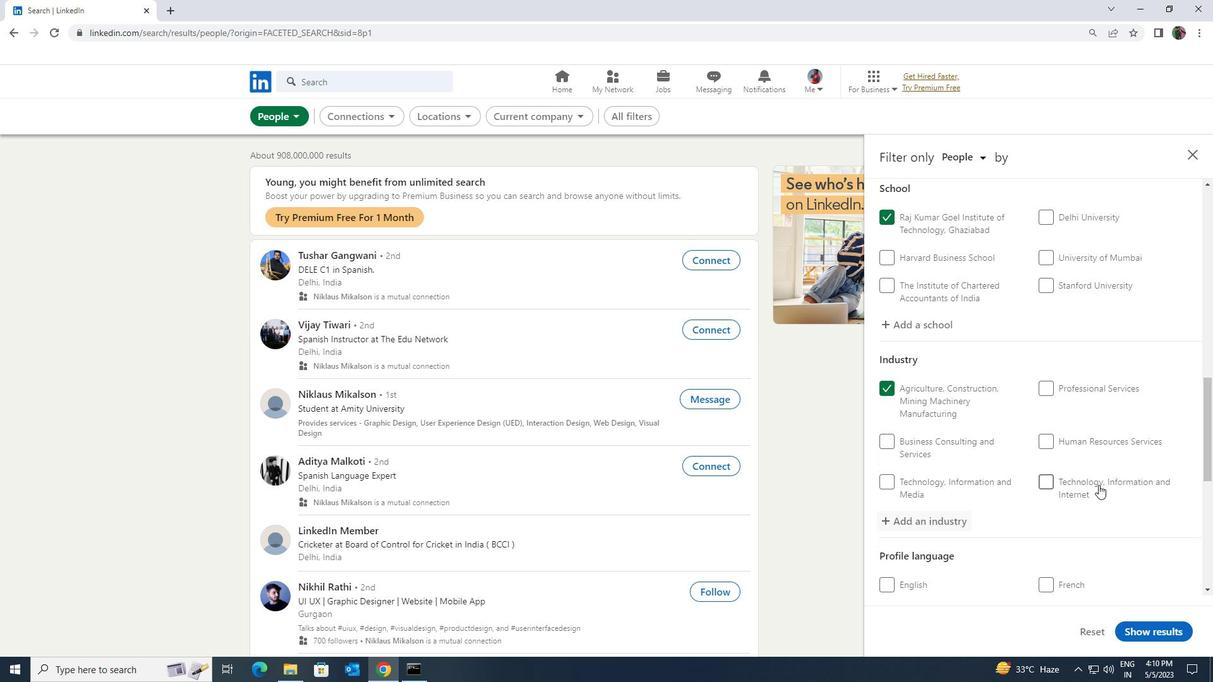 
Action: Mouse scrolled (1099, 484) with delta (0, 0)
Screenshot: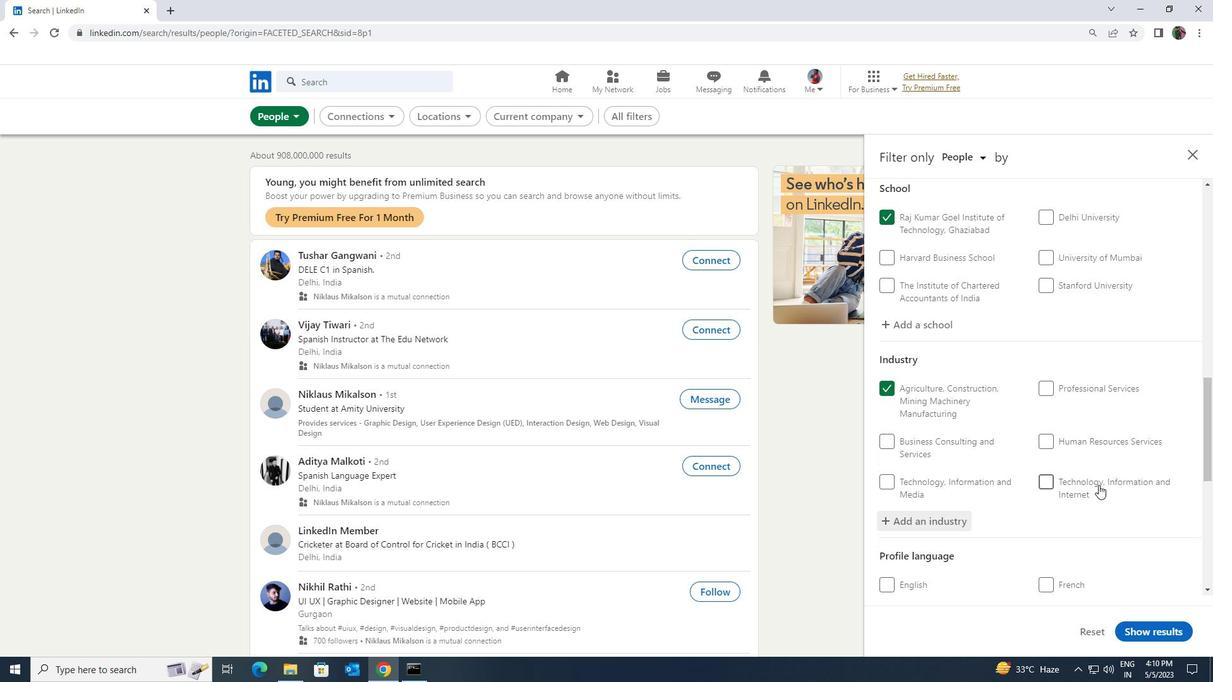 
Action: Mouse scrolled (1099, 484) with delta (0, 0)
Screenshot: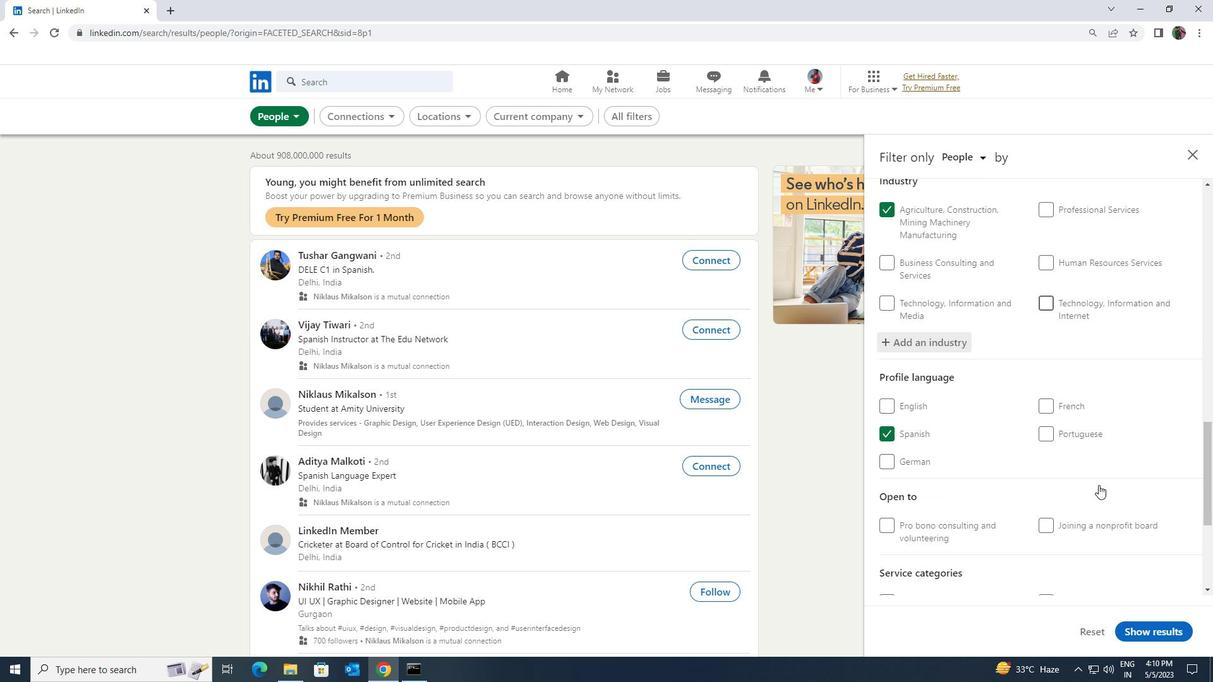 
Action: Mouse scrolled (1099, 484) with delta (0, 0)
Screenshot: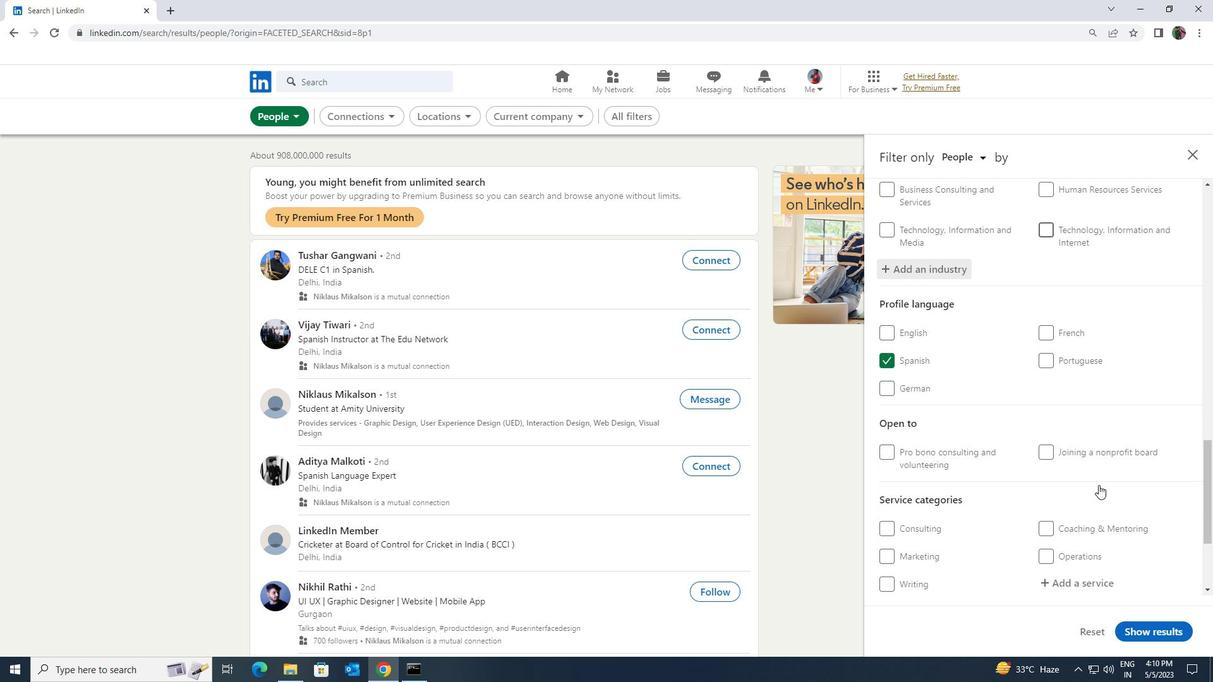 
Action: Mouse moved to (1099, 486)
Screenshot: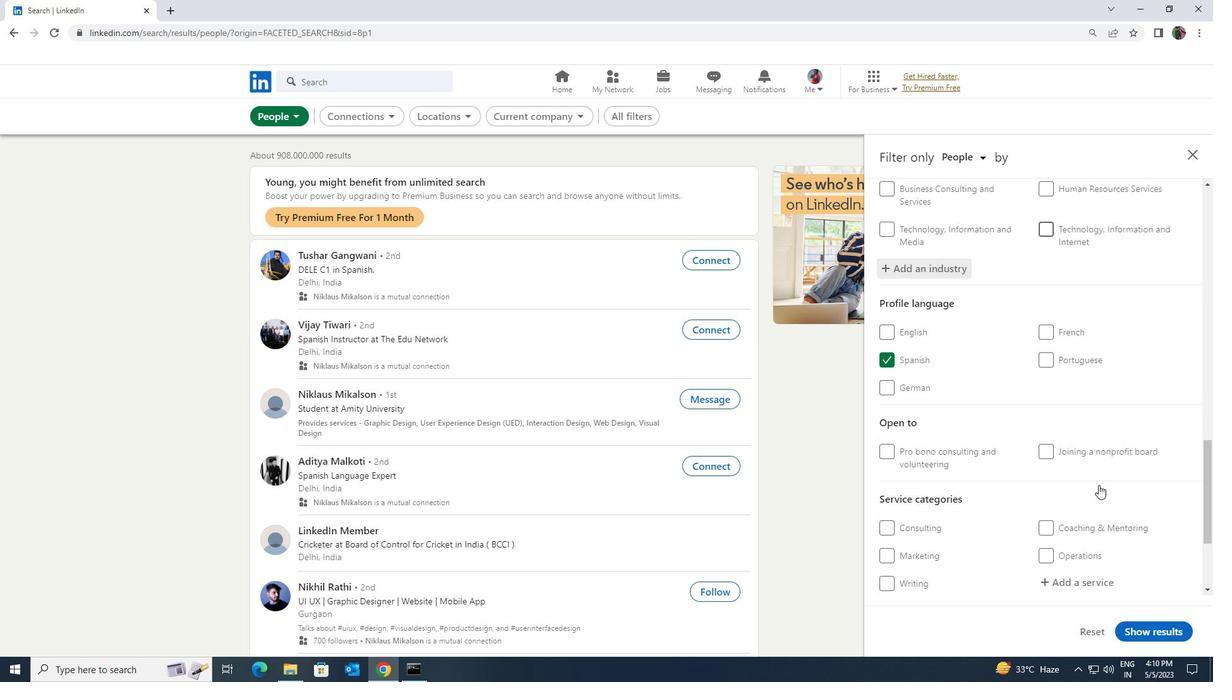 
Action: Mouse scrolled (1099, 485) with delta (0, 0)
Screenshot: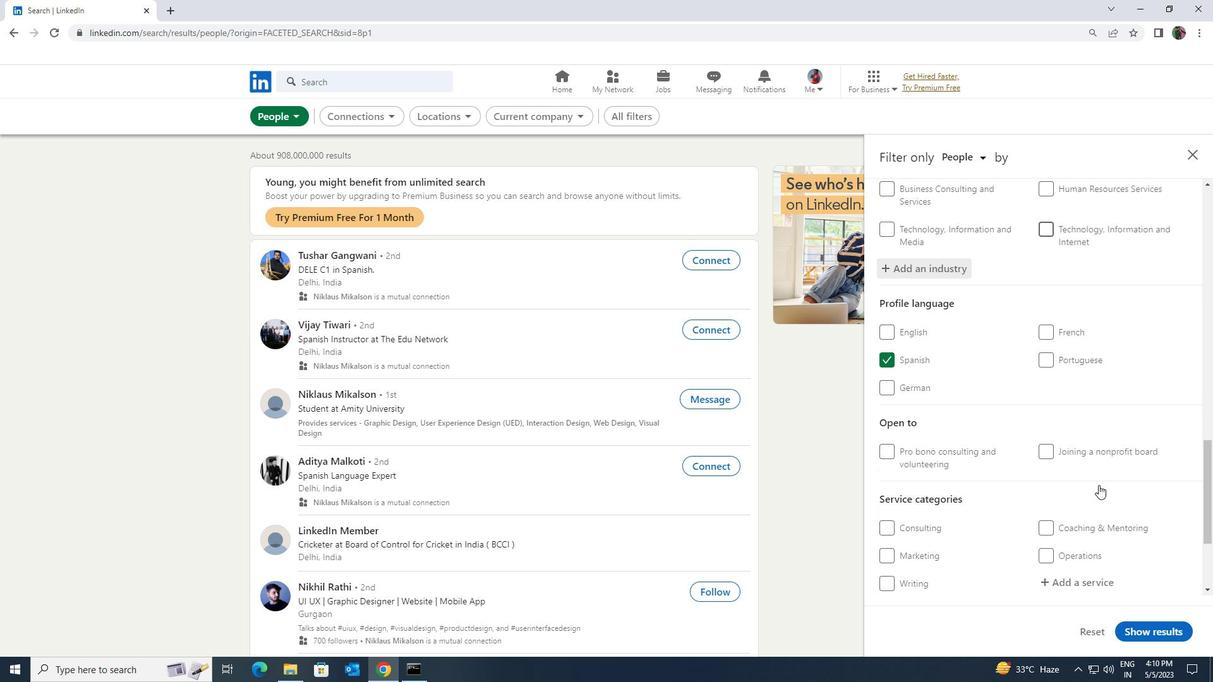 
Action: Mouse moved to (1103, 453)
Screenshot: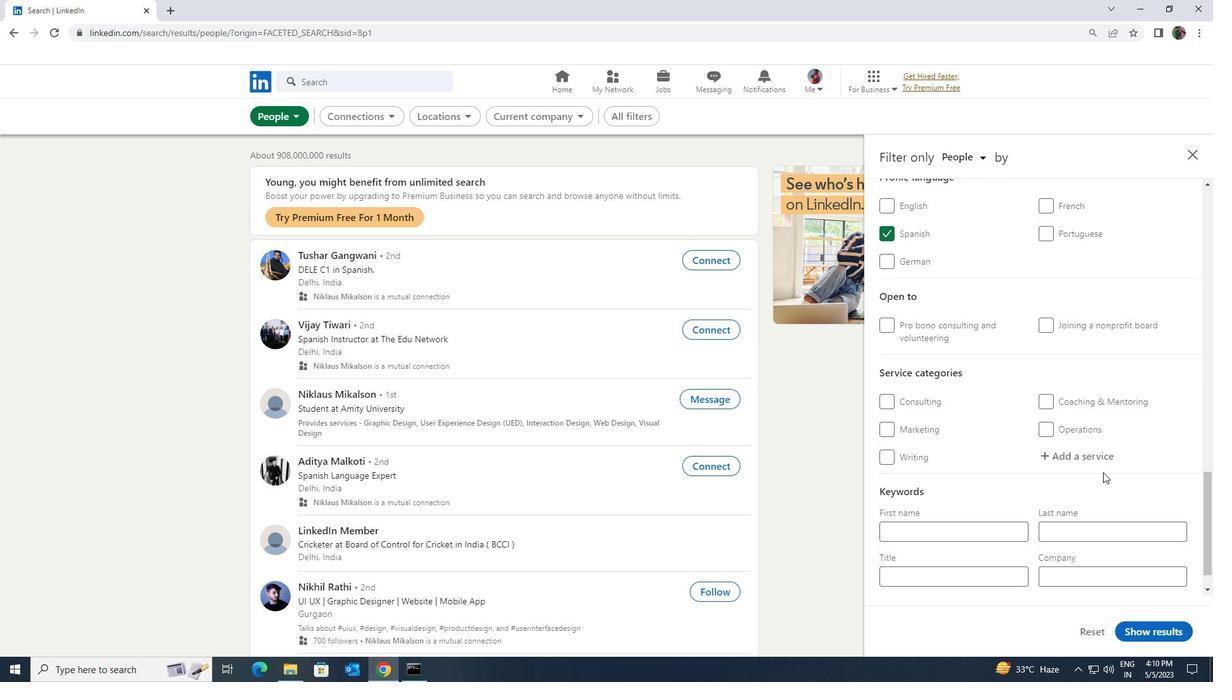 
Action: Mouse pressed left at (1103, 453)
Screenshot: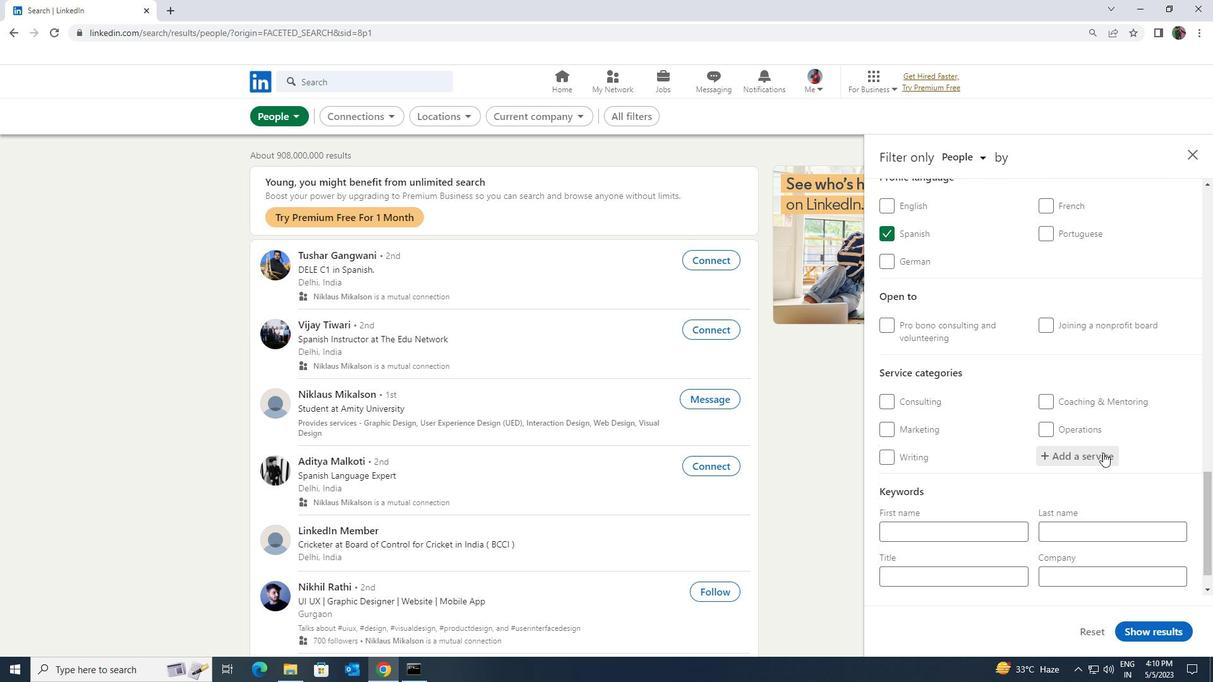 
Action: Key pressed <Key.shift><Key.shift><Key.shift><Key.shift><Key.shift><Key.shift>VIDEO<Key.space><Key.shift>ANIMA
Screenshot: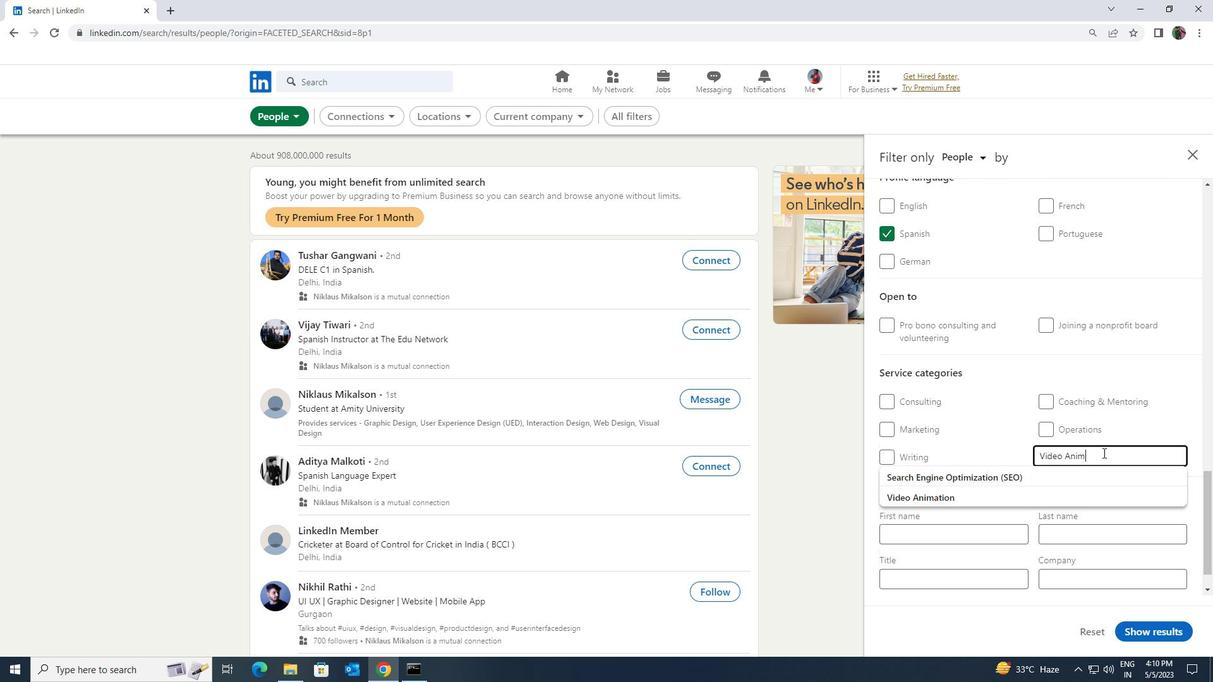
Action: Mouse moved to (1095, 468)
Screenshot: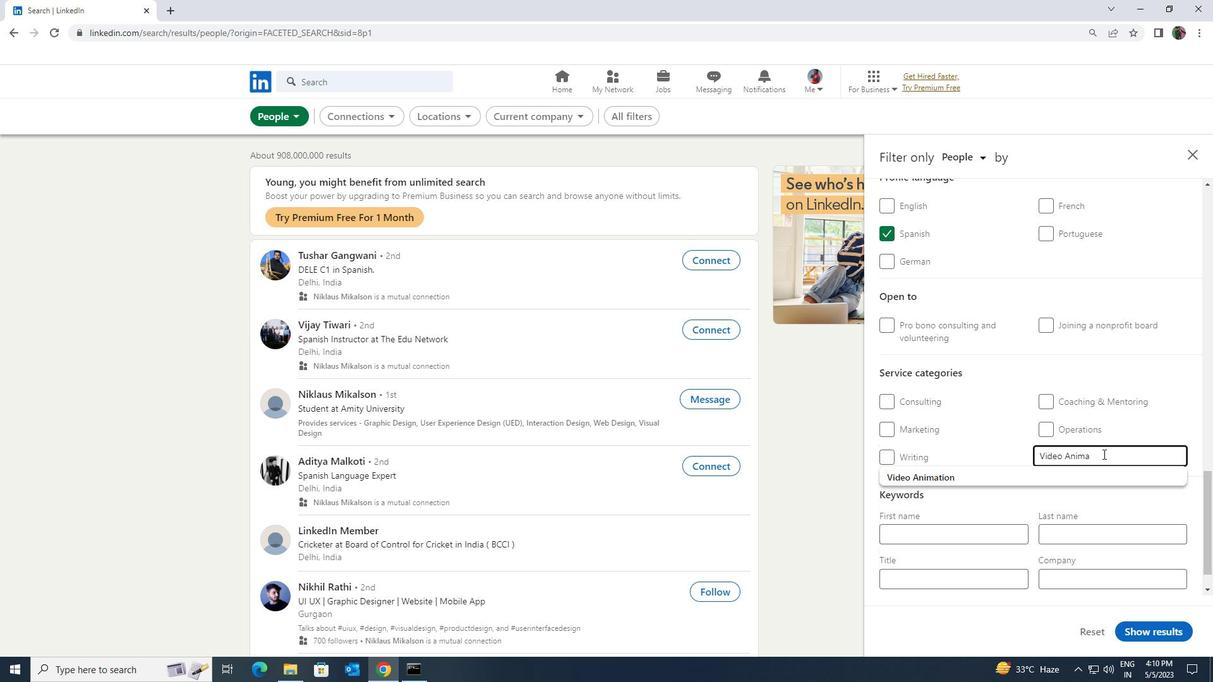 
Action: Mouse pressed left at (1095, 468)
Screenshot: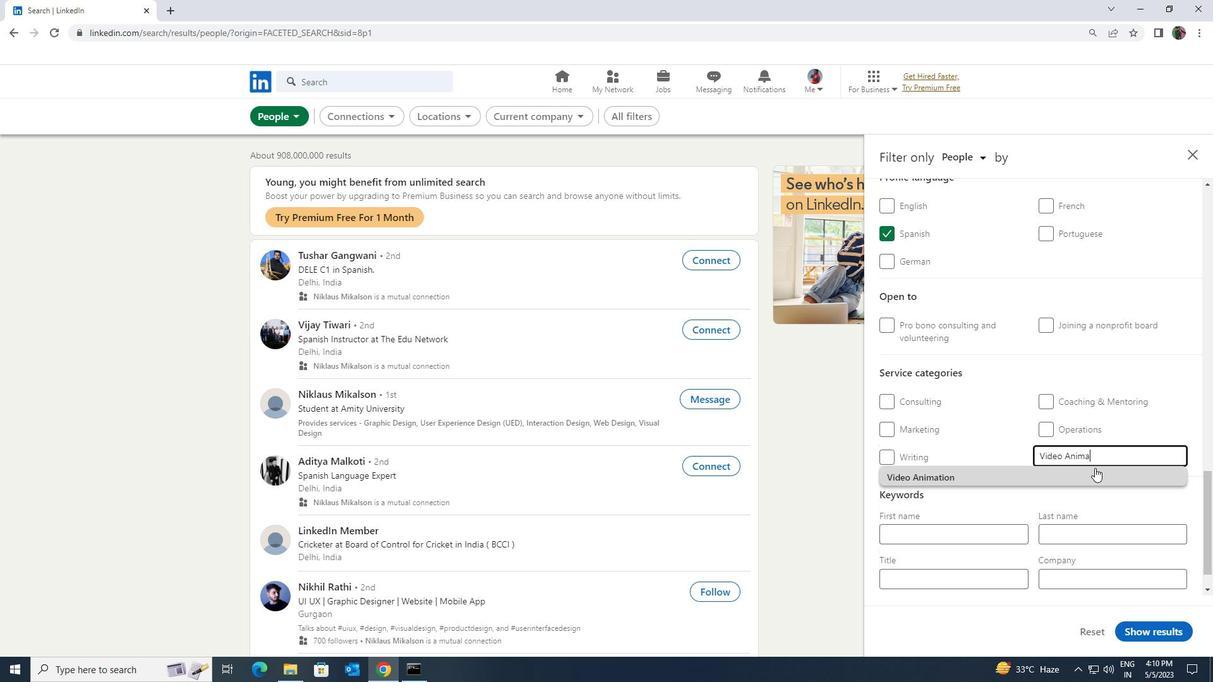 
Action: Mouse moved to (1094, 468)
Screenshot: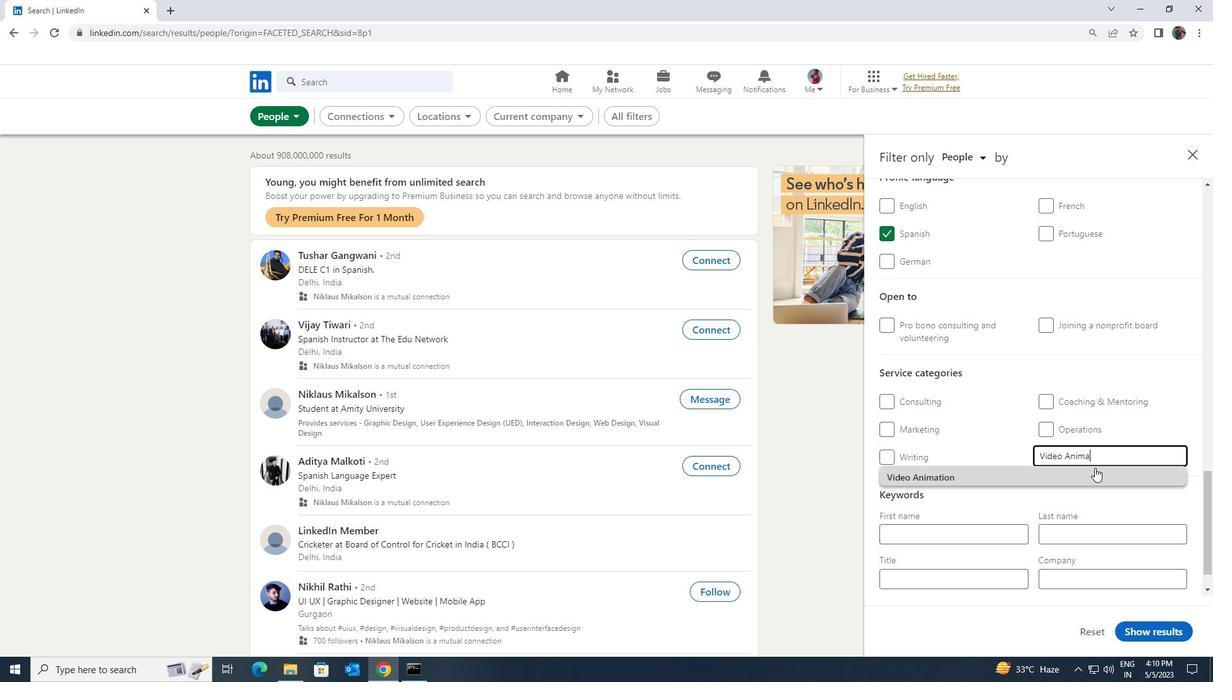 
Action: Mouse scrolled (1094, 467) with delta (0, 0)
Screenshot: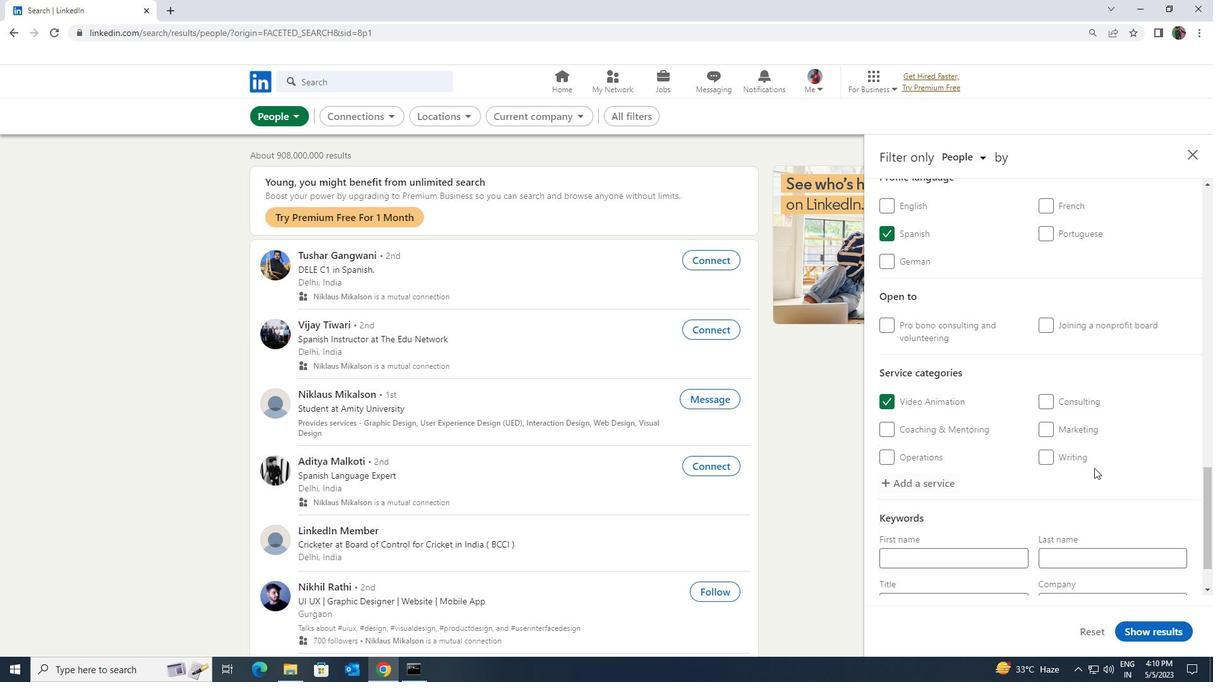 
Action: Mouse moved to (1094, 468)
Screenshot: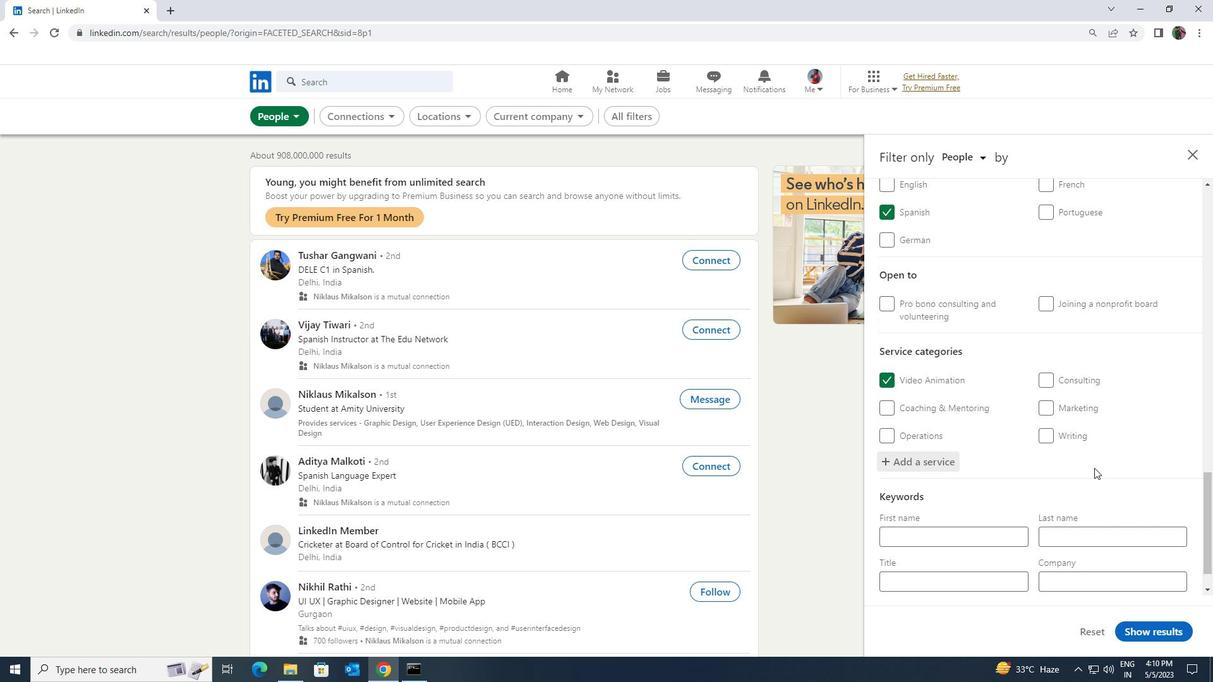 
Action: Mouse scrolled (1094, 467) with delta (0, 0)
Screenshot: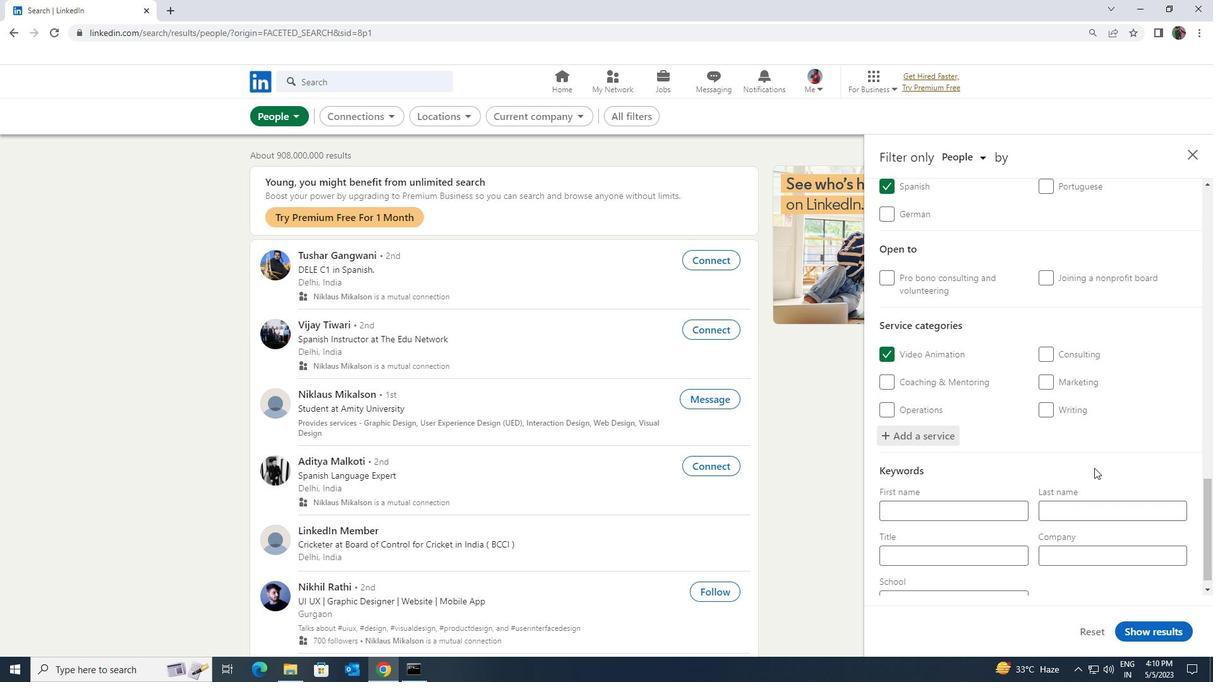 
Action: Mouse scrolled (1094, 467) with delta (0, 0)
Screenshot: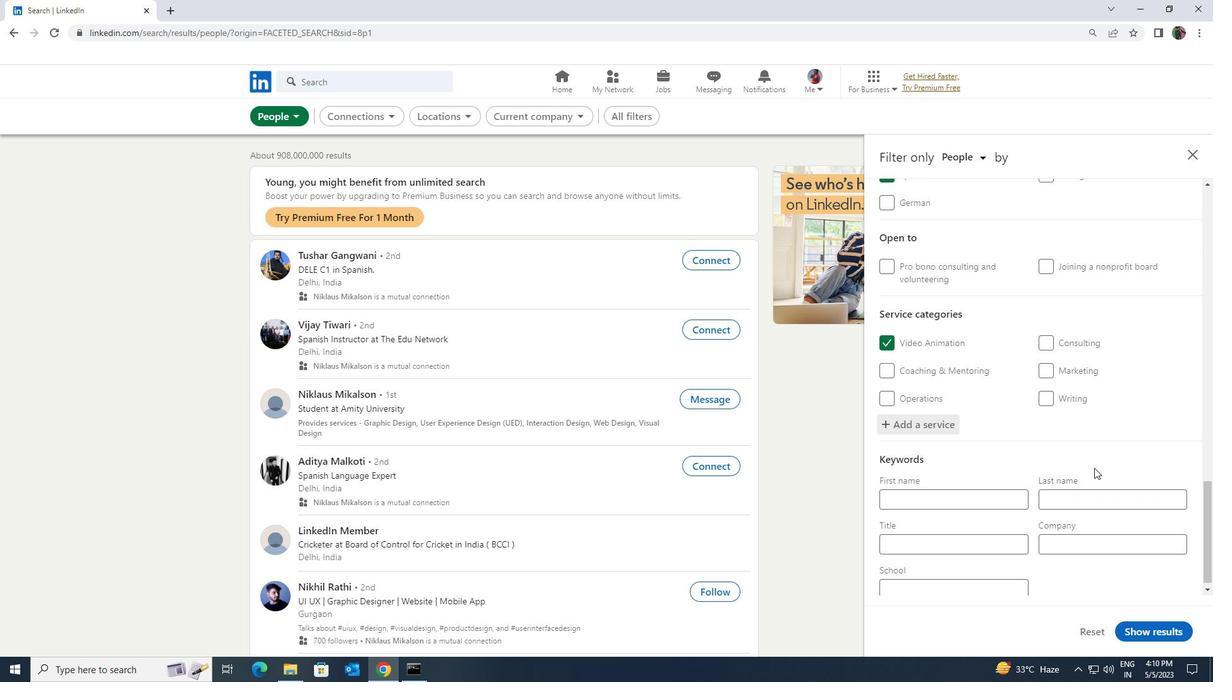 
Action: Mouse moved to (1020, 539)
Screenshot: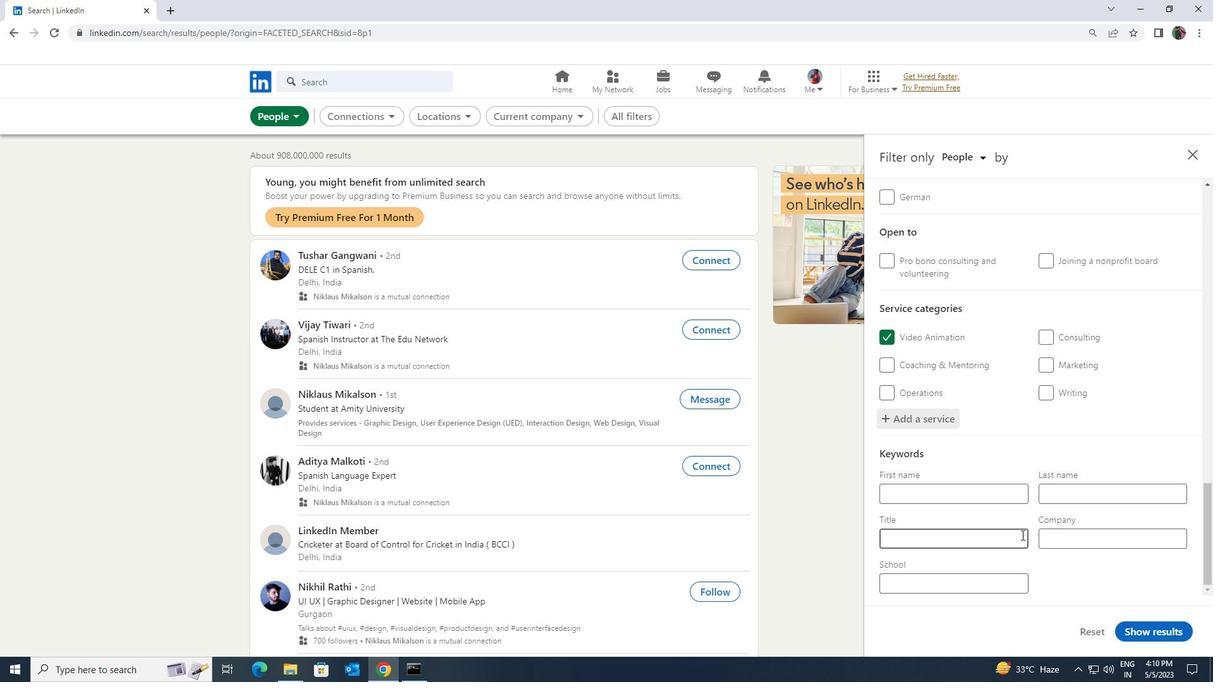 
Action: Mouse pressed left at (1020, 539)
Screenshot: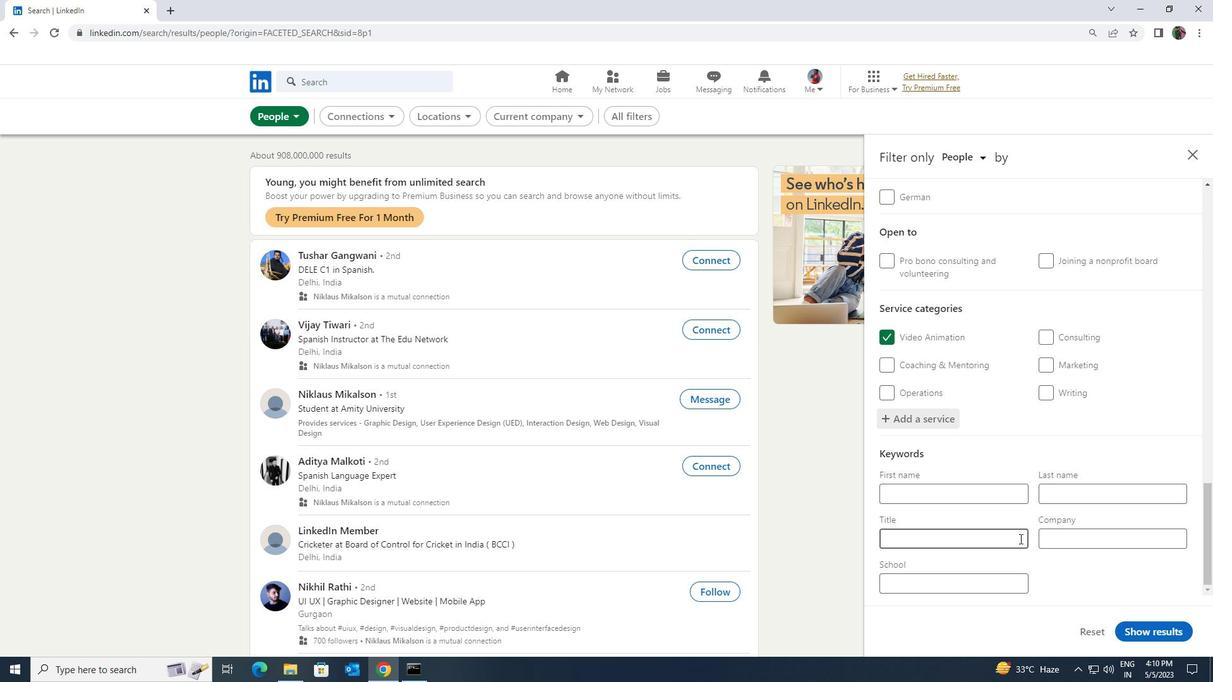 
Action: Key pressed <Key.shift><Key.shift><Key.shift><Key.shift><Key.shift><Key.shift><Key.shift>MEETING<Key.space><Key.shift>PLANNER
Screenshot: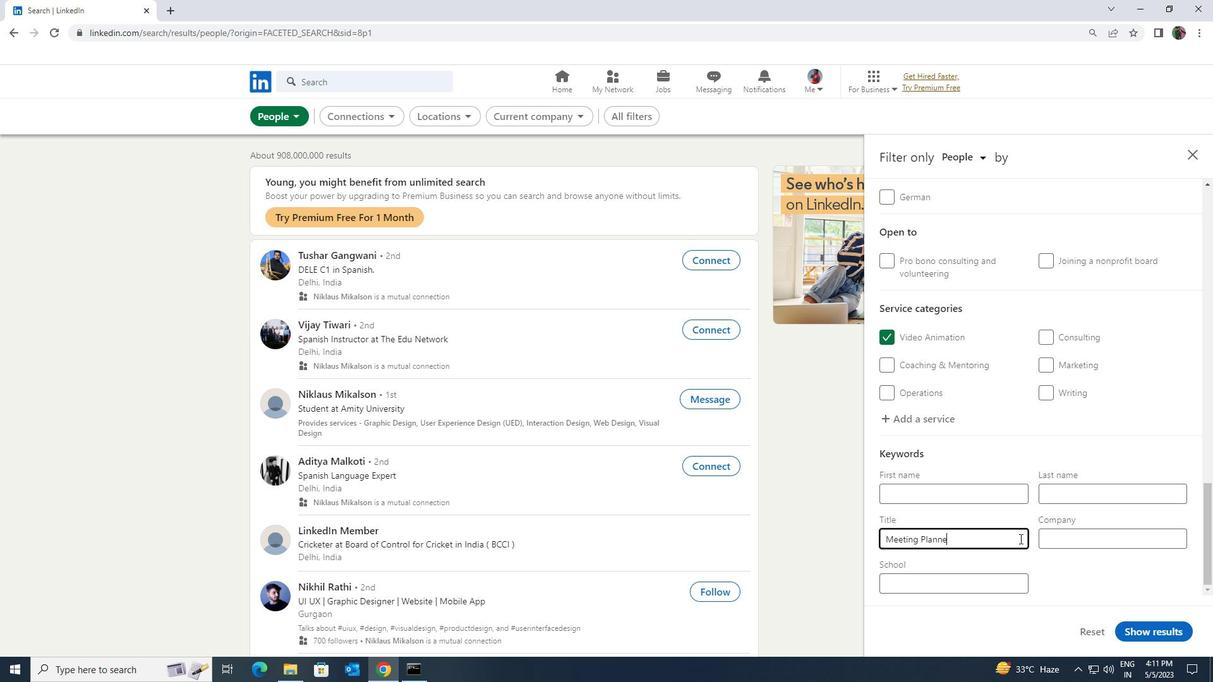 
Action: Mouse moved to (1131, 628)
Screenshot: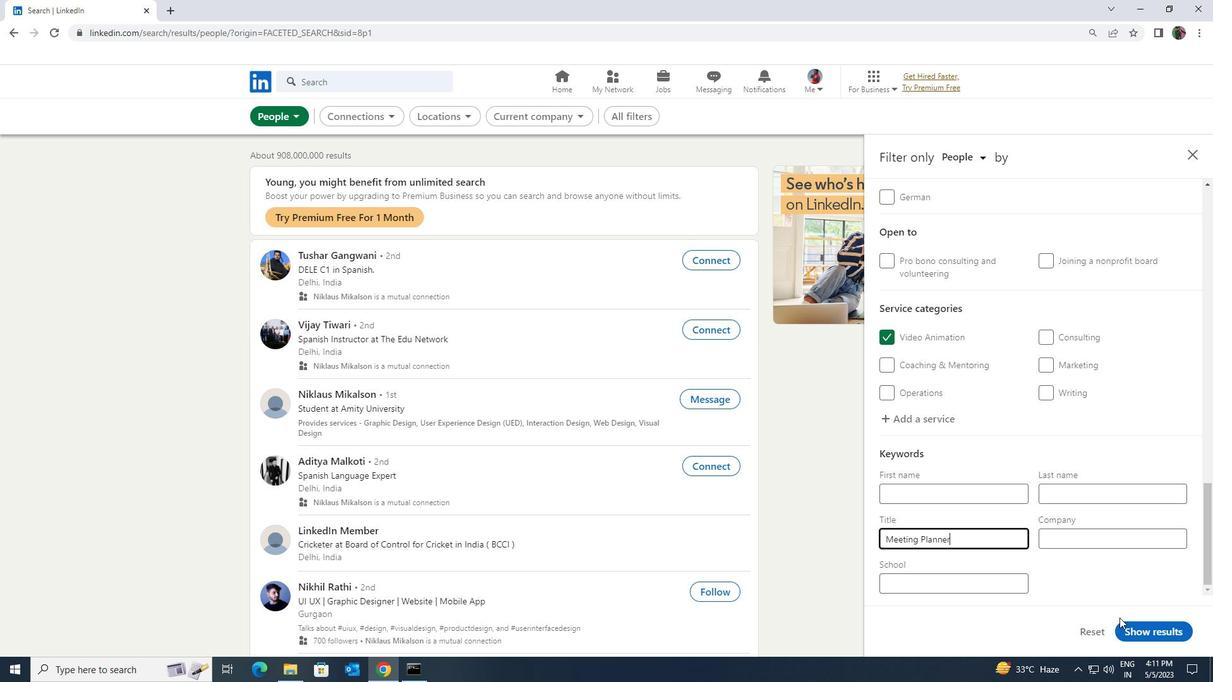 
Action: Mouse pressed left at (1131, 628)
Screenshot: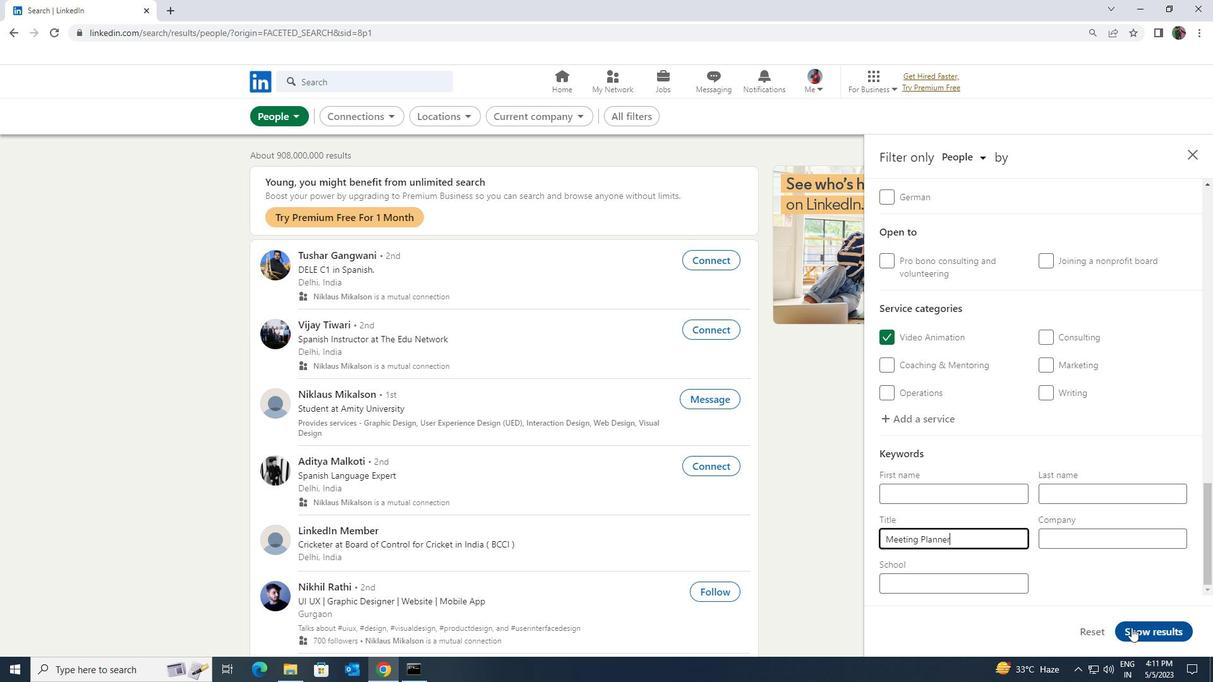 
